 Task: Search one way flight ticket for 3 adults, 3 children in business from Elko: Elko Regional Airport (j.c. Harris Field) to Fort Wayne: Fort Wayne International Airport on 5-4-2023. Choice of flights is Sun country airlines. Number of bags: 1 checked bag. Price is upto 74000. Outbound departure time preference is 21:00.
Action: Mouse moved to (351, 133)
Screenshot: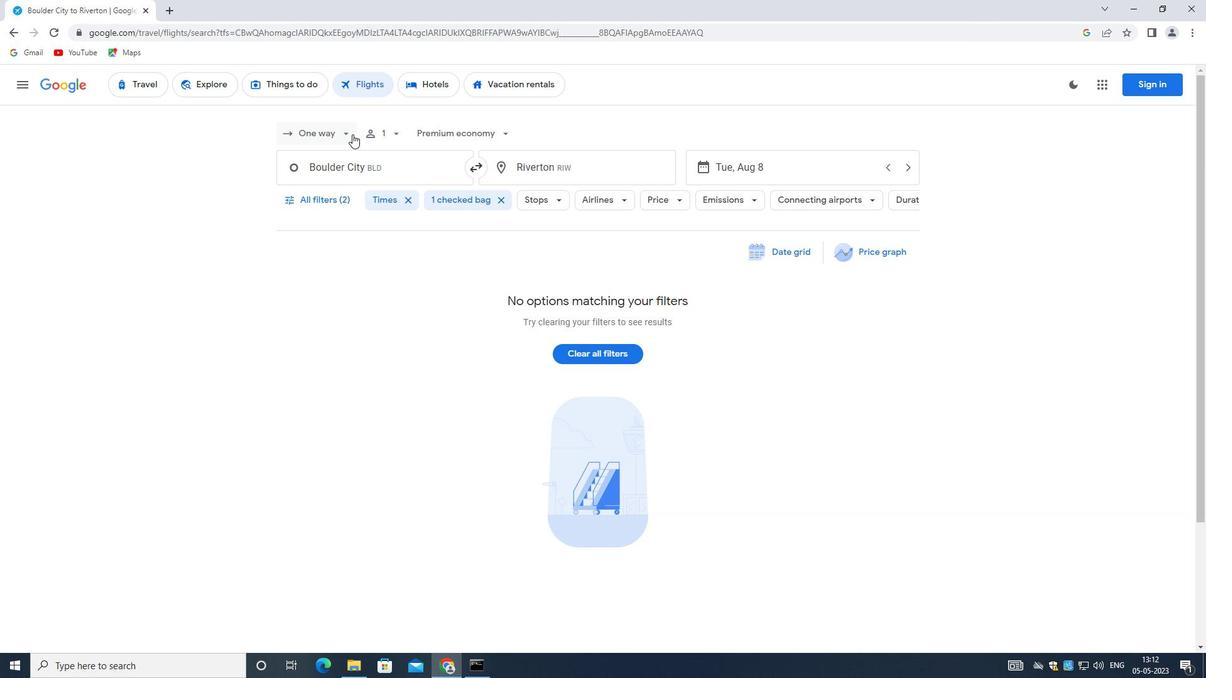 
Action: Mouse pressed left at (351, 133)
Screenshot: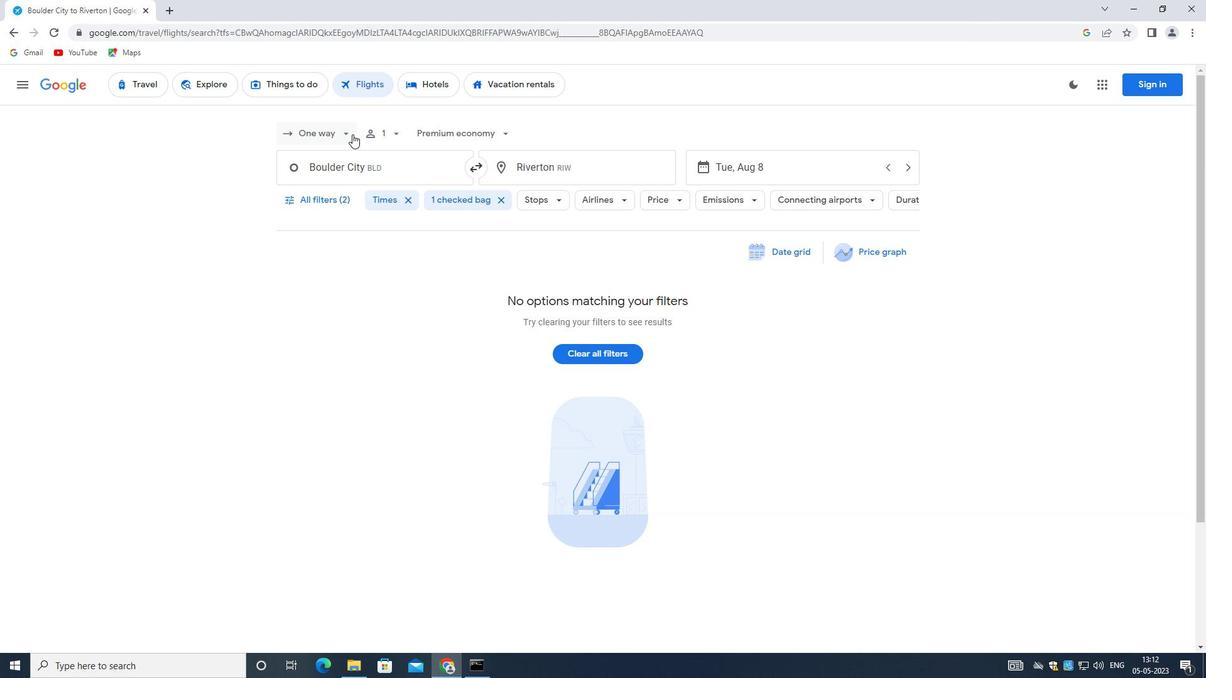 
Action: Mouse moved to (340, 189)
Screenshot: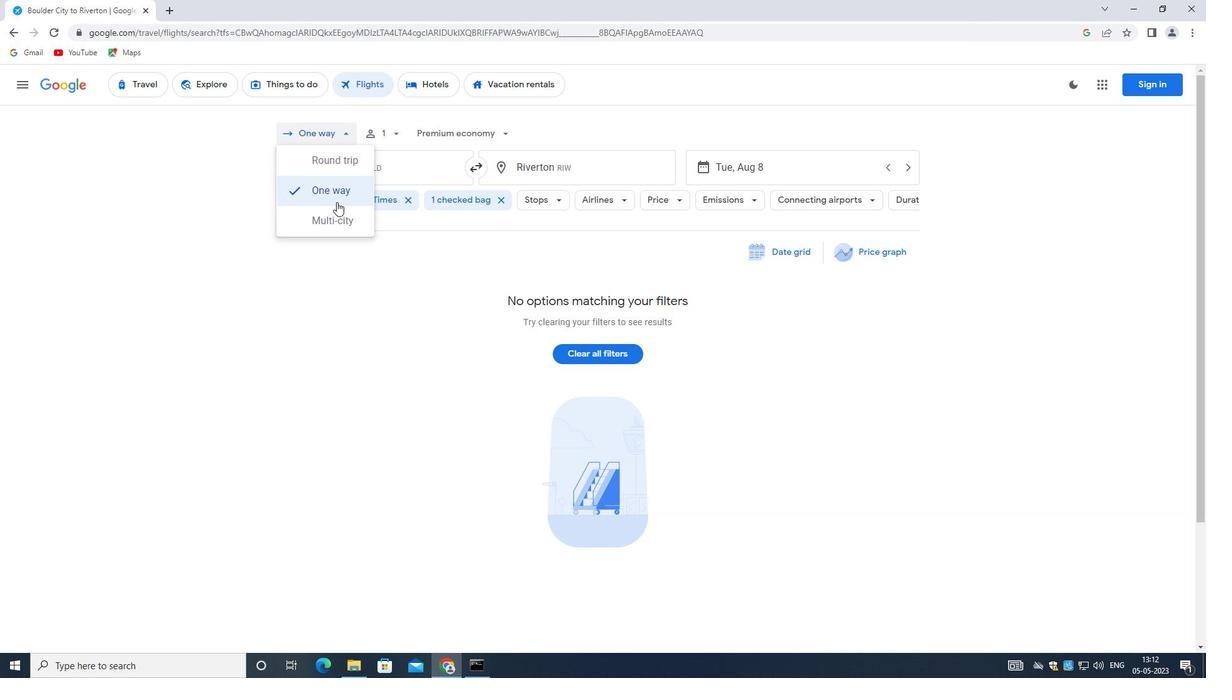 
Action: Mouse pressed left at (340, 189)
Screenshot: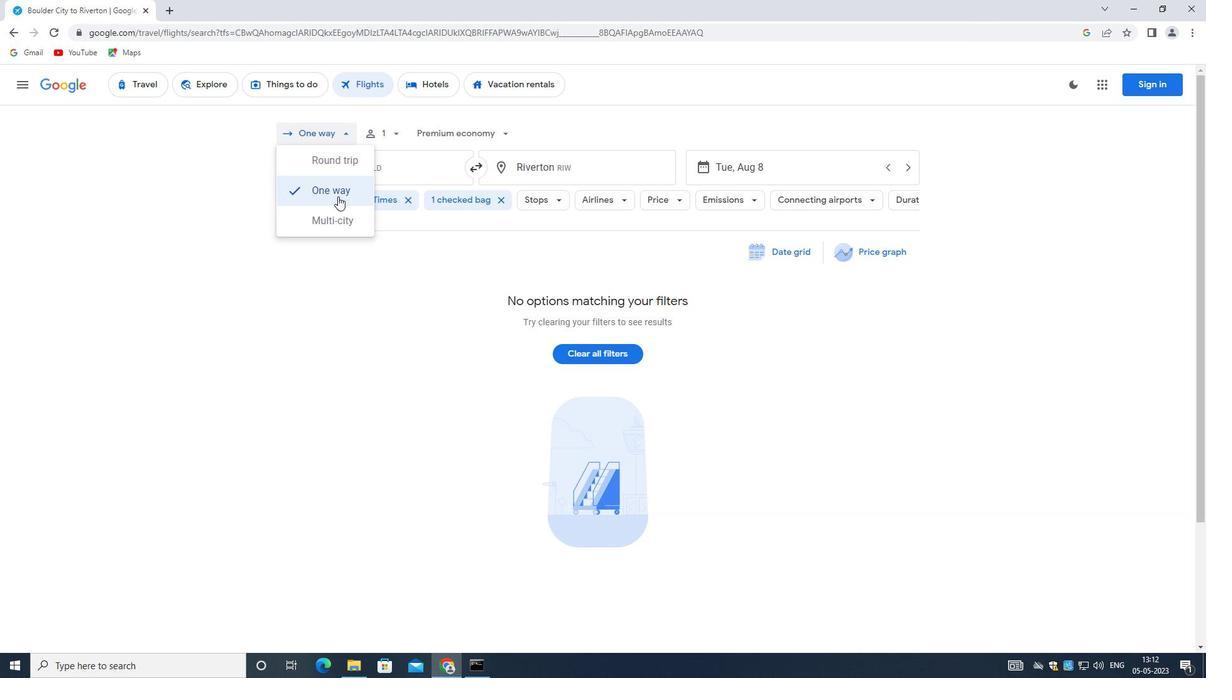 
Action: Mouse moved to (391, 135)
Screenshot: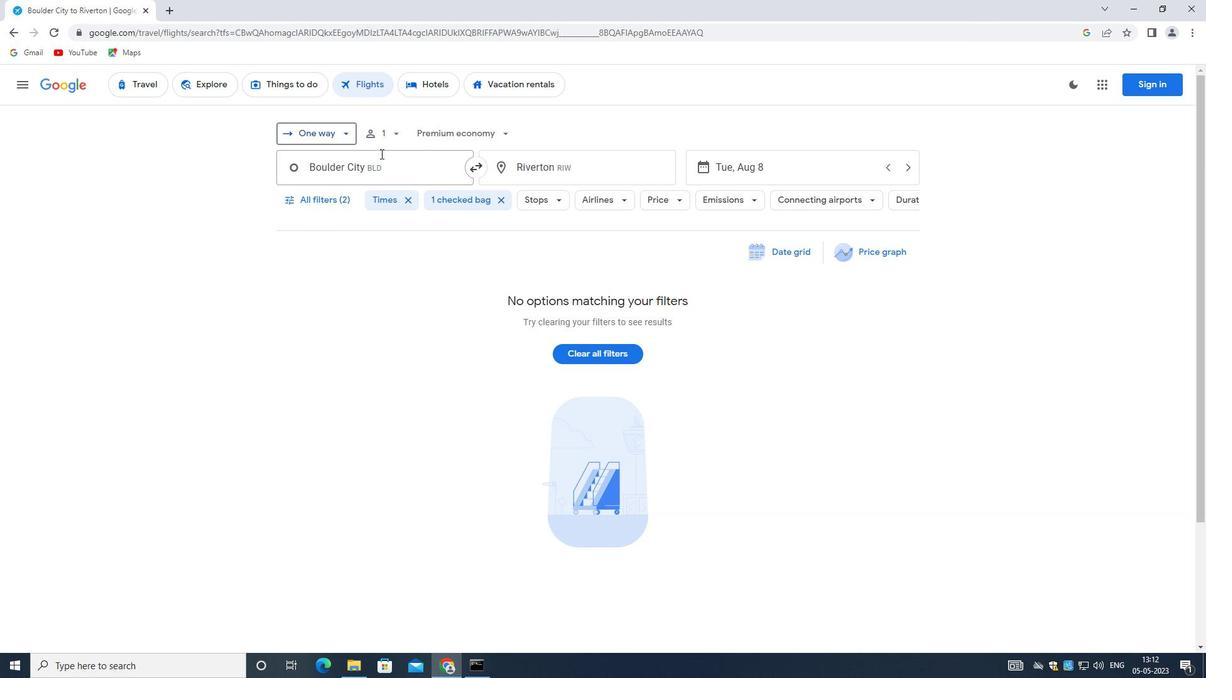 
Action: Mouse pressed left at (391, 135)
Screenshot: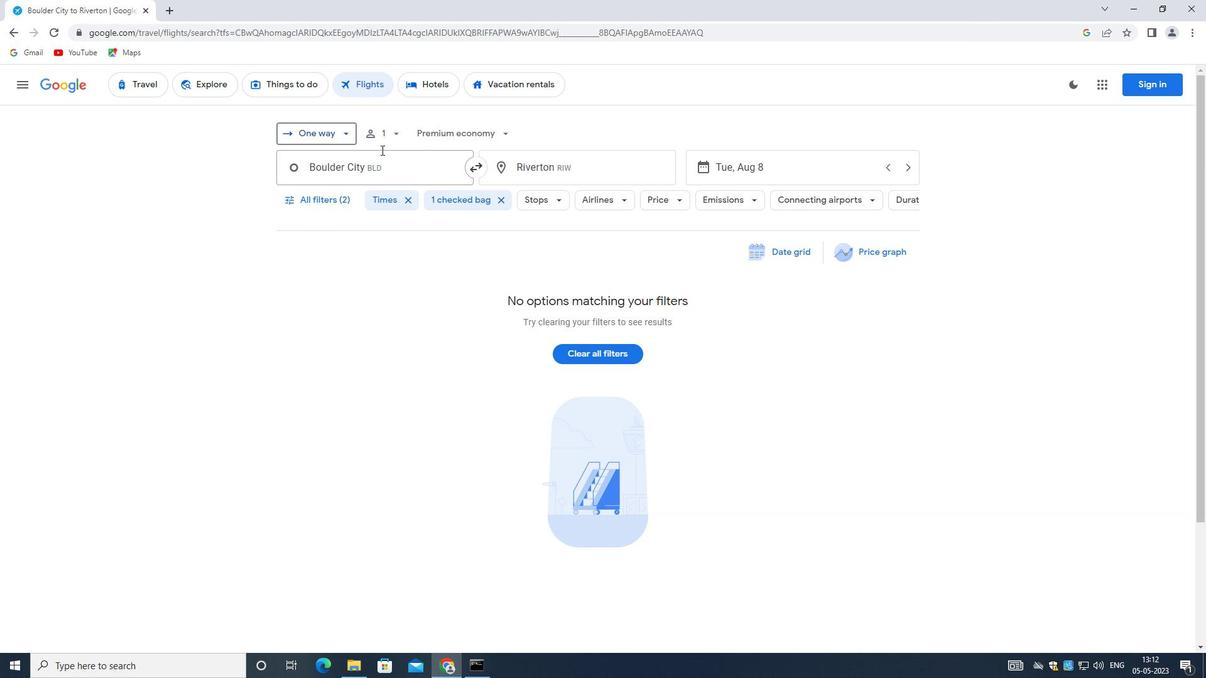 
Action: Mouse moved to (491, 164)
Screenshot: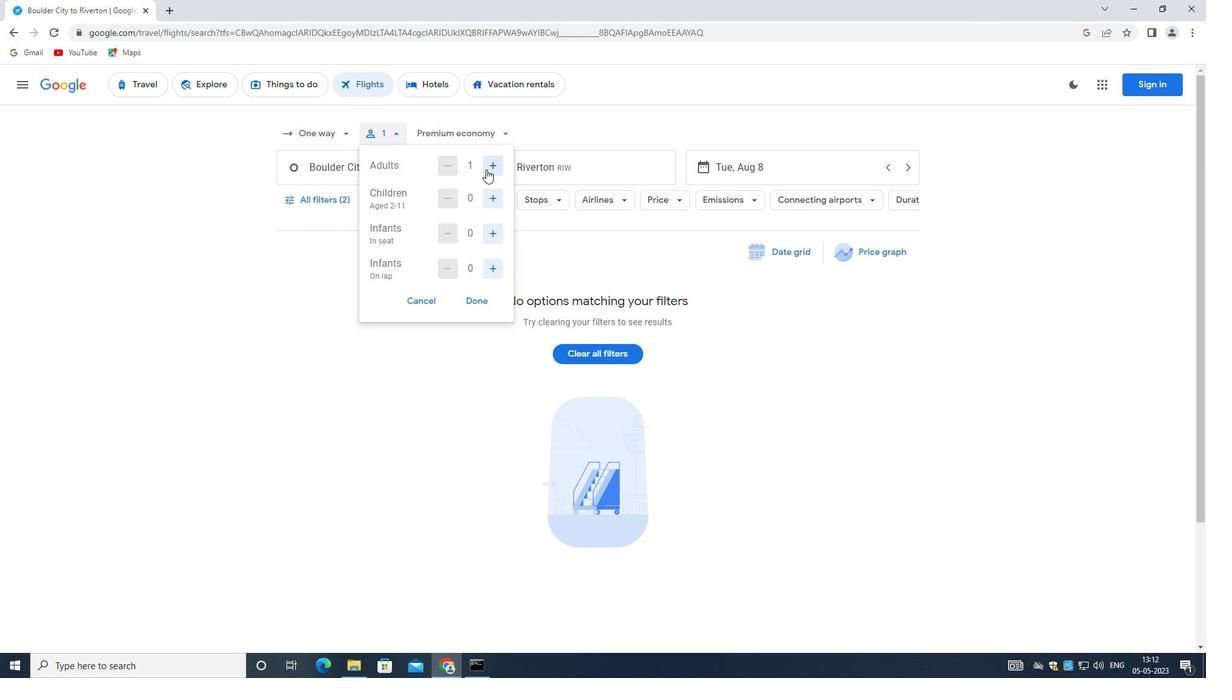 
Action: Mouse pressed left at (491, 164)
Screenshot: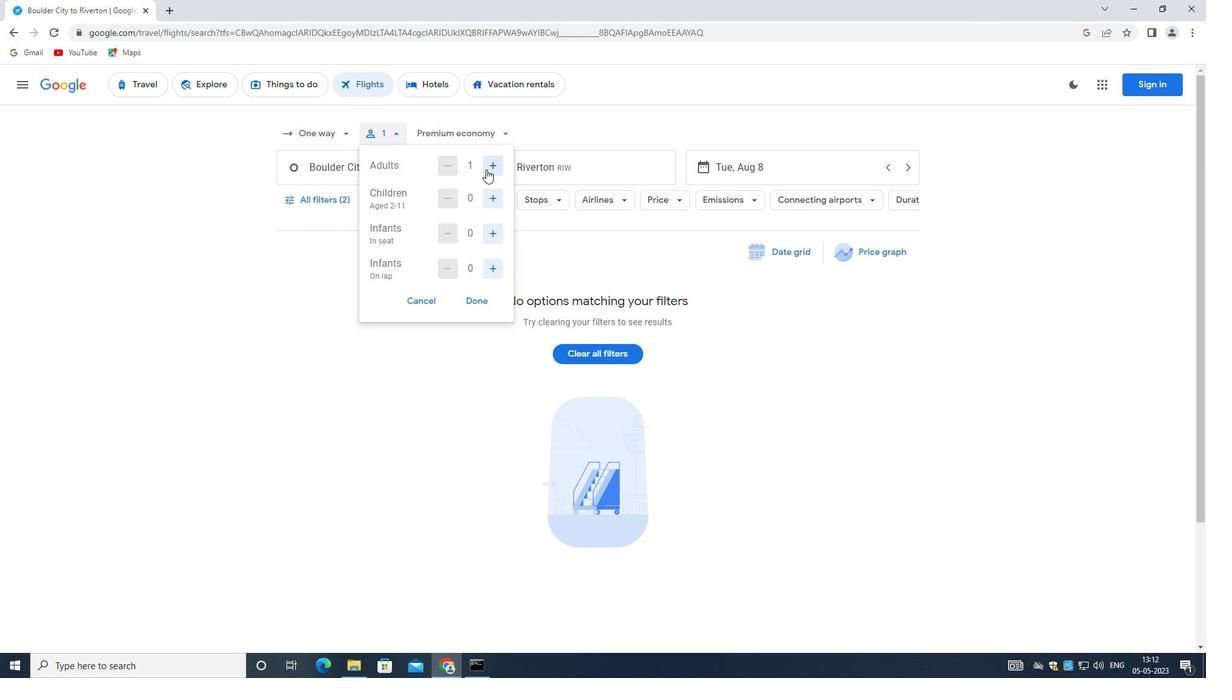 
Action: Mouse pressed left at (491, 164)
Screenshot: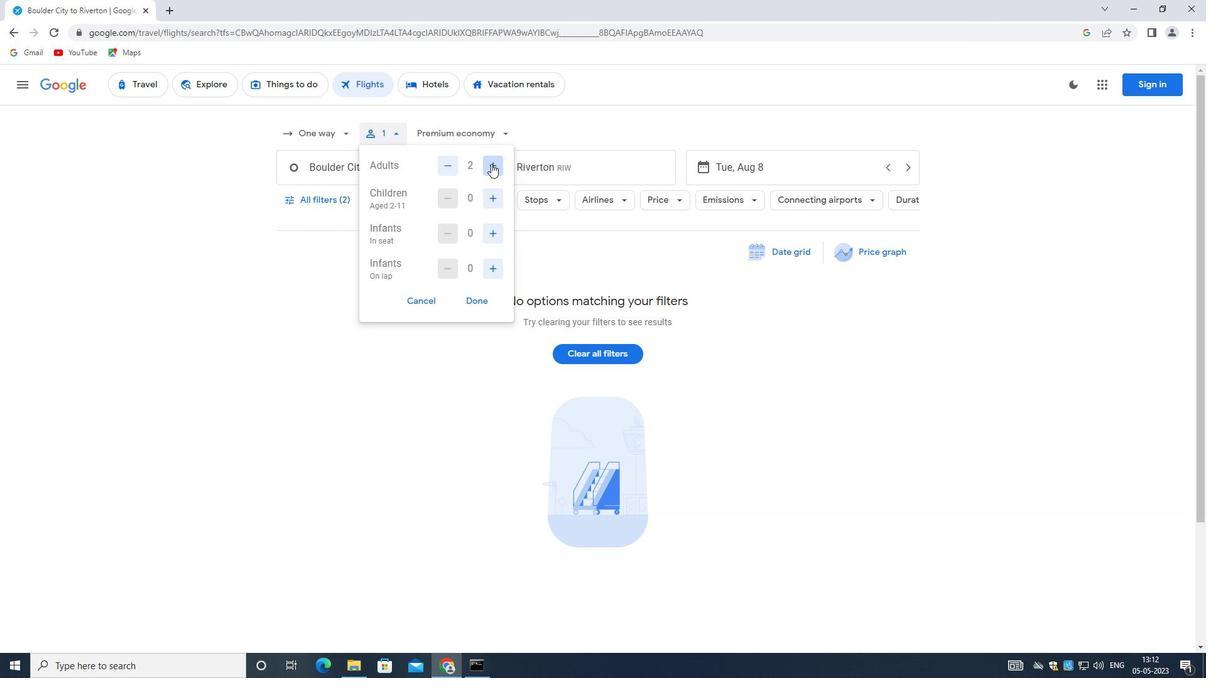
Action: Mouse moved to (492, 201)
Screenshot: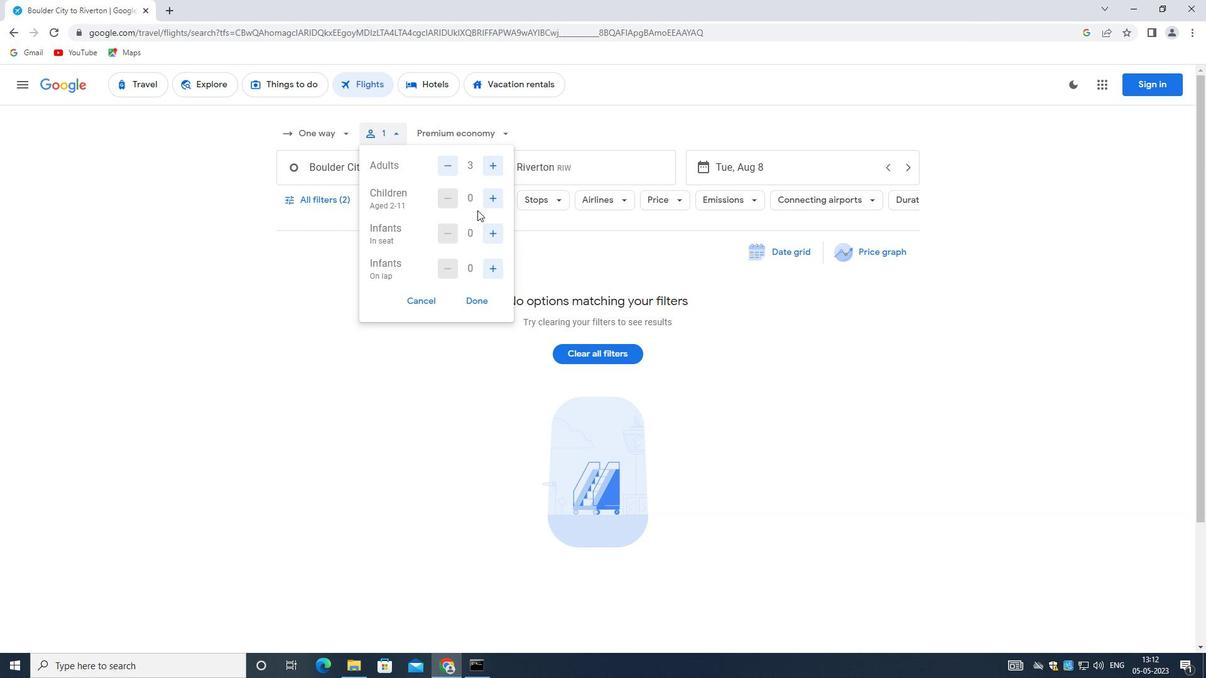 
Action: Mouse pressed left at (492, 201)
Screenshot: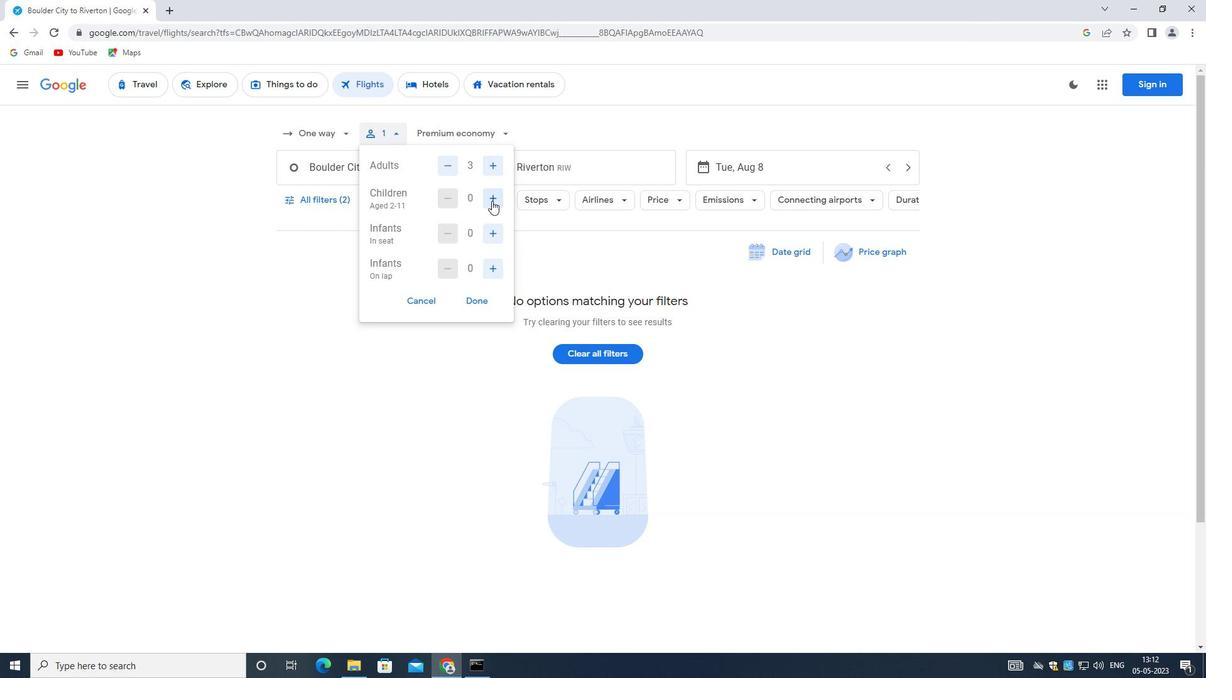 
Action: Mouse pressed left at (492, 201)
Screenshot: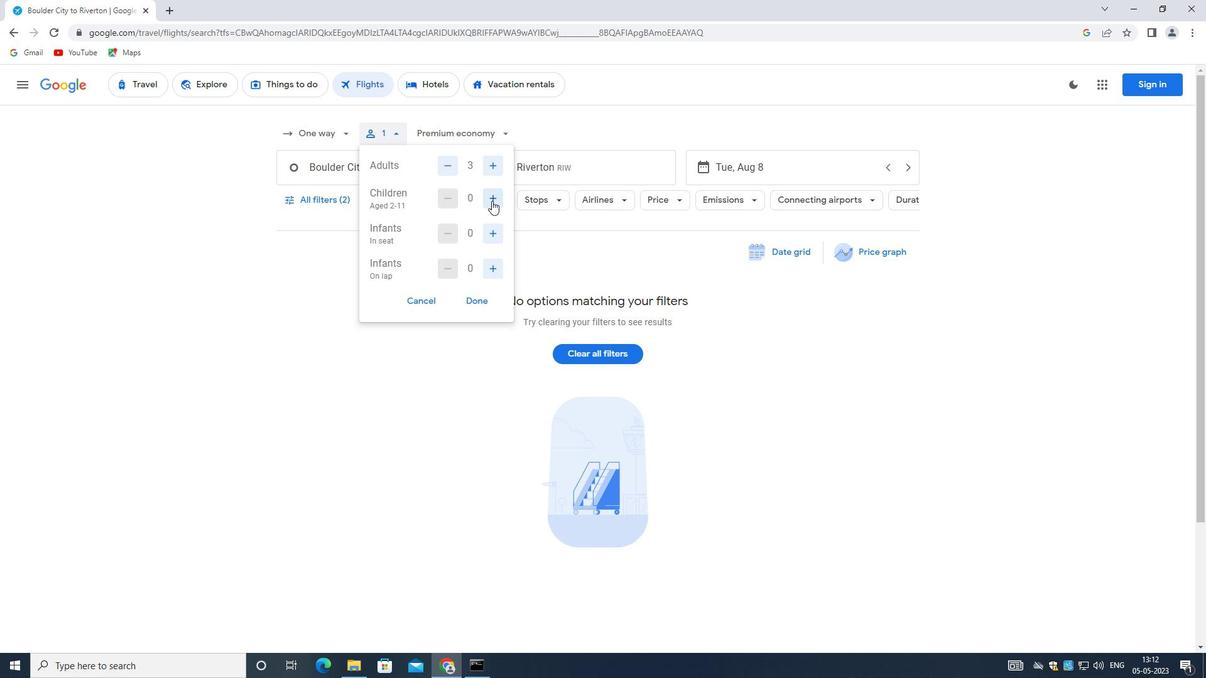 
Action: Mouse pressed left at (492, 201)
Screenshot: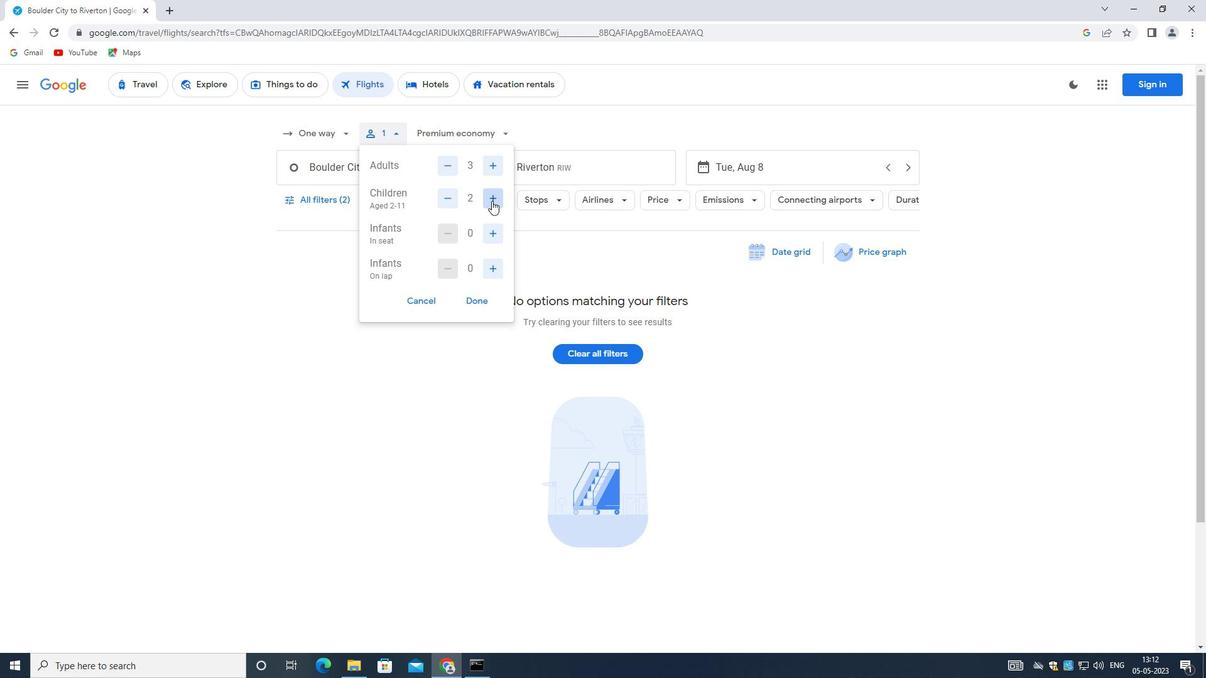 
Action: Mouse moved to (475, 296)
Screenshot: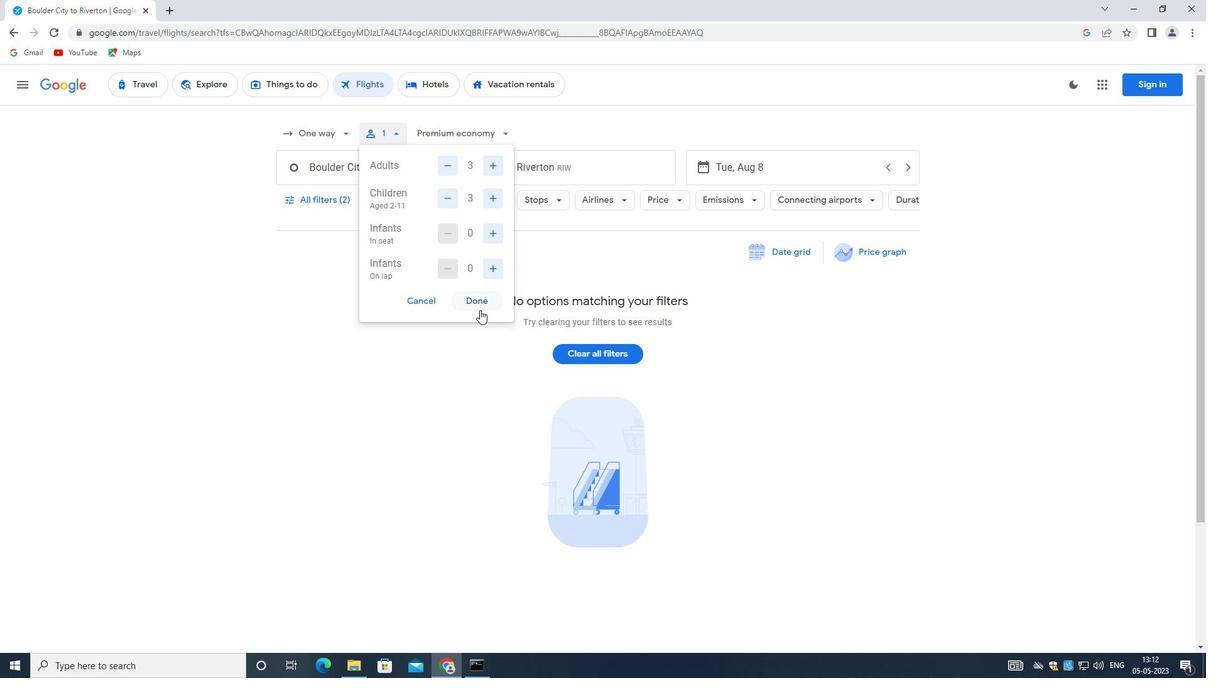 
Action: Mouse pressed left at (475, 296)
Screenshot: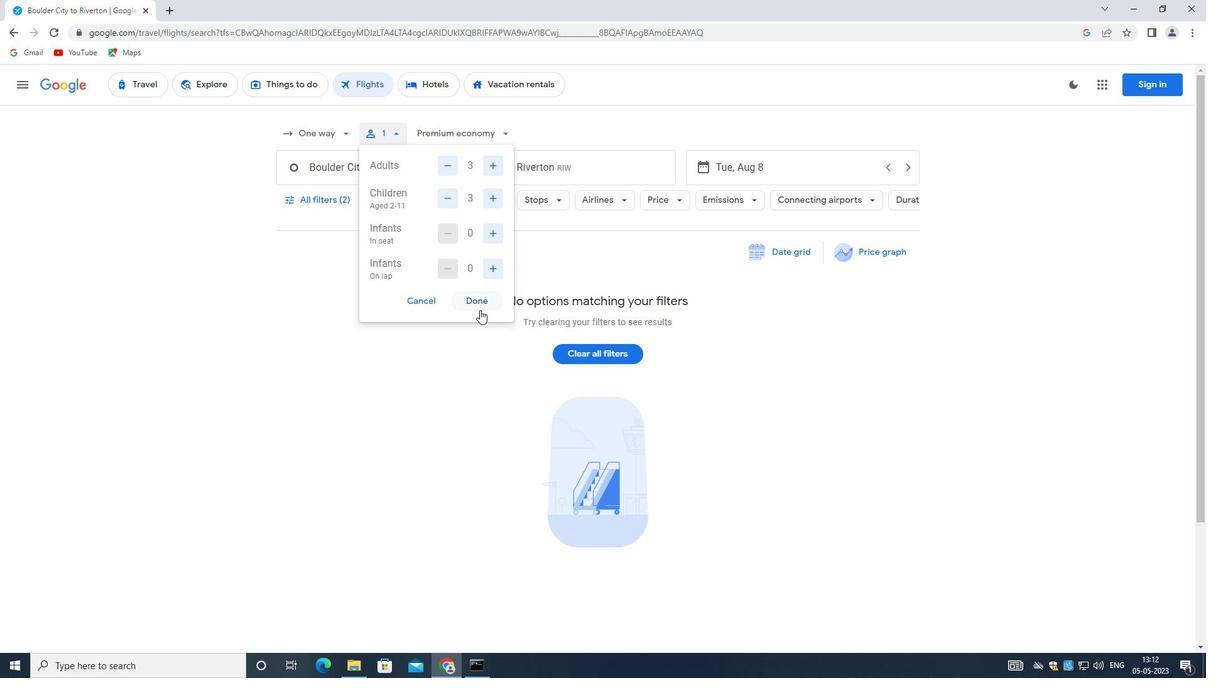 
Action: Mouse moved to (476, 136)
Screenshot: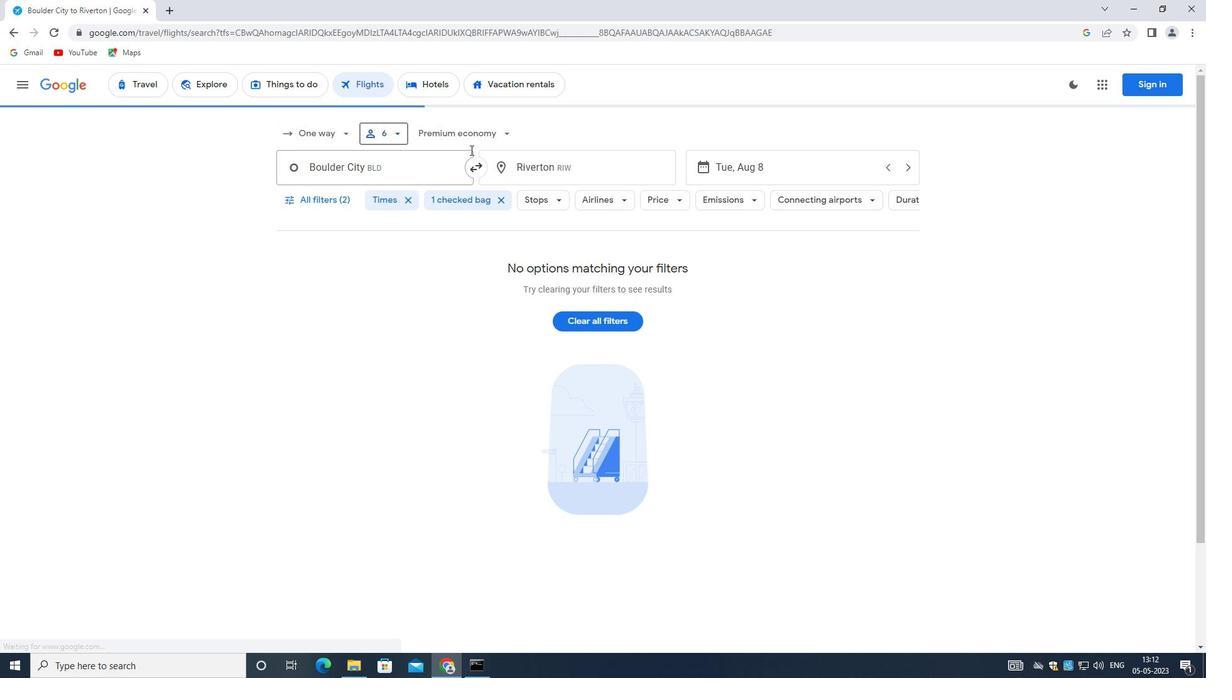 
Action: Mouse pressed left at (476, 136)
Screenshot: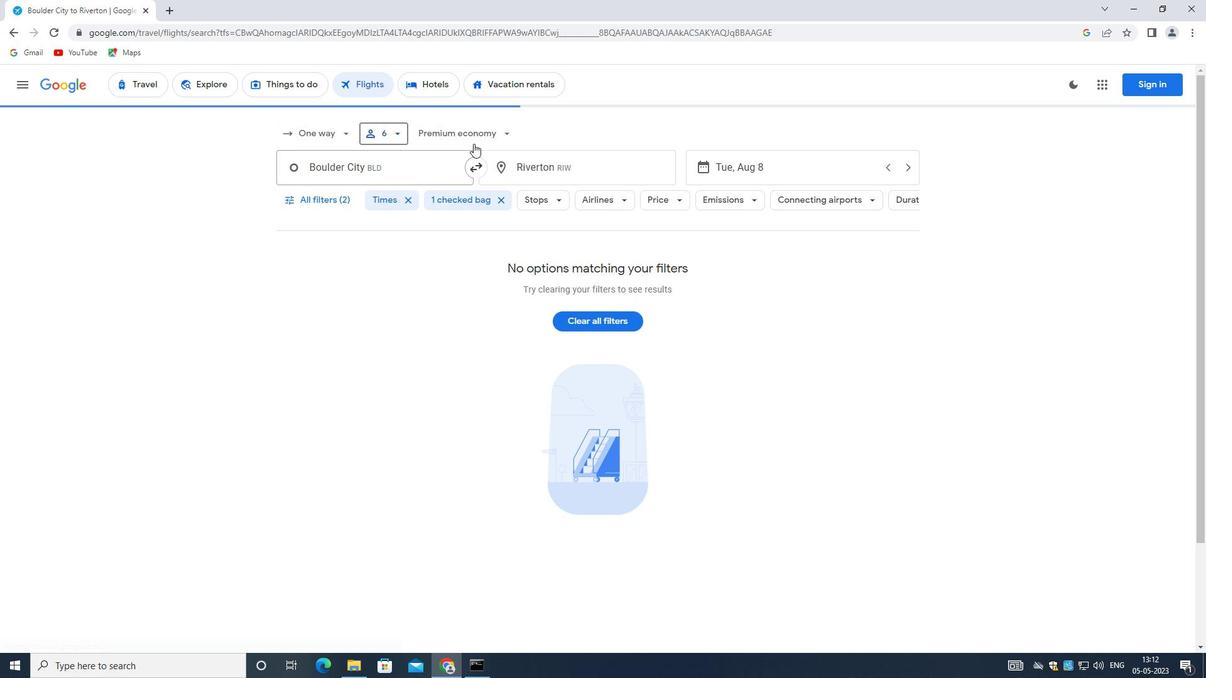 
Action: Mouse moved to (460, 220)
Screenshot: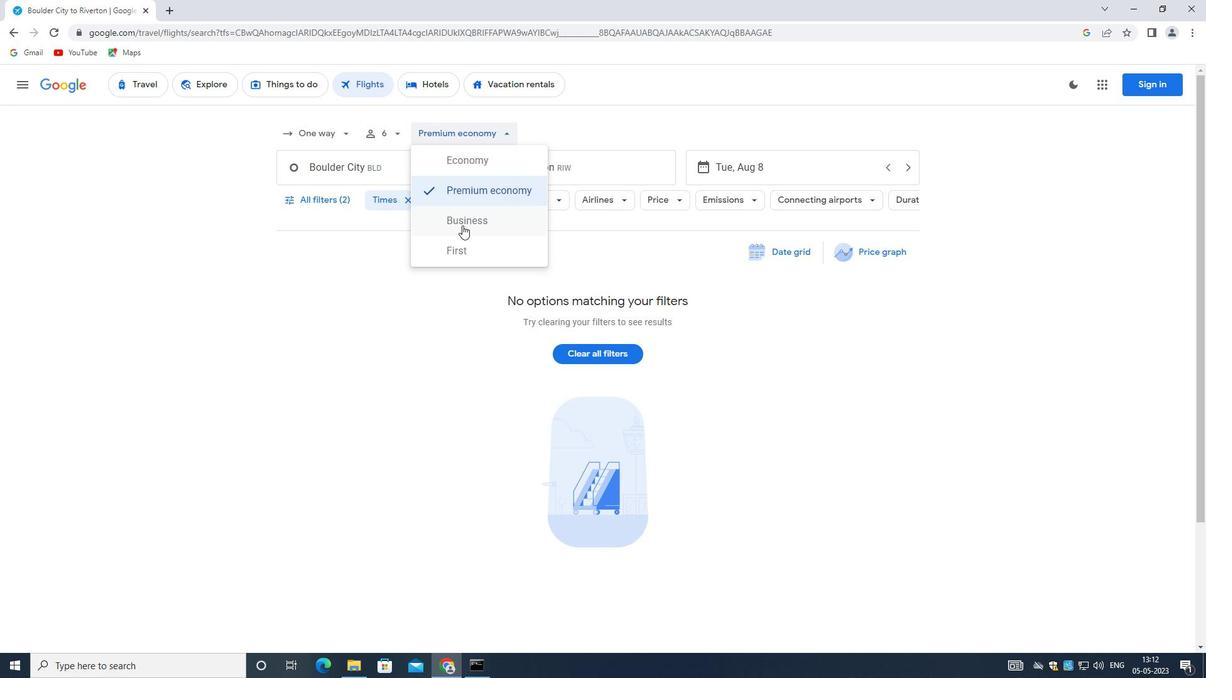 
Action: Mouse pressed left at (460, 220)
Screenshot: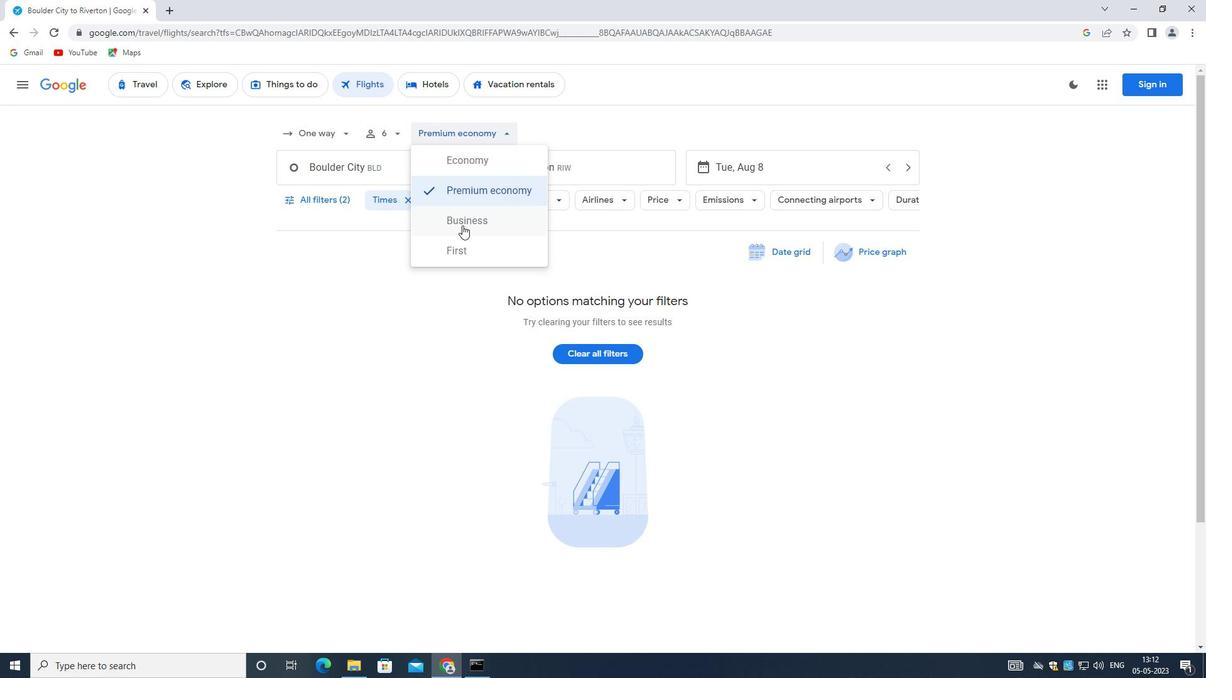 
Action: Mouse moved to (359, 159)
Screenshot: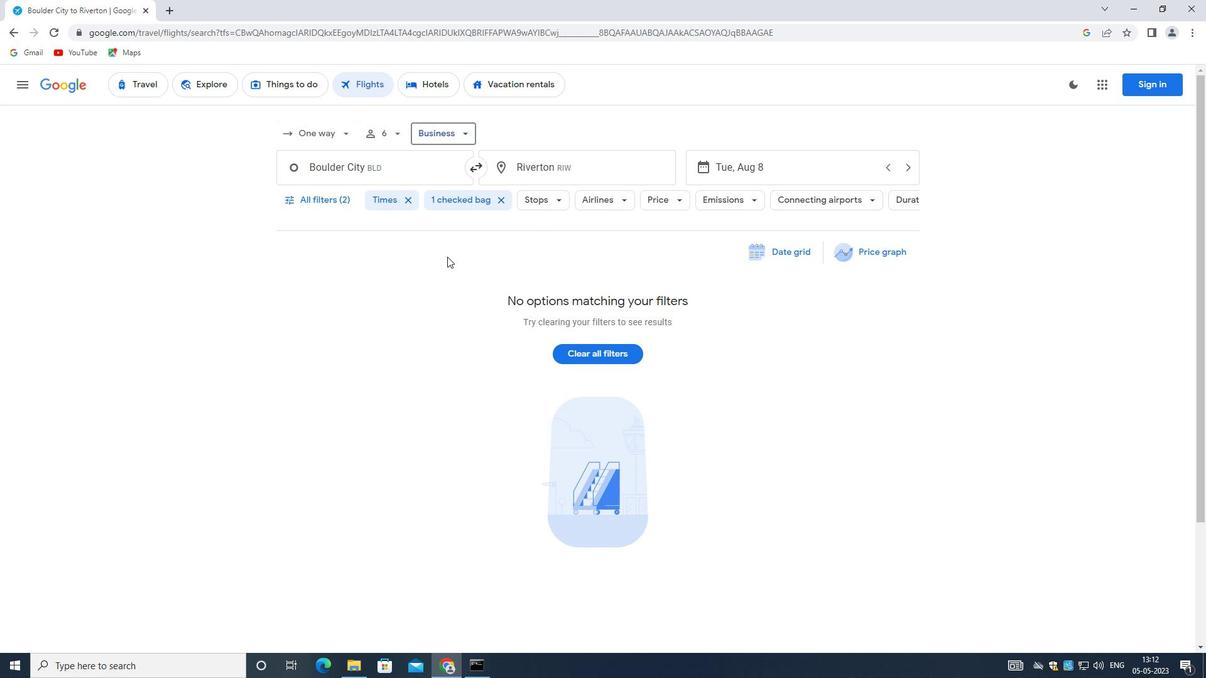 
Action: Mouse pressed left at (359, 159)
Screenshot: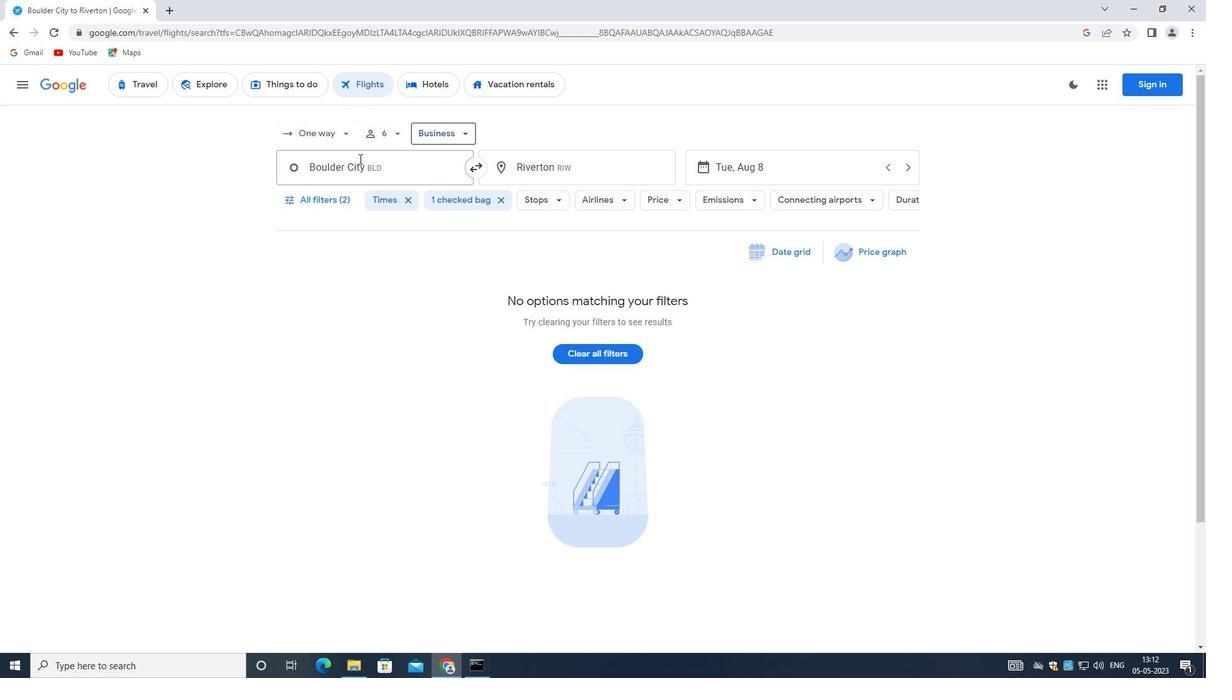 
Action: Mouse moved to (362, 162)
Screenshot: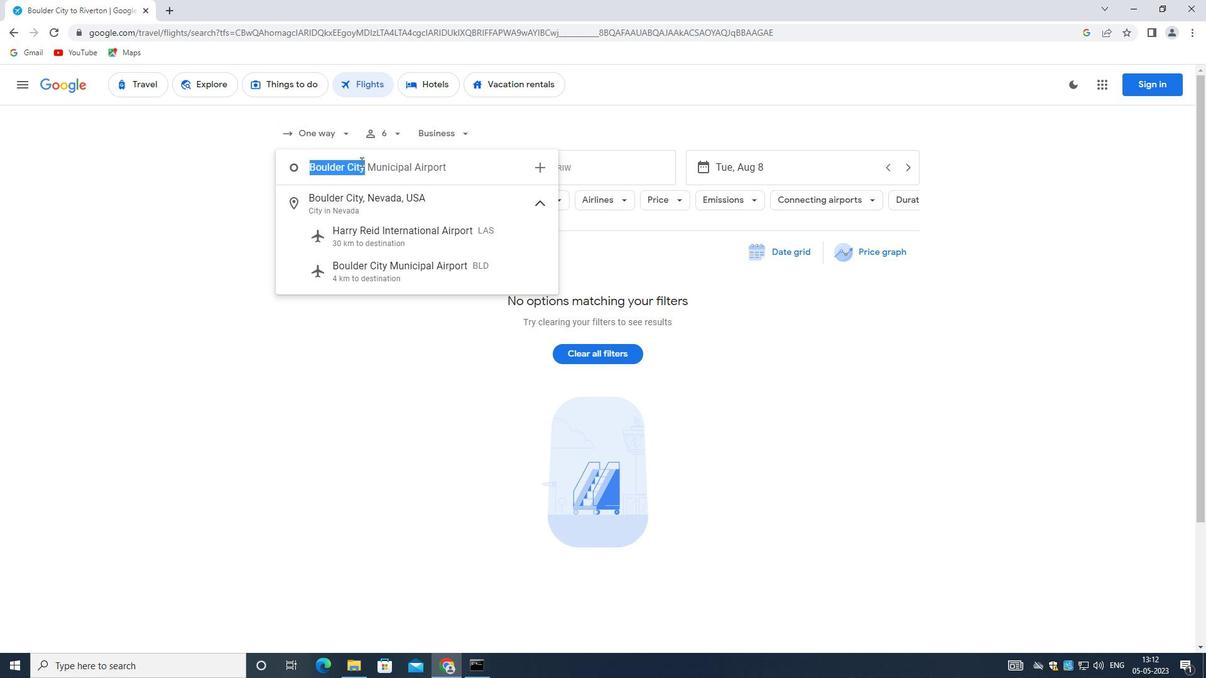 
Action: Key pressed <Key.backspace><Key.shift>ELKO<Key.space><Key.shift><Key.shift><Key.shift><Key.shift><Key.shift>REGIONAL<Key.space>
Screenshot: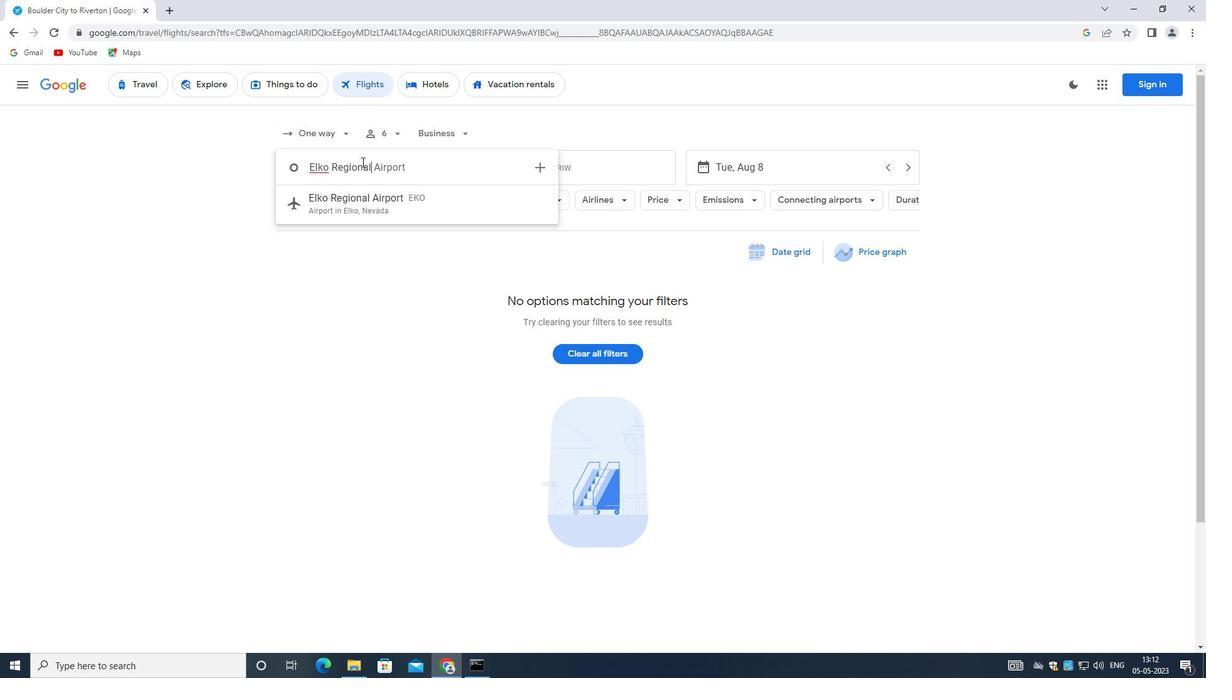 
Action: Mouse moved to (382, 195)
Screenshot: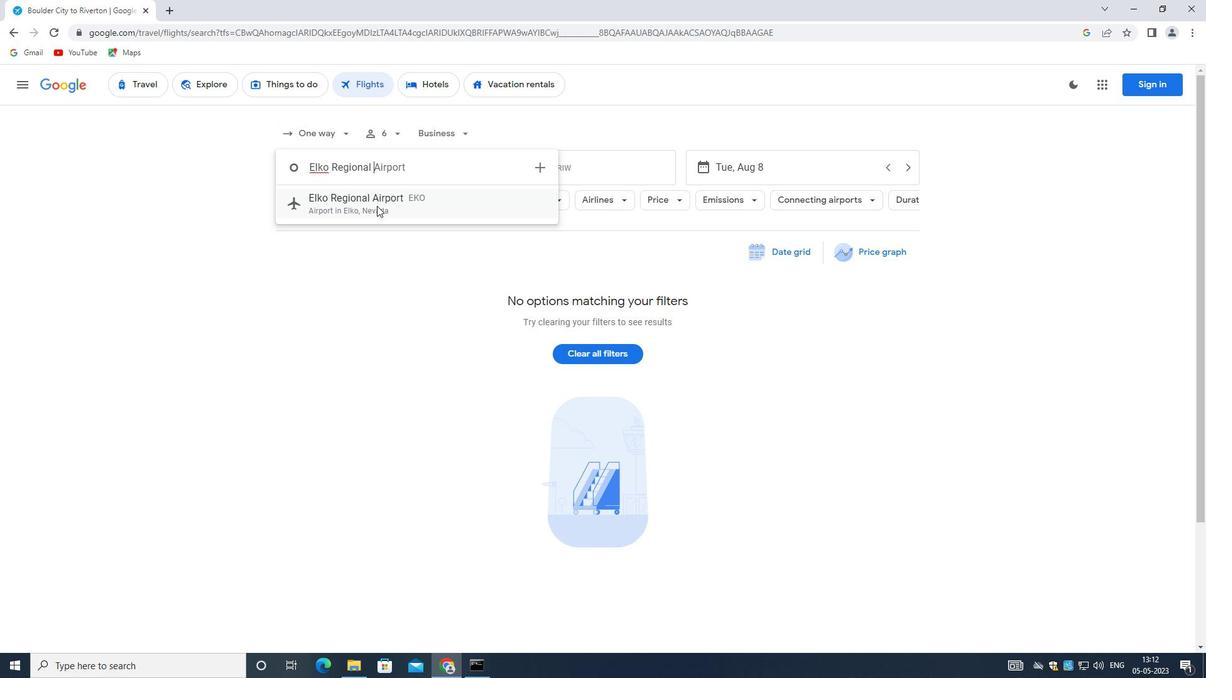
Action: Mouse pressed left at (382, 195)
Screenshot: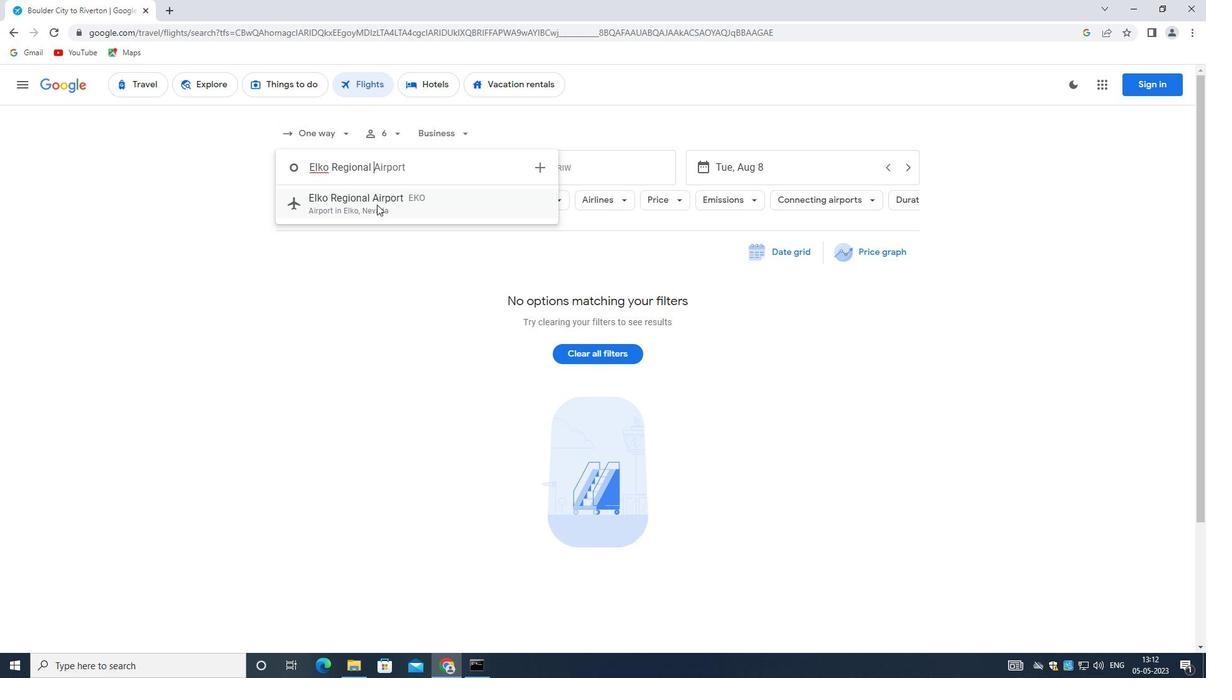 
Action: Mouse moved to (544, 169)
Screenshot: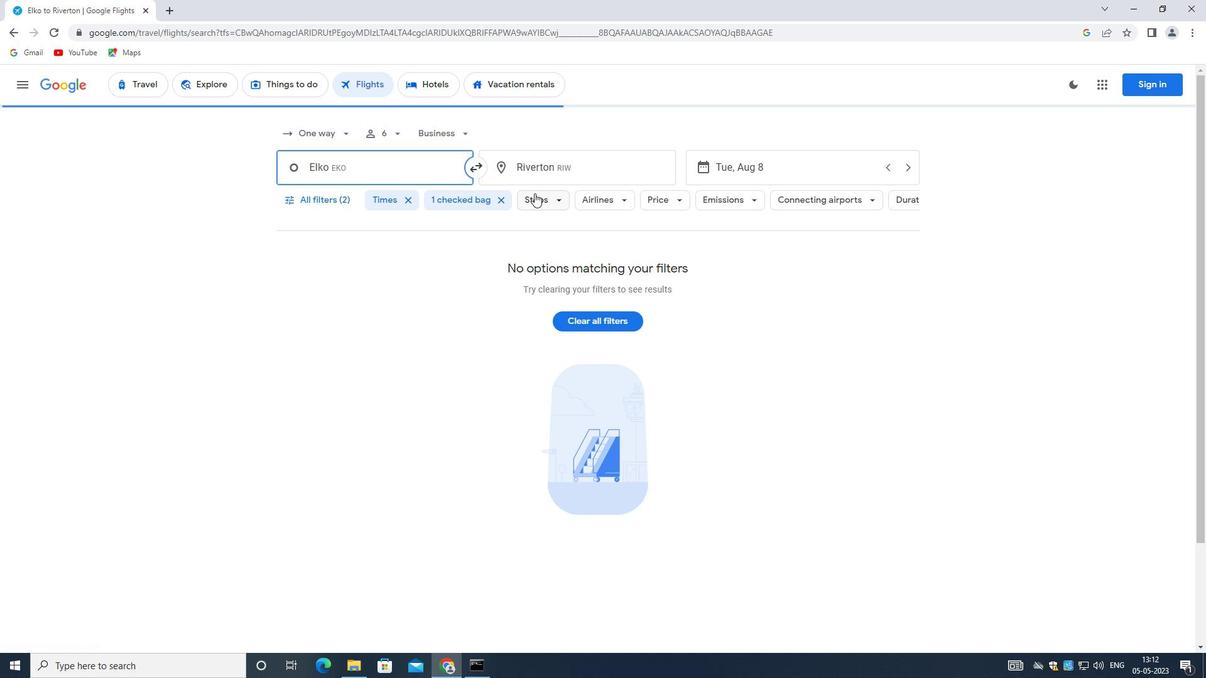 
Action: Mouse pressed left at (544, 169)
Screenshot: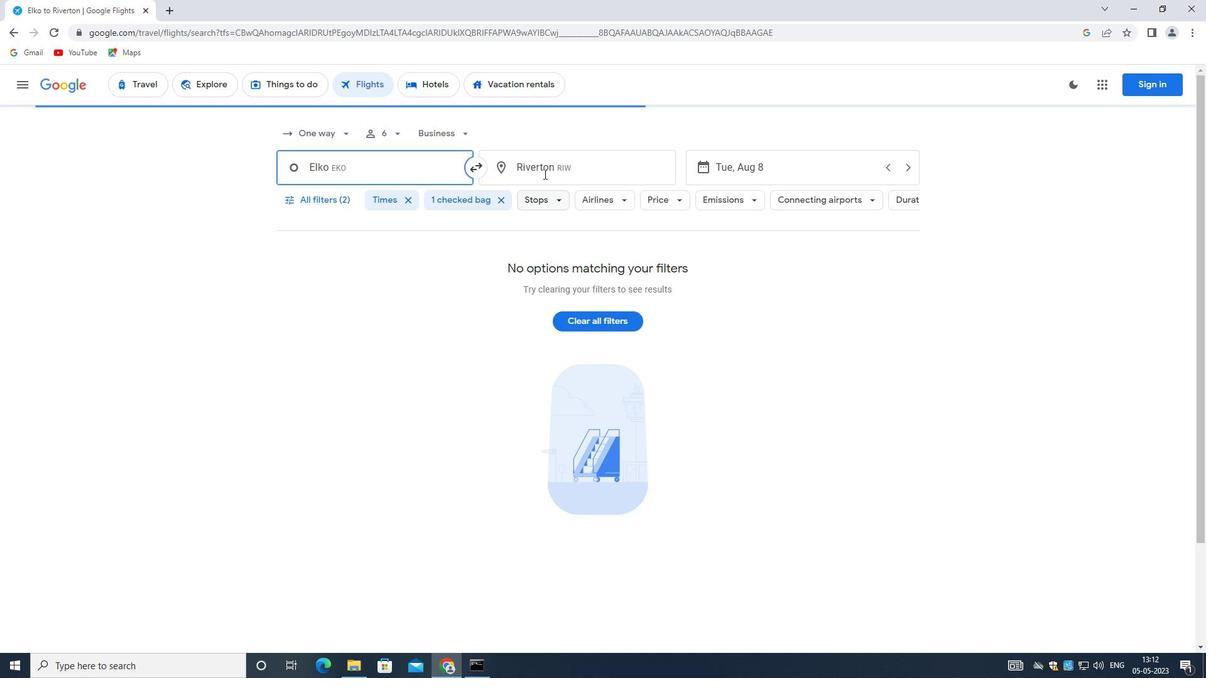 
Action: Mouse moved to (544, 169)
Screenshot: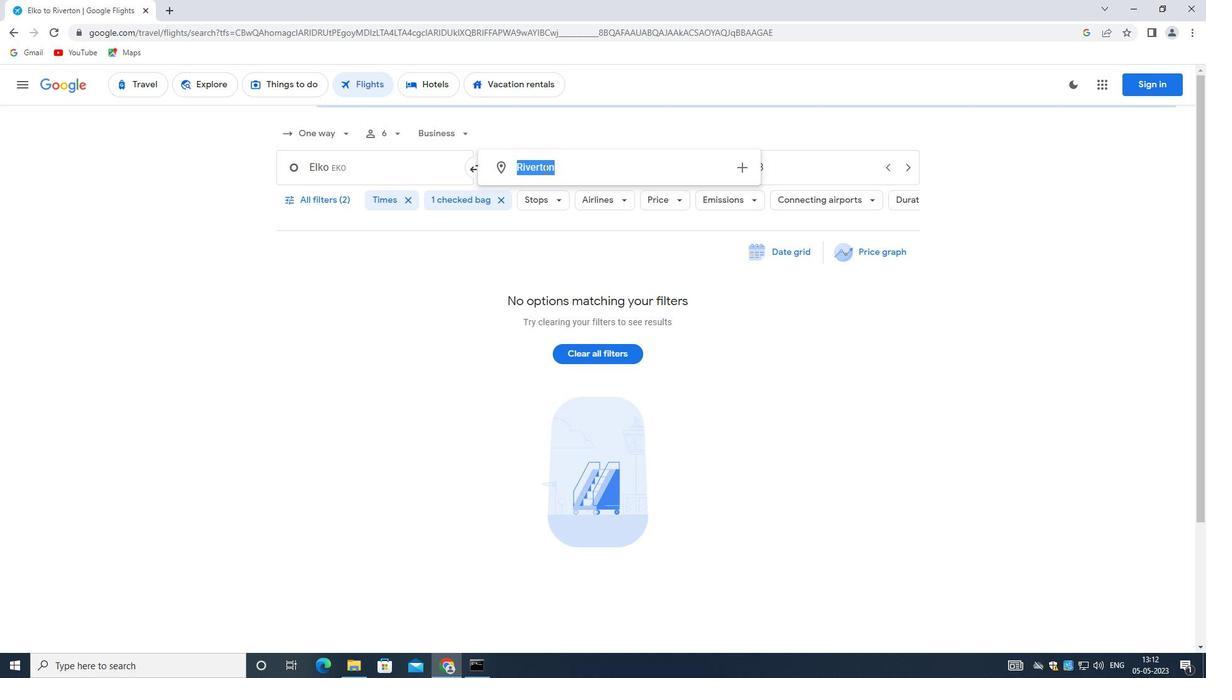 
Action: Key pressed <Key.backspace><Key.shift>FORT<Key.space><Key.shift>WAYNE
Screenshot: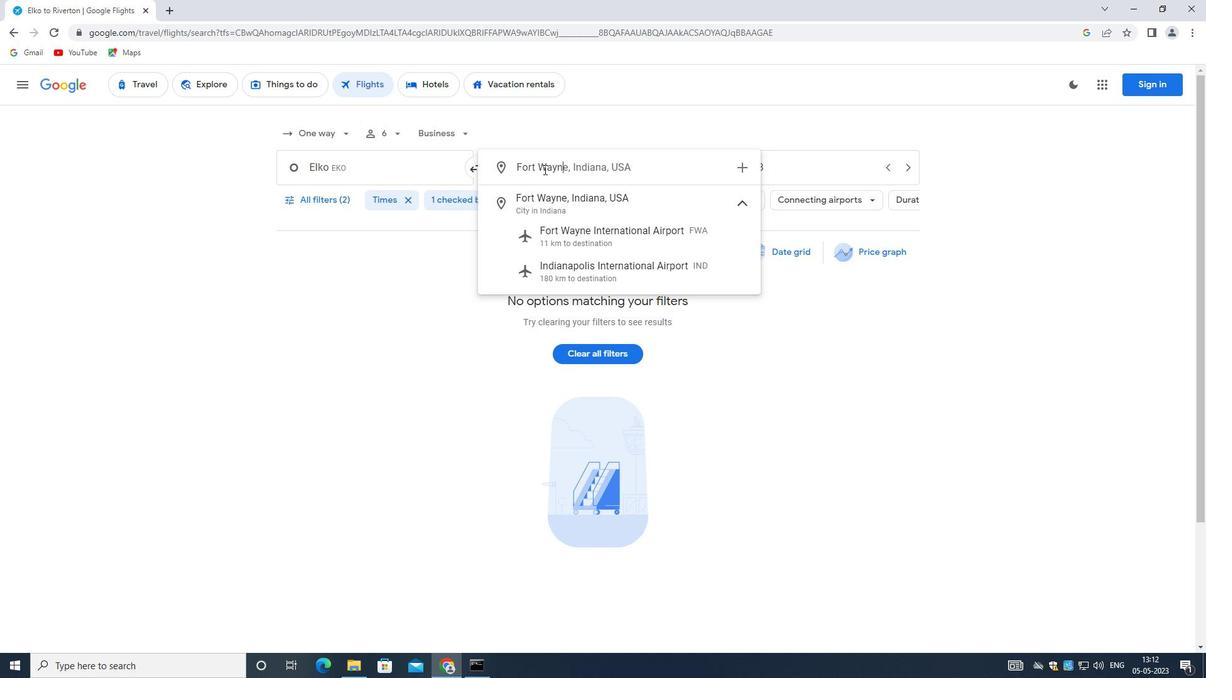 
Action: Mouse moved to (608, 235)
Screenshot: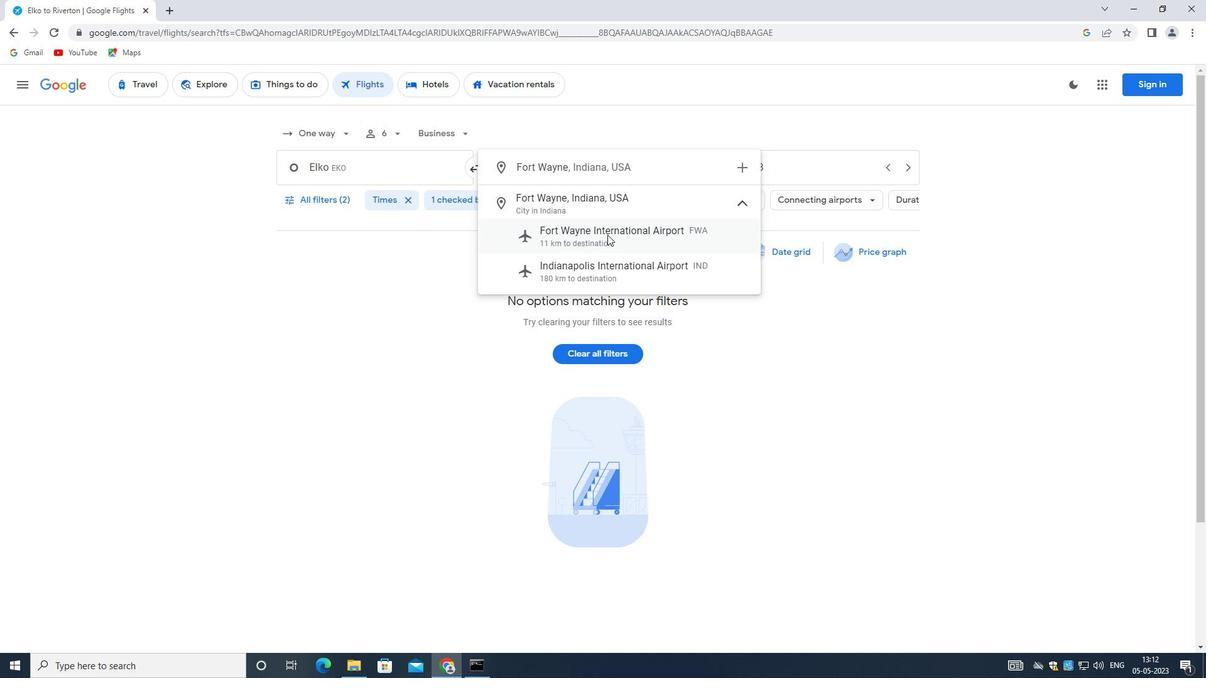 
Action: Mouse pressed left at (608, 235)
Screenshot: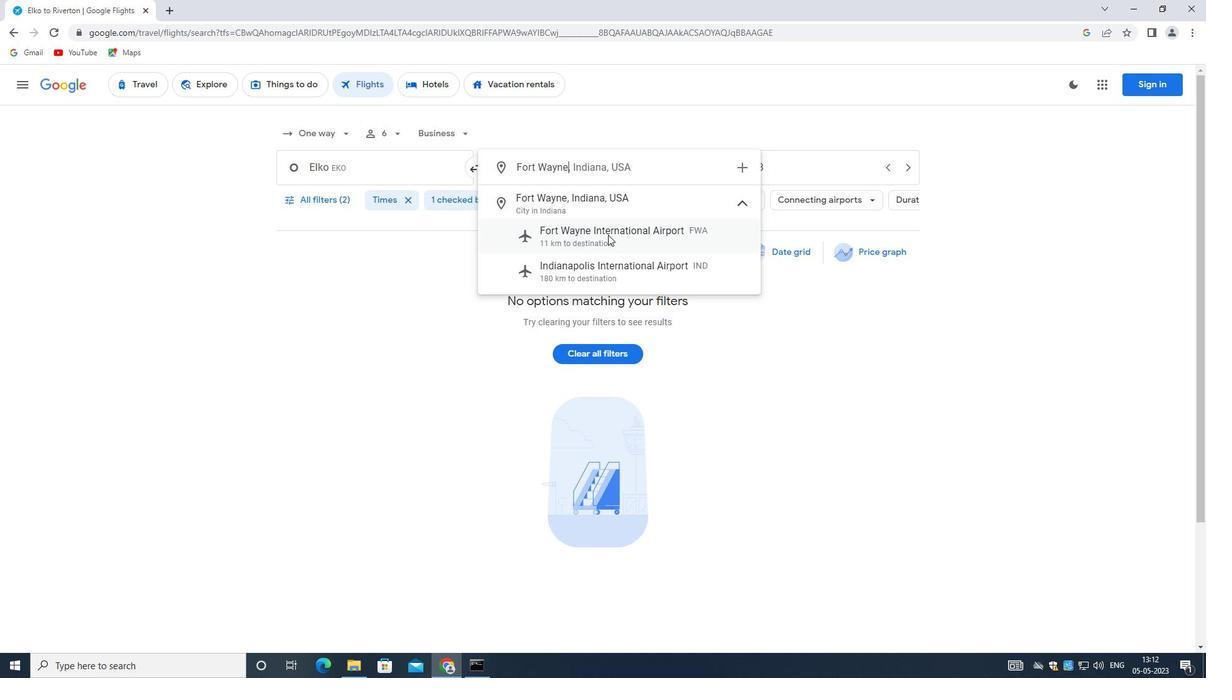 
Action: Mouse moved to (740, 167)
Screenshot: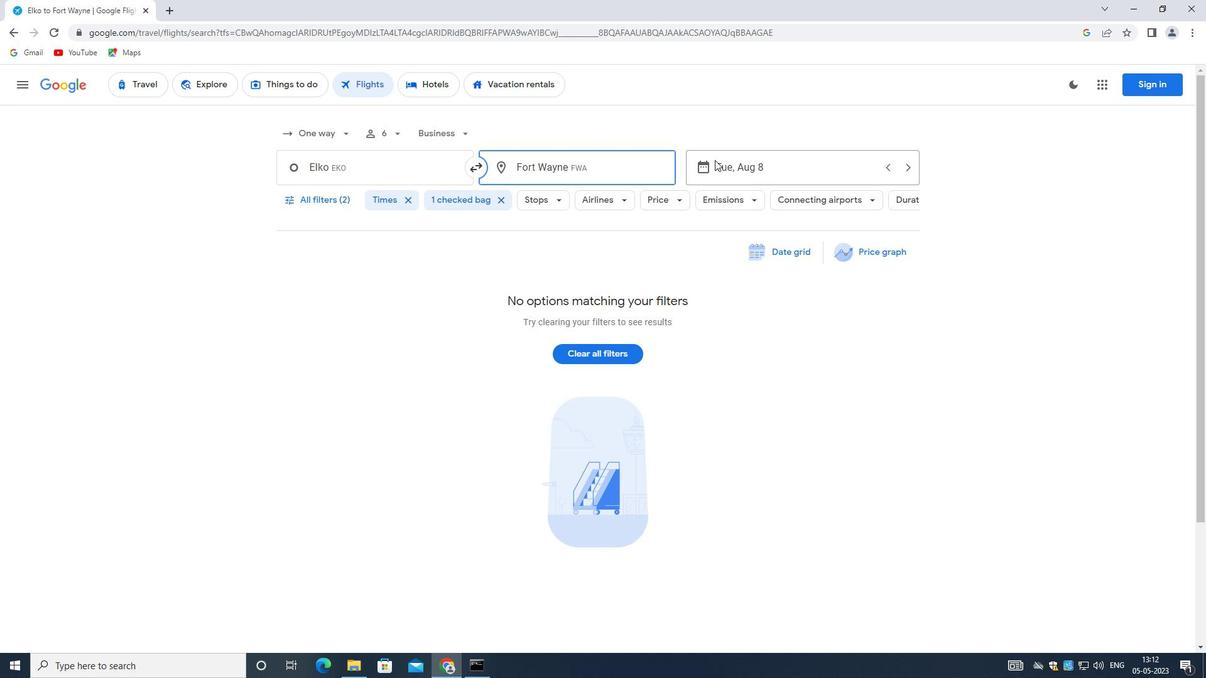 
Action: Mouse pressed left at (740, 167)
Screenshot: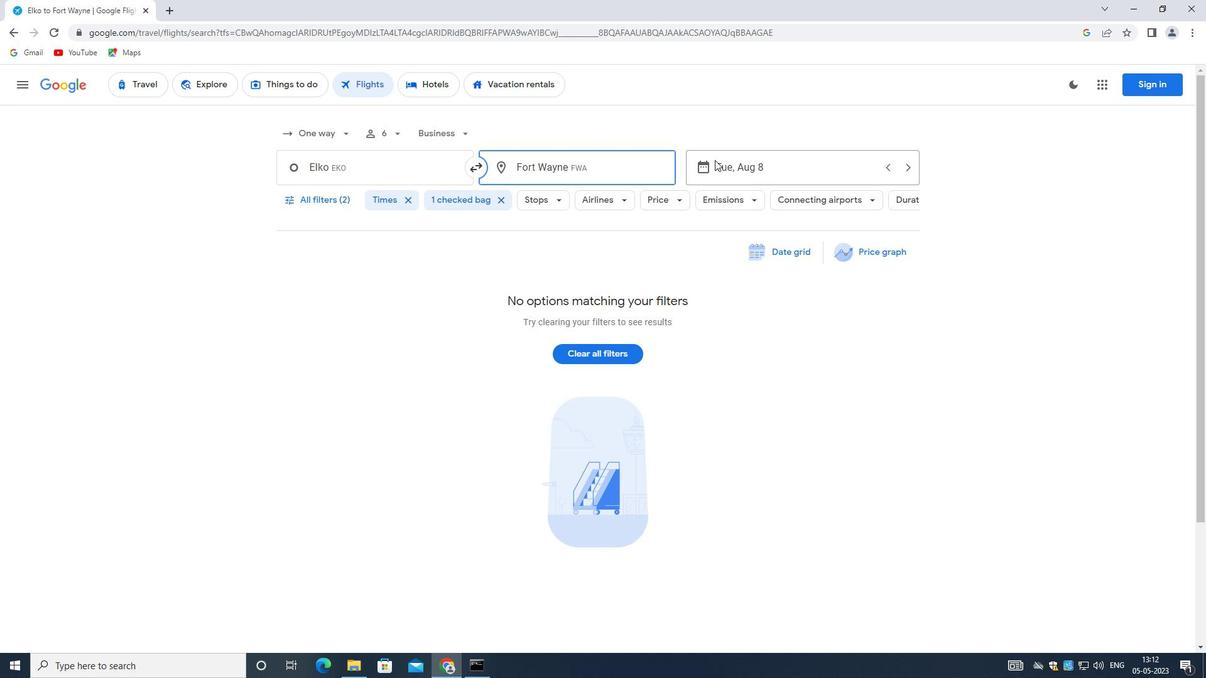 
Action: Mouse moved to (540, 306)
Screenshot: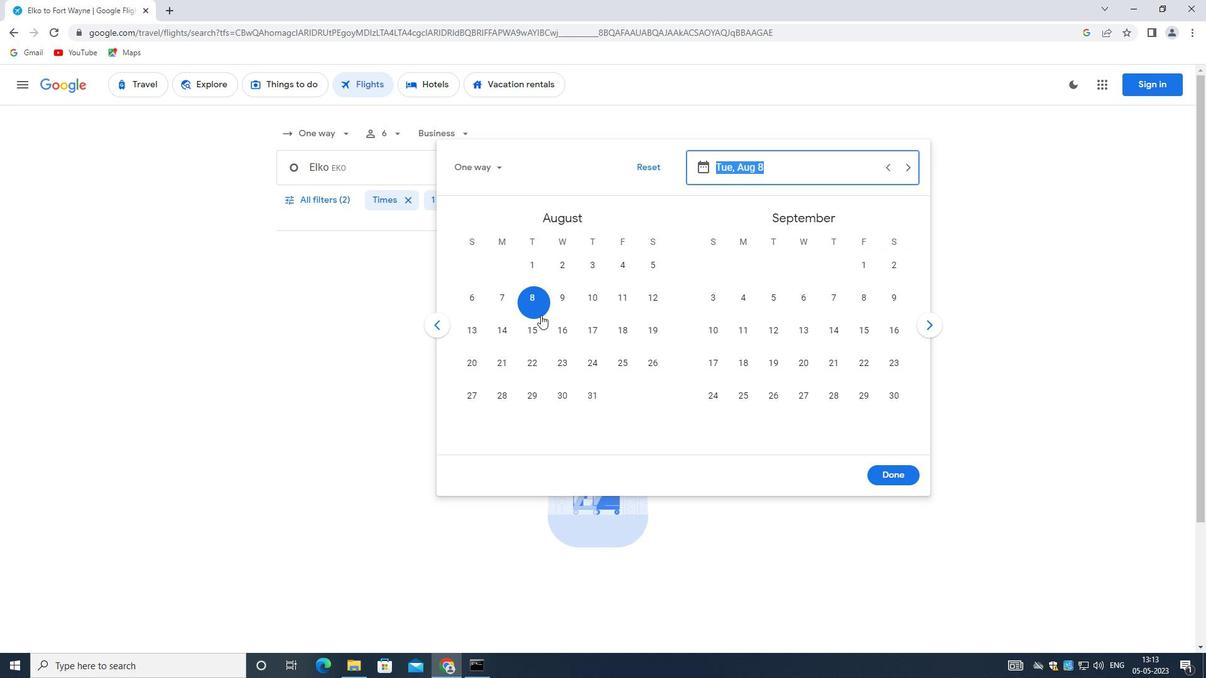 
Action: Mouse pressed left at (540, 306)
Screenshot: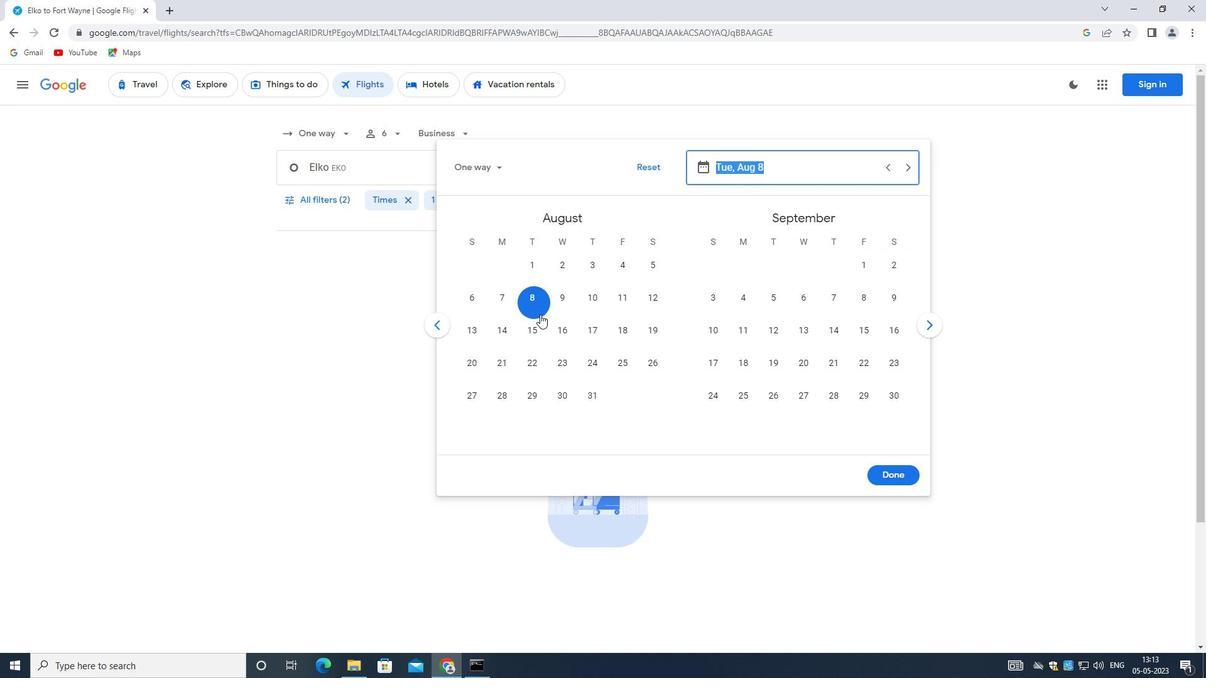 
Action: Mouse moved to (898, 473)
Screenshot: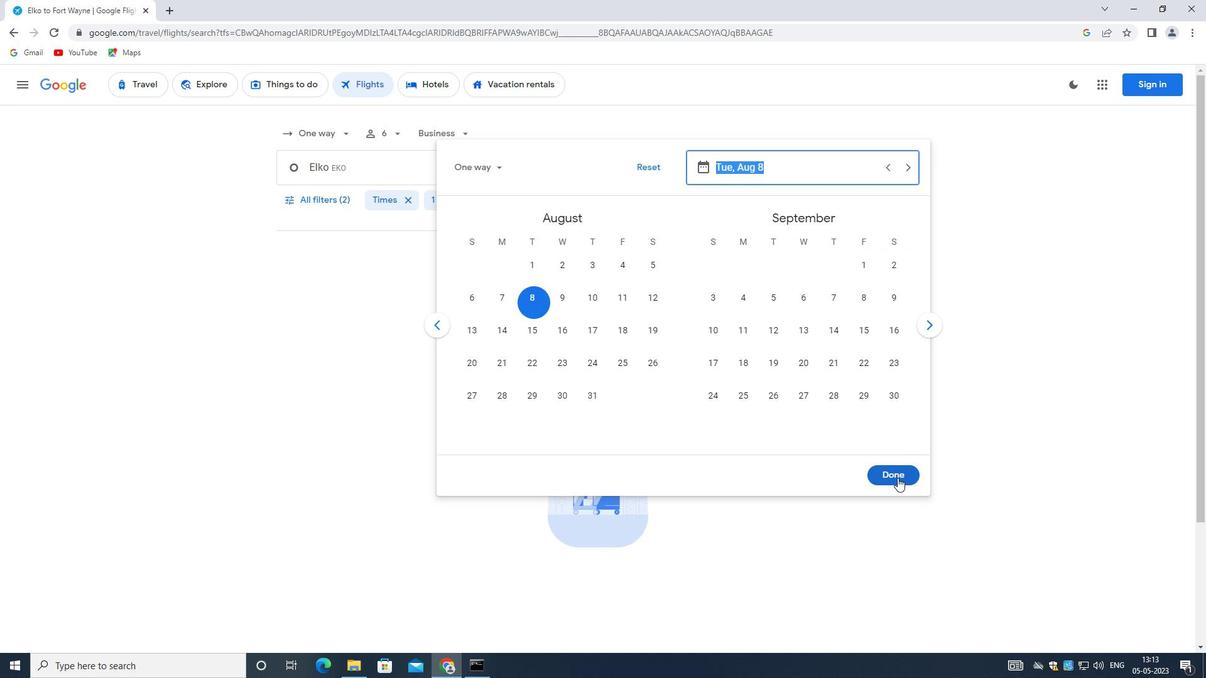 
Action: Mouse pressed left at (898, 473)
Screenshot: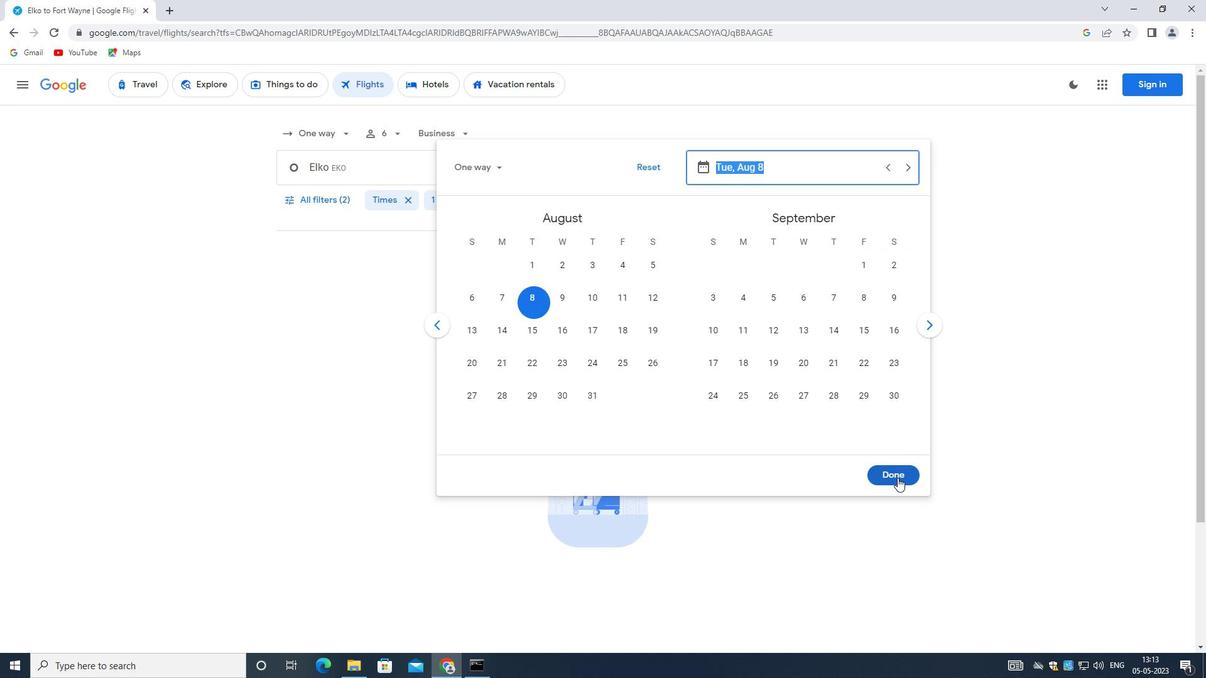 
Action: Mouse moved to (319, 199)
Screenshot: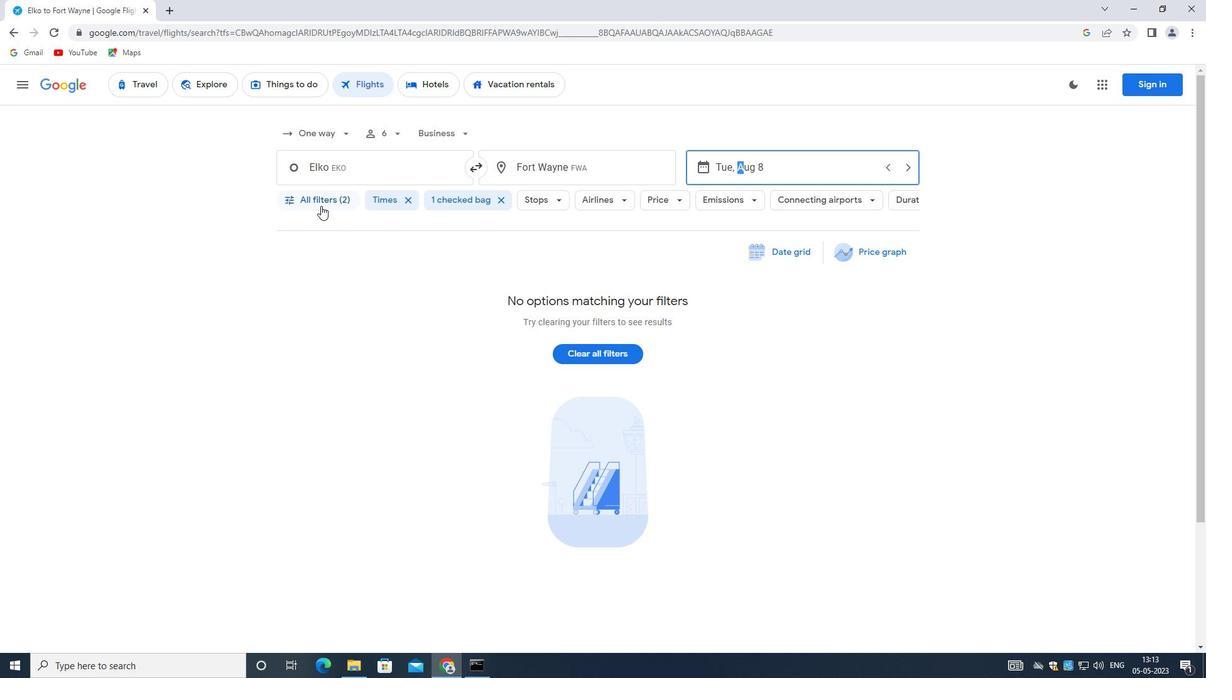 
Action: Mouse pressed left at (319, 199)
Screenshot: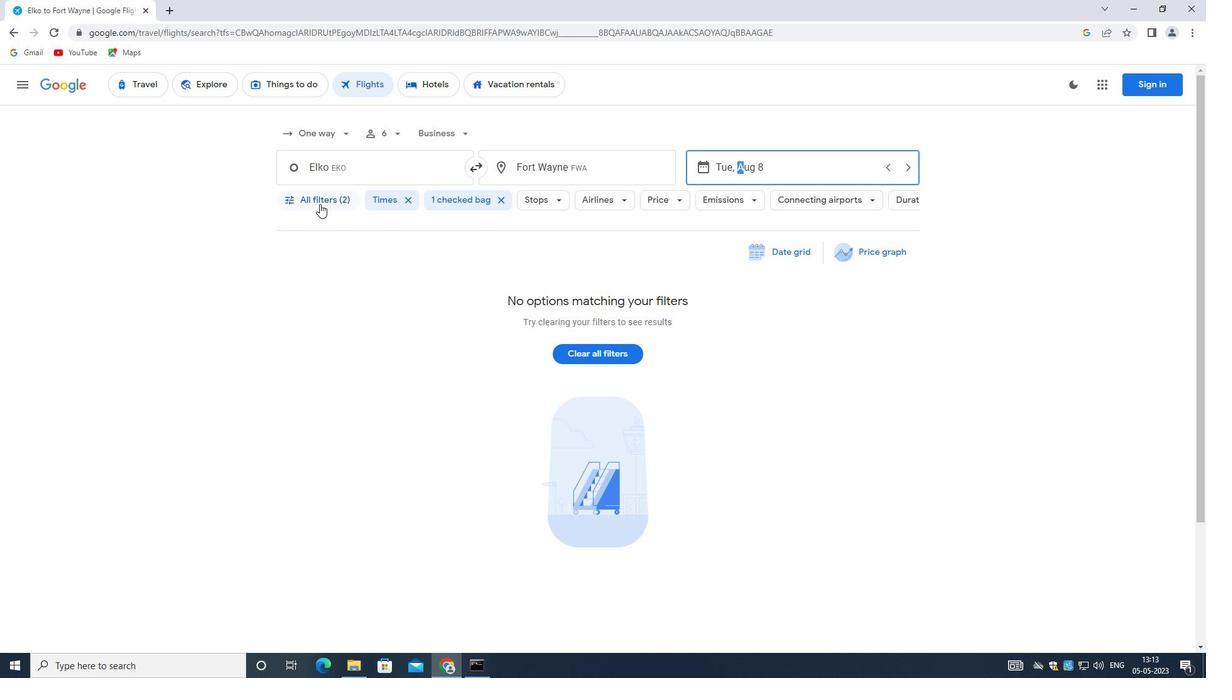 
Action: Mouse moved to (454, 465)
Screenshot: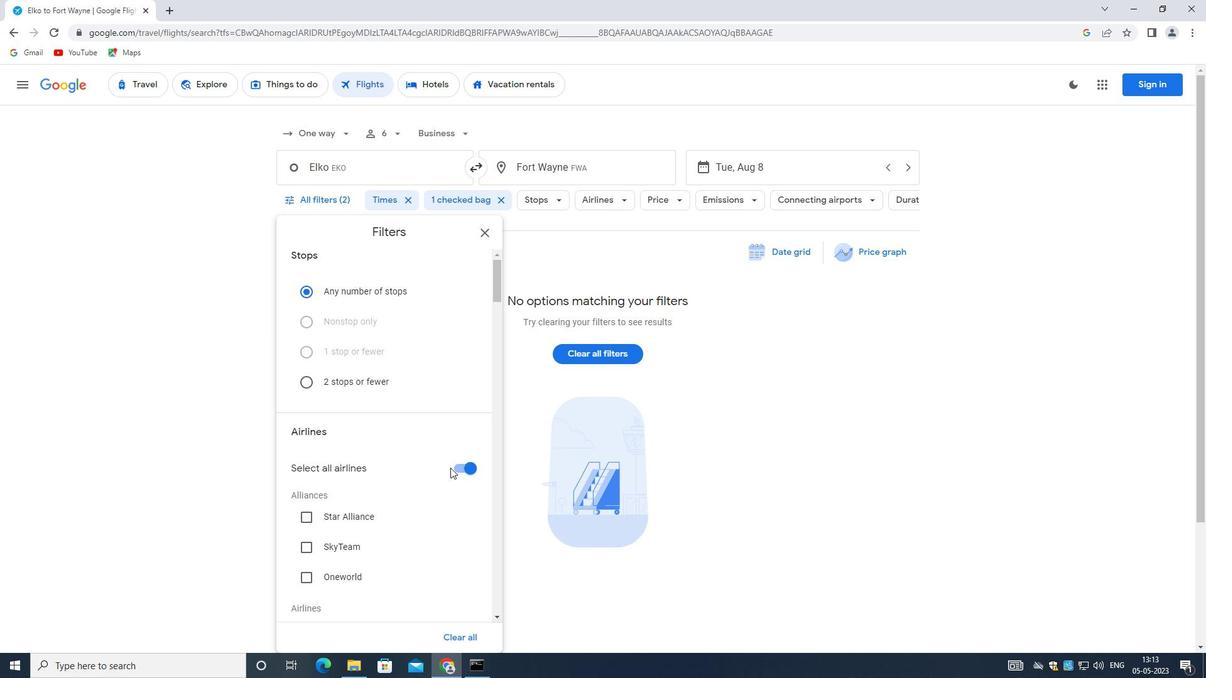 
Action: Mouse pressed left at (454, 465)
Screenshot: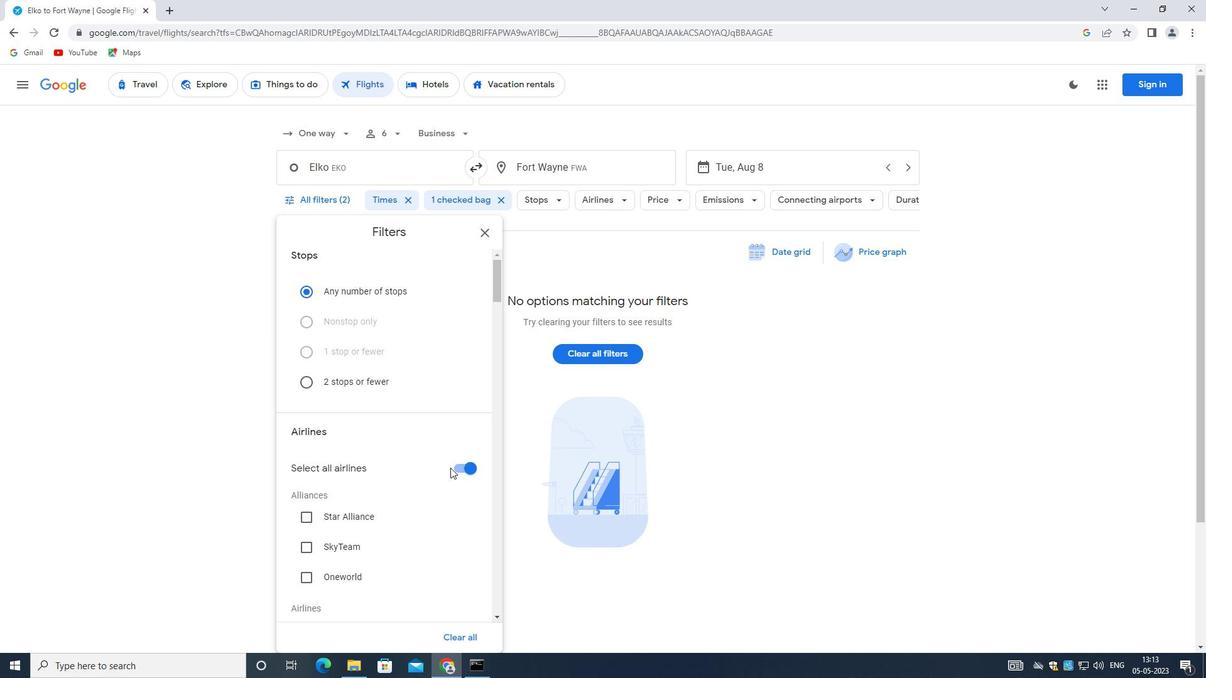 
Action: Mouse moved to (421, 463)
Screenshot: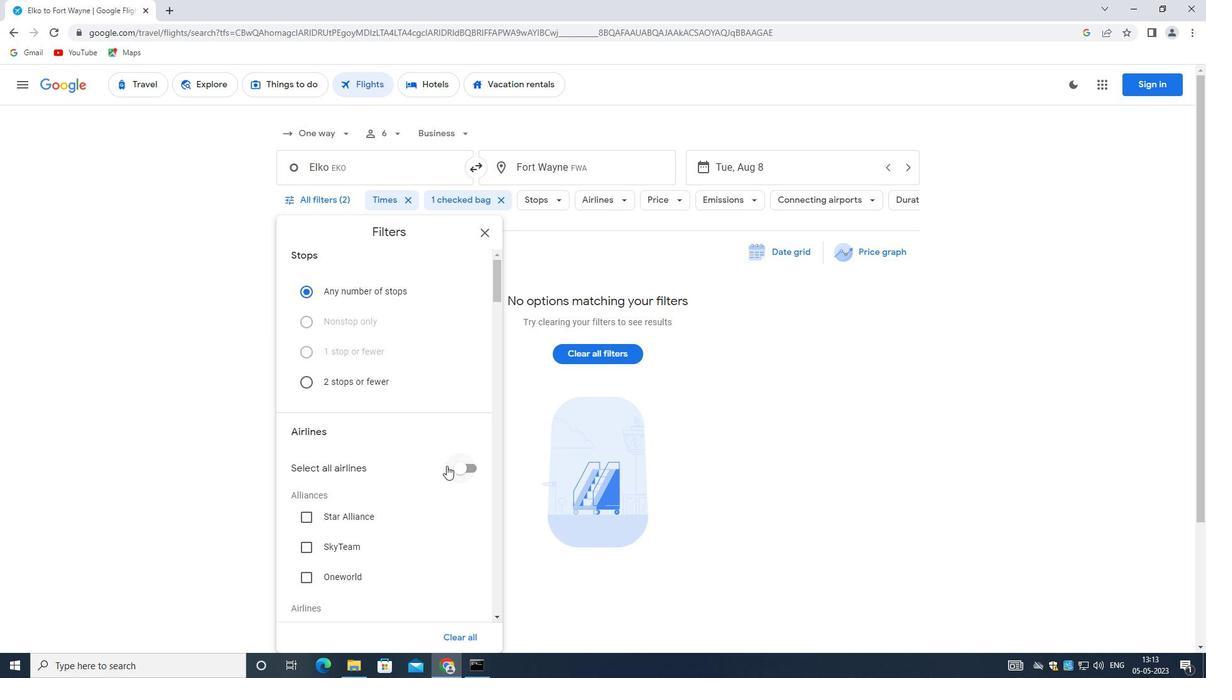 
Action: Mouse scrolled (421, 463) with delta (0, 0)
Screenshot: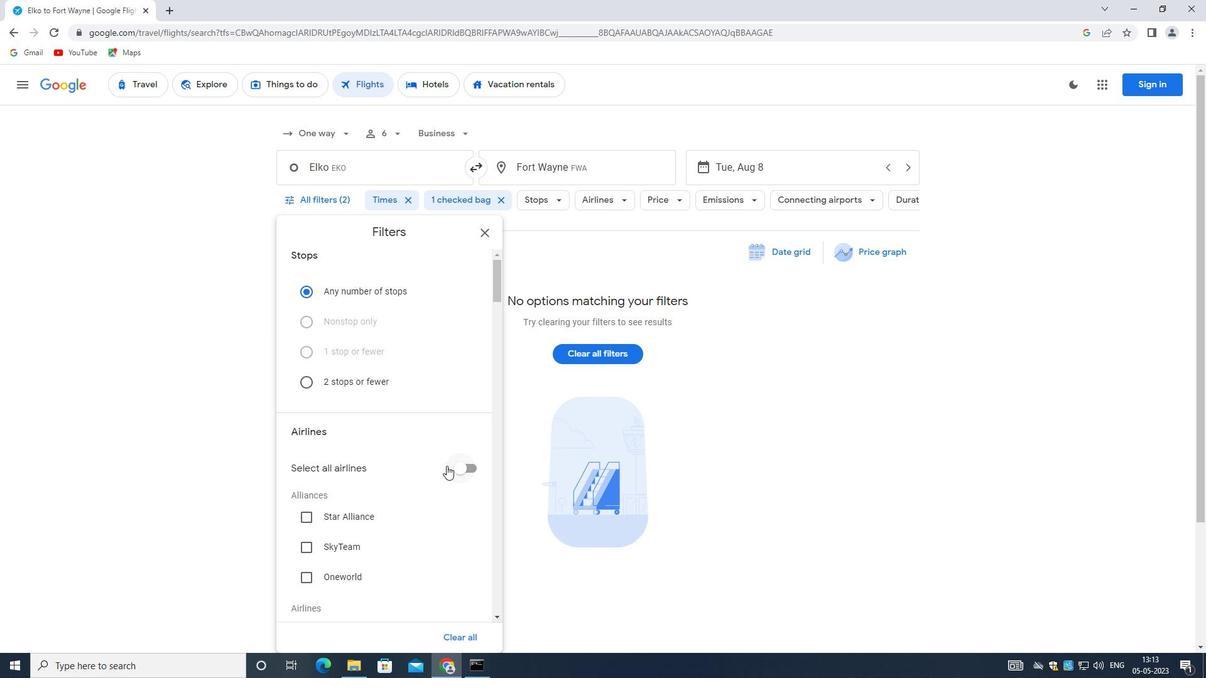 
Action: Mouse moved to (420, 464)
Screenshot: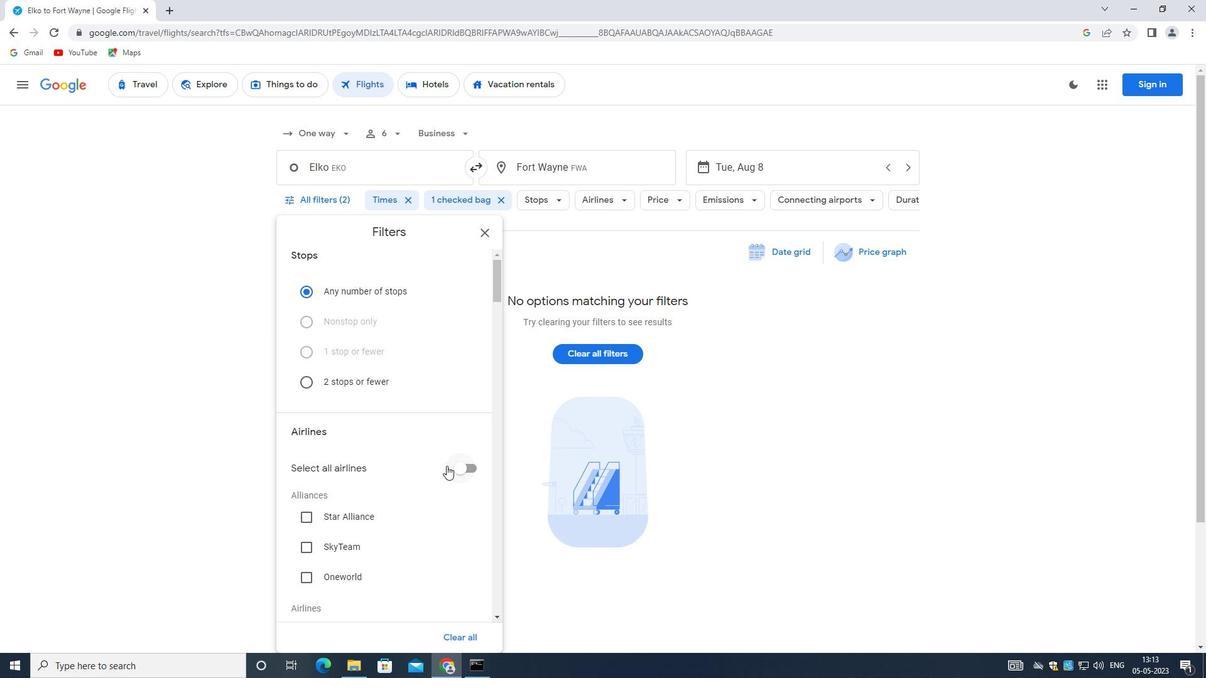 
Action: Mouse scrolled (420, 463) with delta (0, 0)
Screenshot: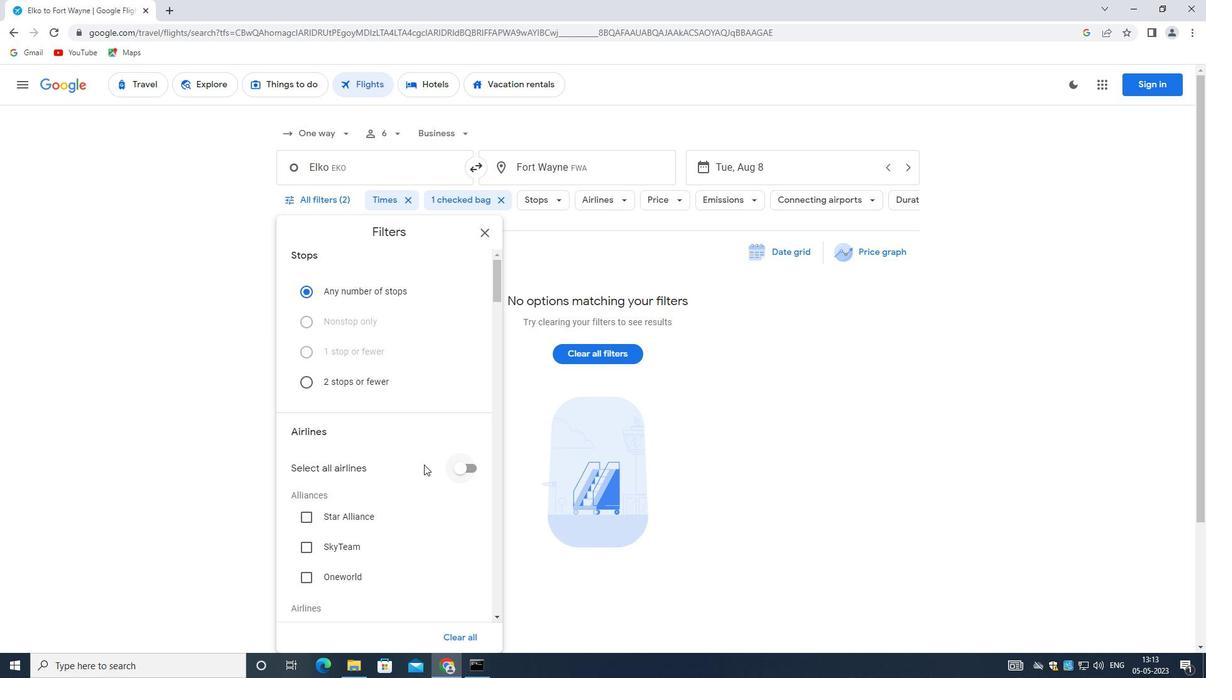 
Action: Mouse scrolled (420, 463) with delta (0, 0)
Screenshot: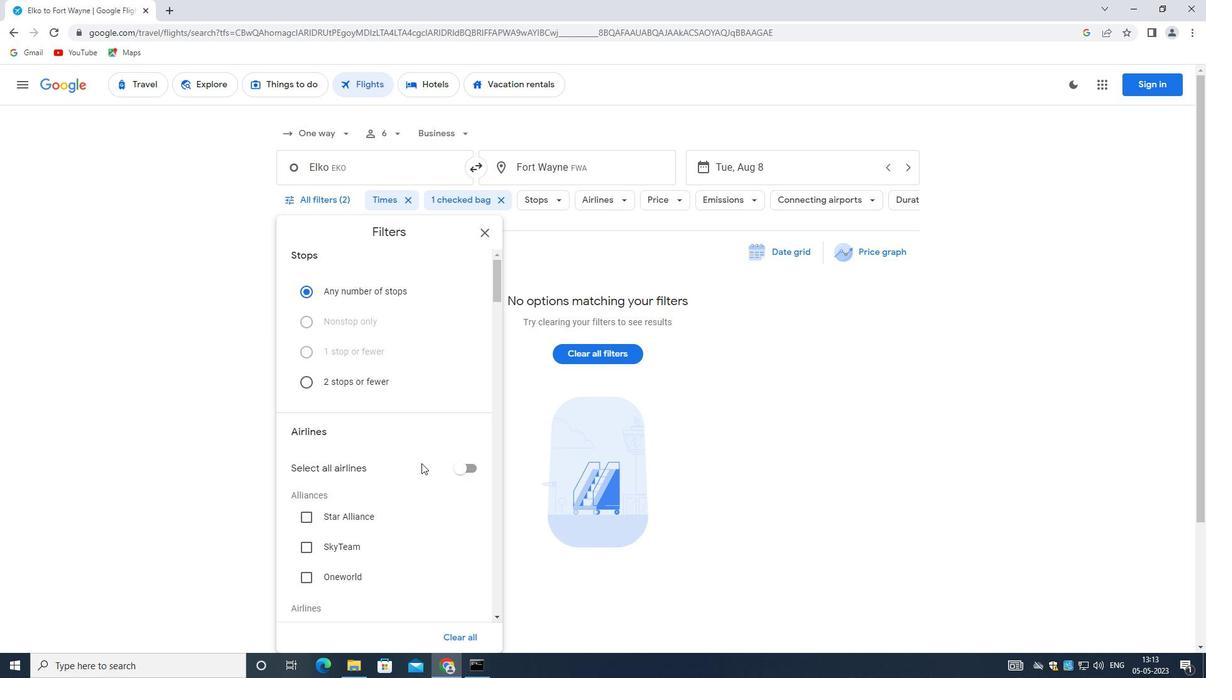 
Action: Mouse scrolled (420, 463) with delta (0, 0)
Screenshot: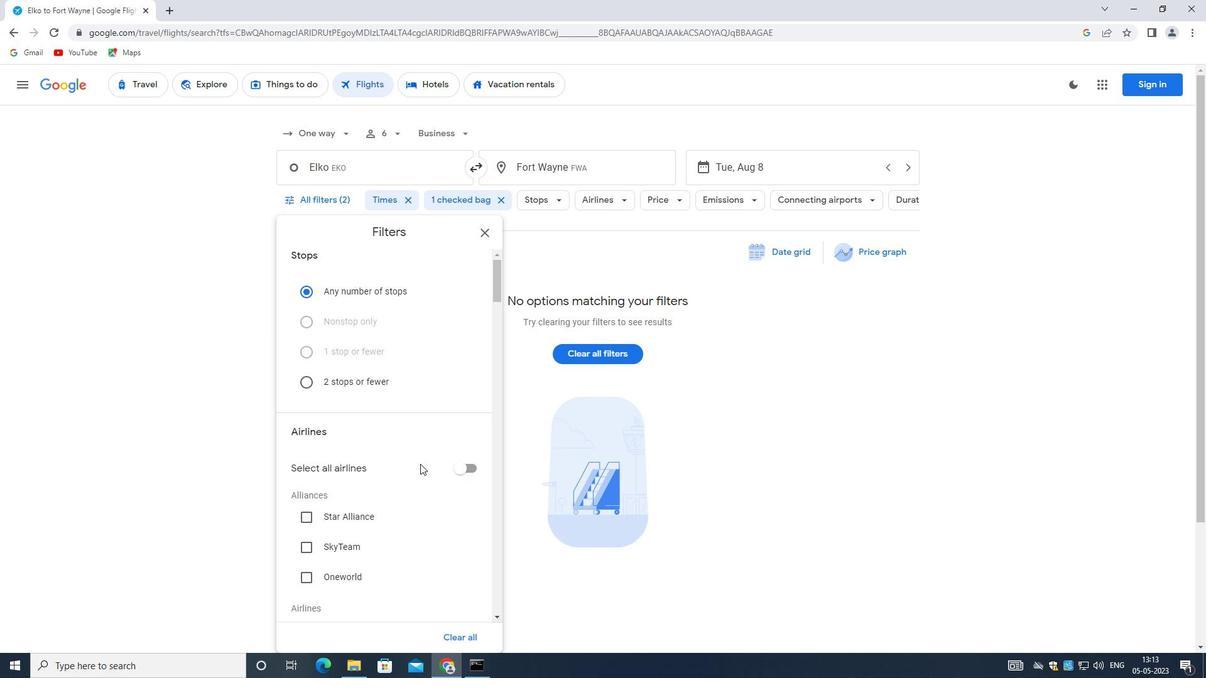 
Action: Mouse moved to (419, 465)
Screenshot: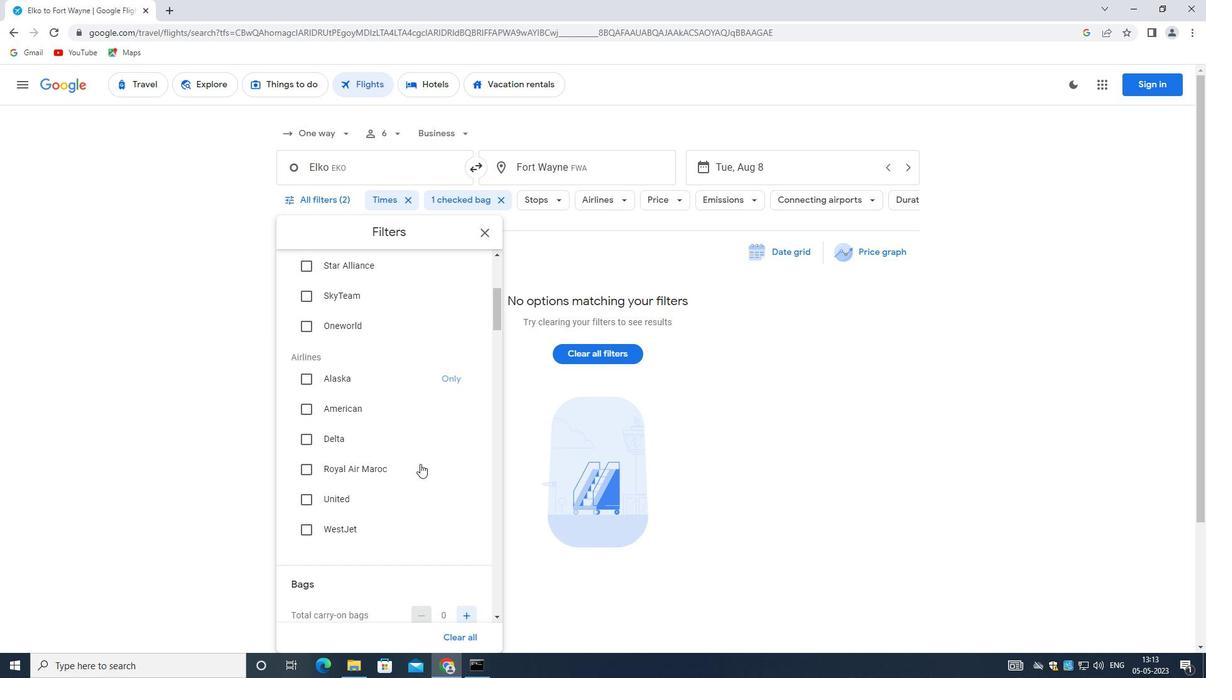 
Action: Mouse scrolled (419, 465) with delta (0, 0)
Screenshot: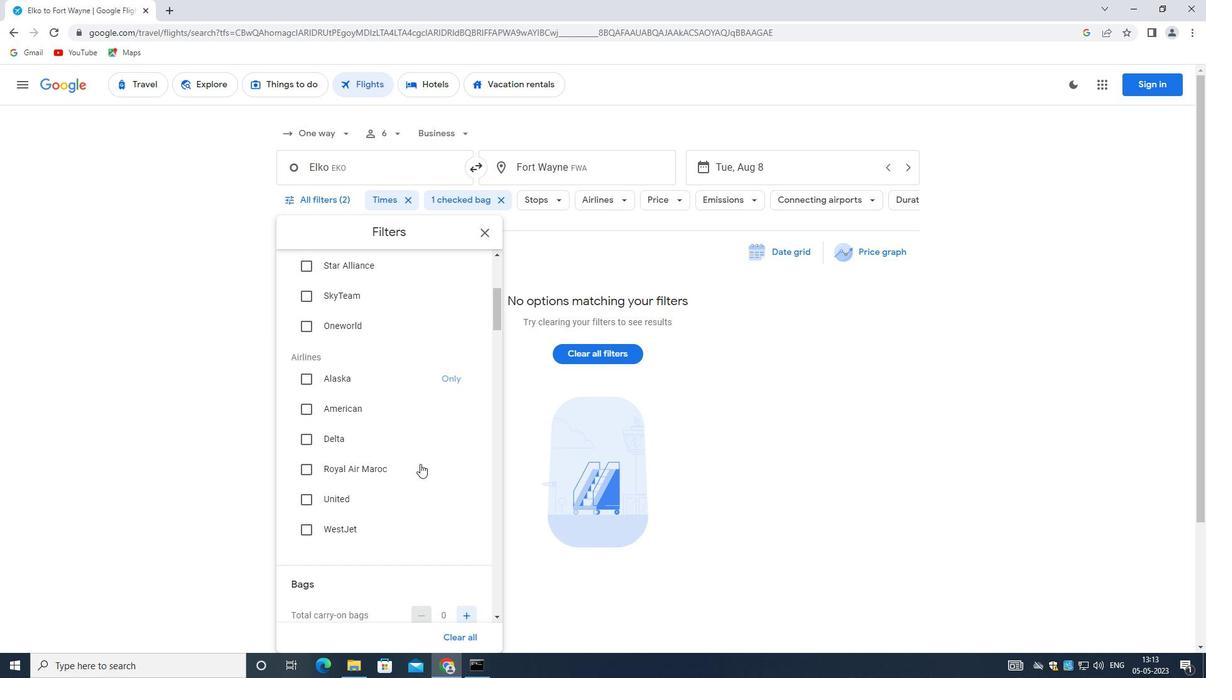 
Action: Mouse scrolled (419, 465) with delta (0, 0)
Screenshot: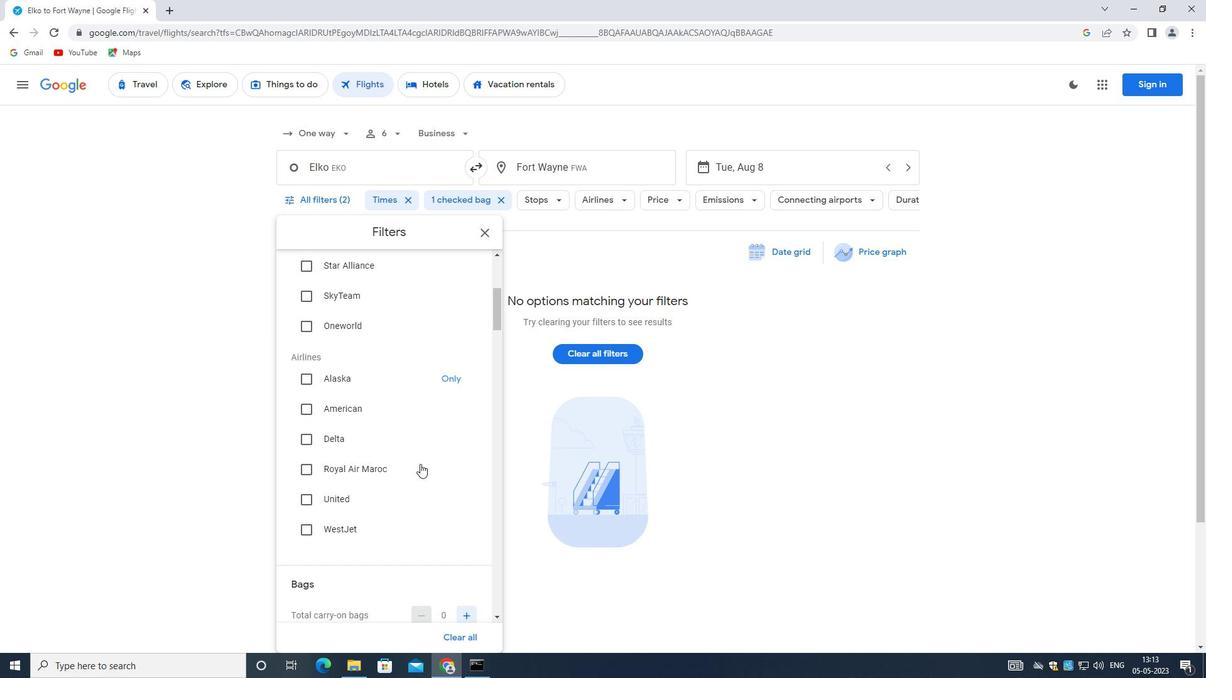 
Action: Mouse moved to (444, 516)
Screenshot: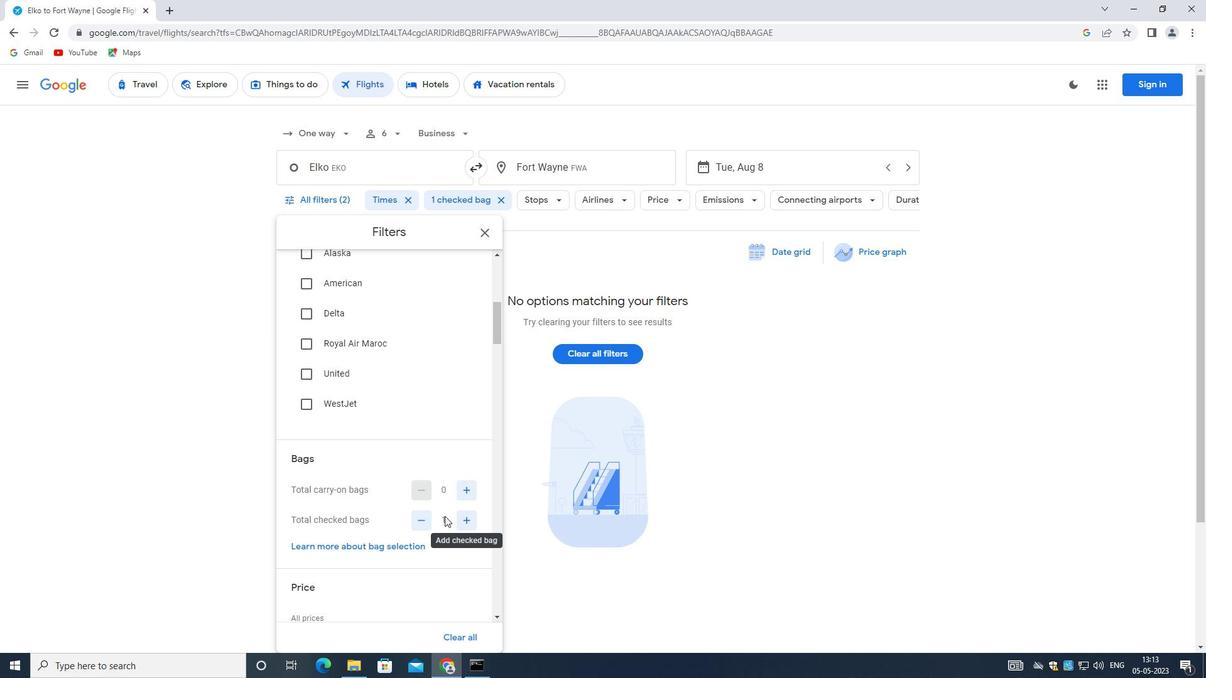 
Action: Mouse scrolled (444, 515) with delta (0, 0)
Screenshot: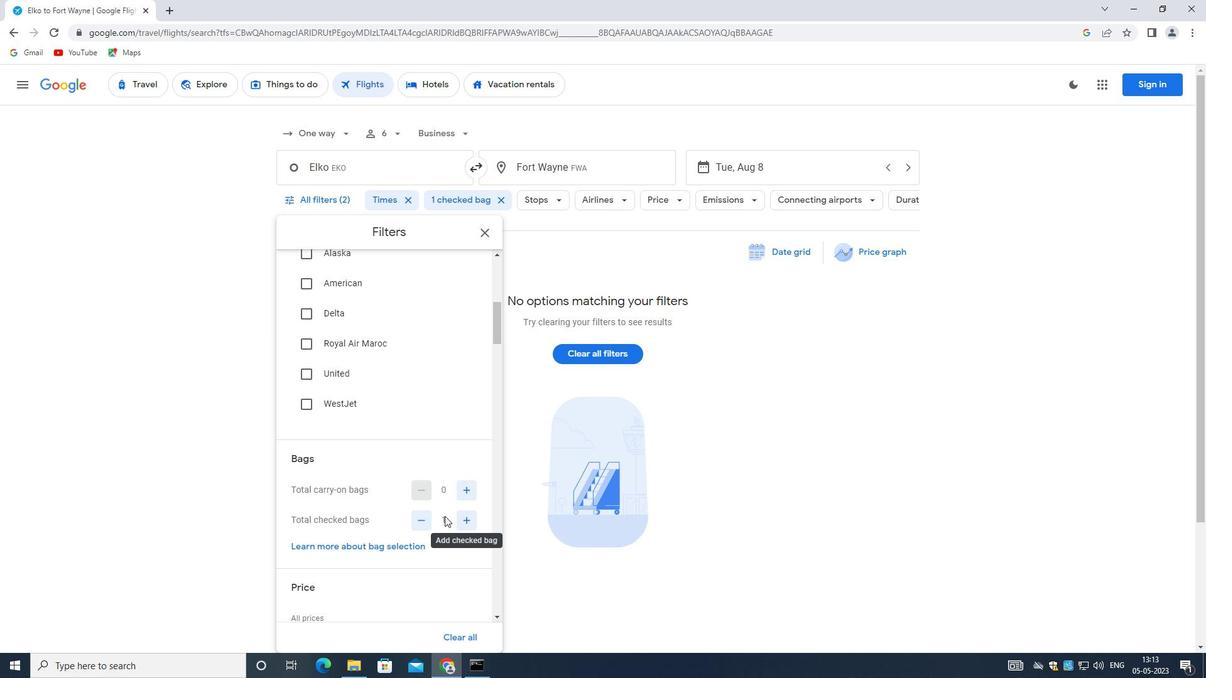 
Action: Mouse moved to (443, 517)
Screenshot: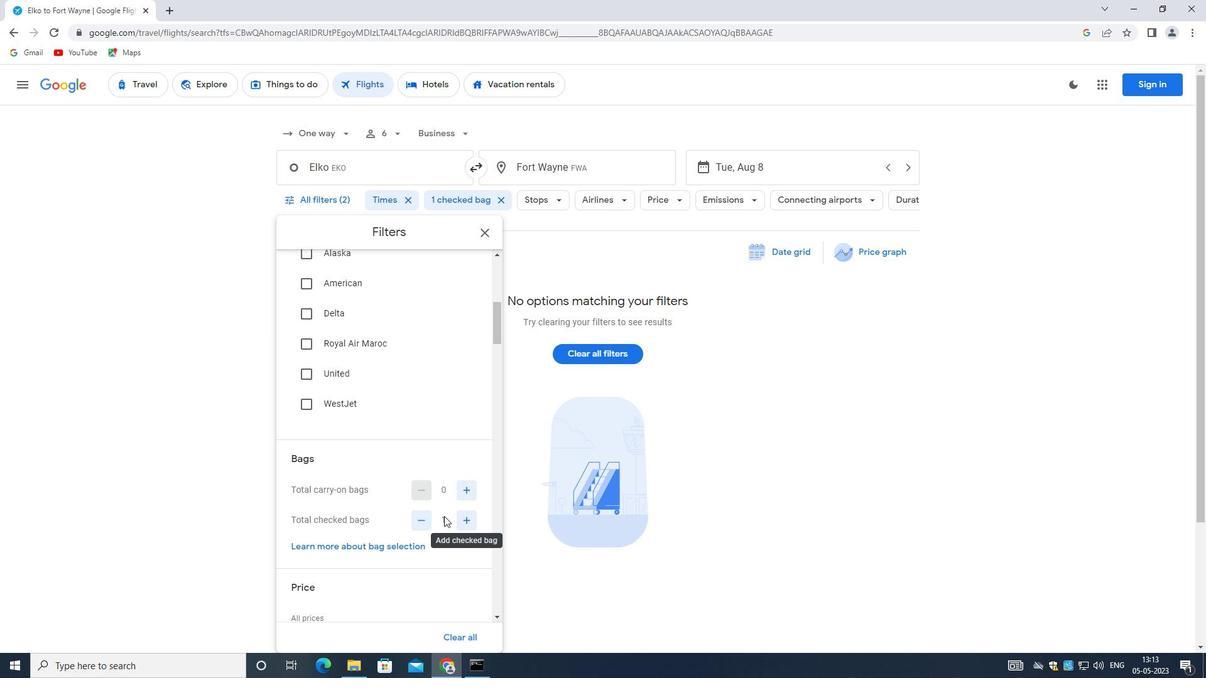 
Action: Mouse scrolled (443, 516) with delta (0, 0)
Screenshot: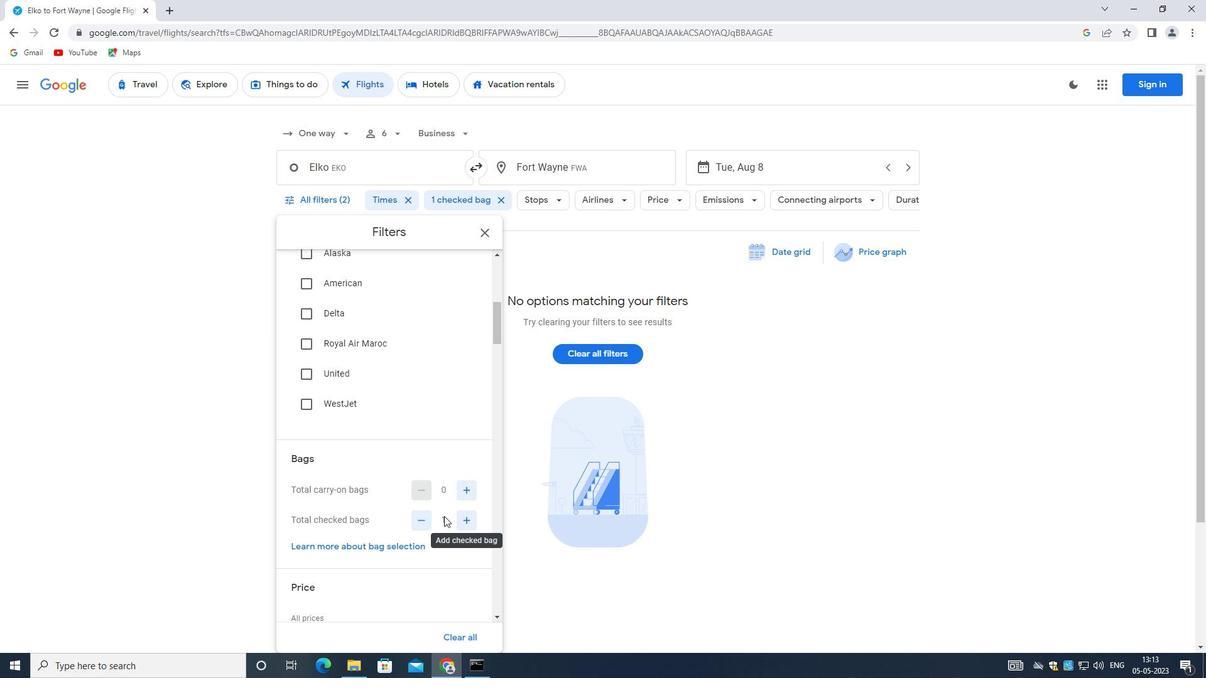 
Action: Mouse moved to (443, 517)
Screenshot: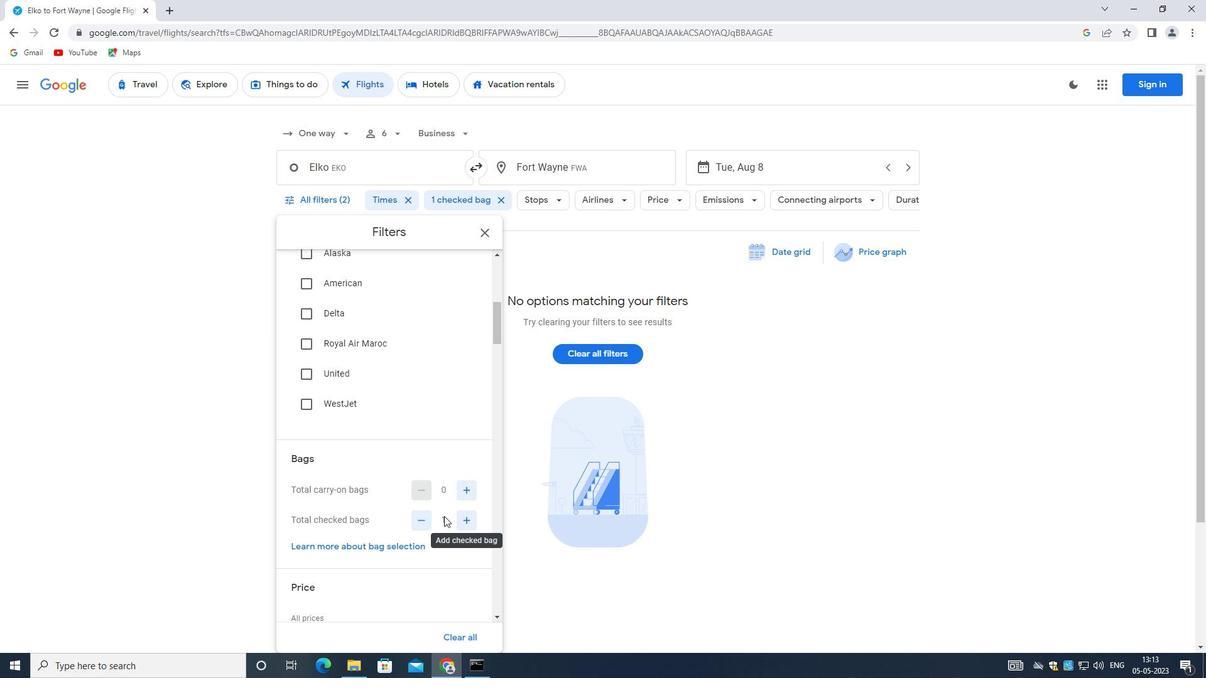 
Action: Mouse scrolled (443, 517) with delta (0, 0)
Screenshot: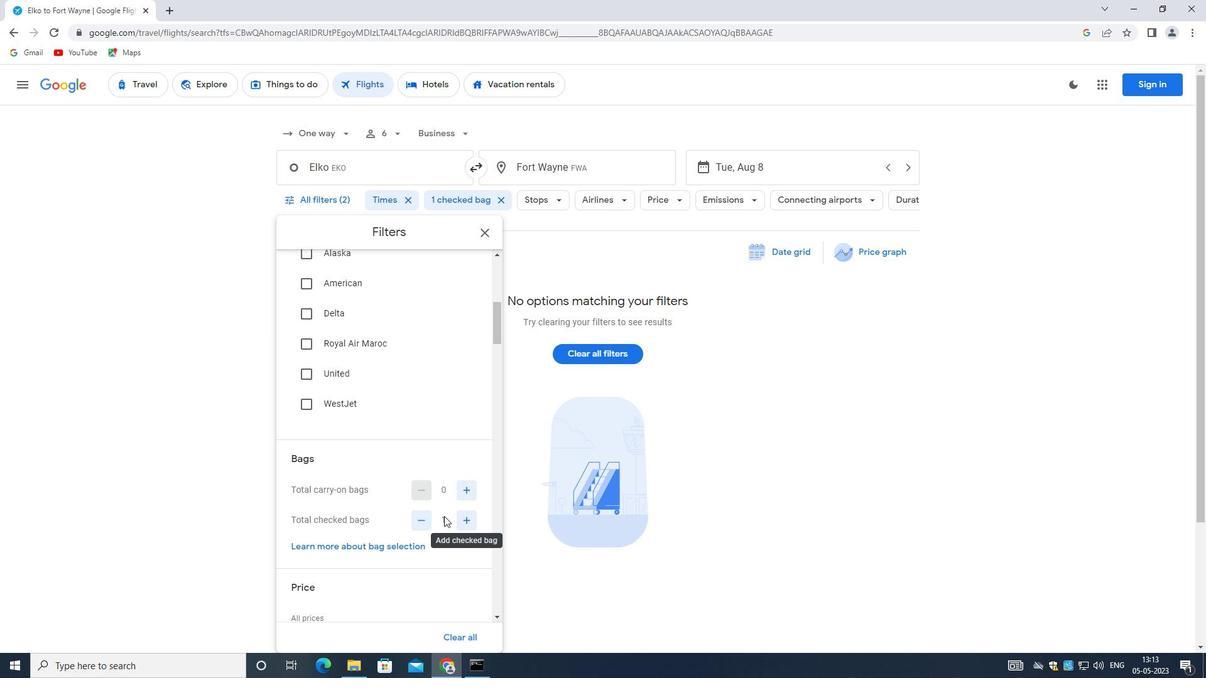 
Action: Mouse moved to (441, 519)
Screenshot: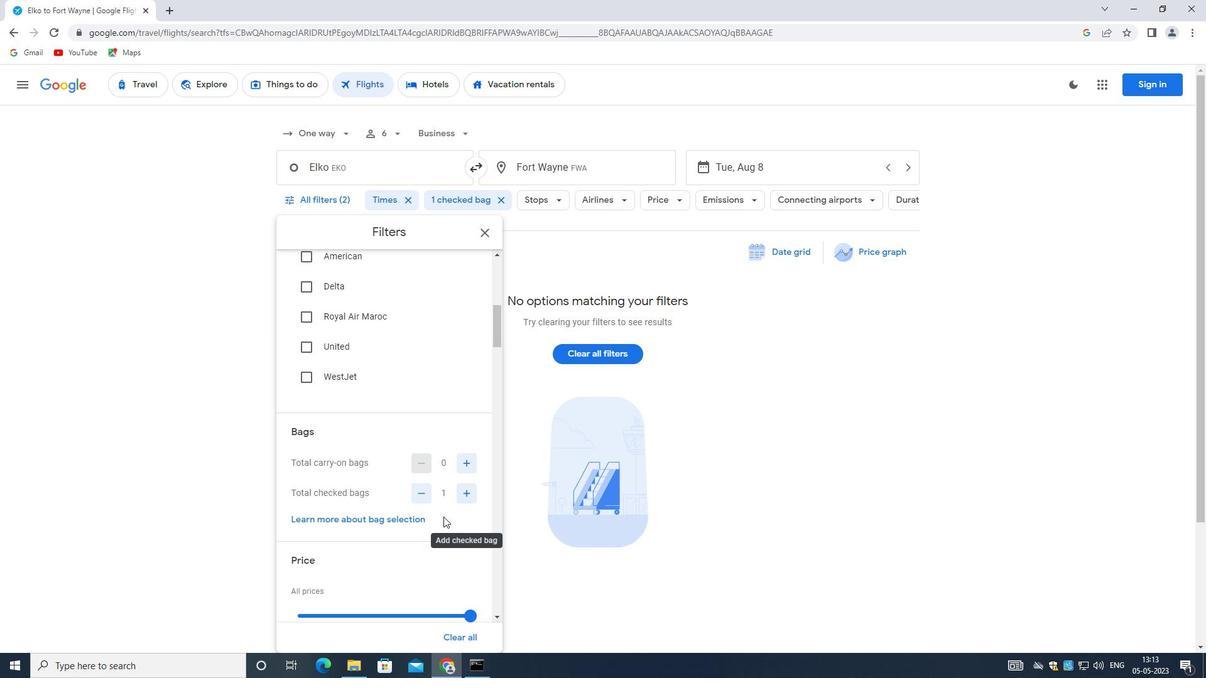 
Action: Mouse scrolled (441, 518) with delta (0, 0)
Screenshot: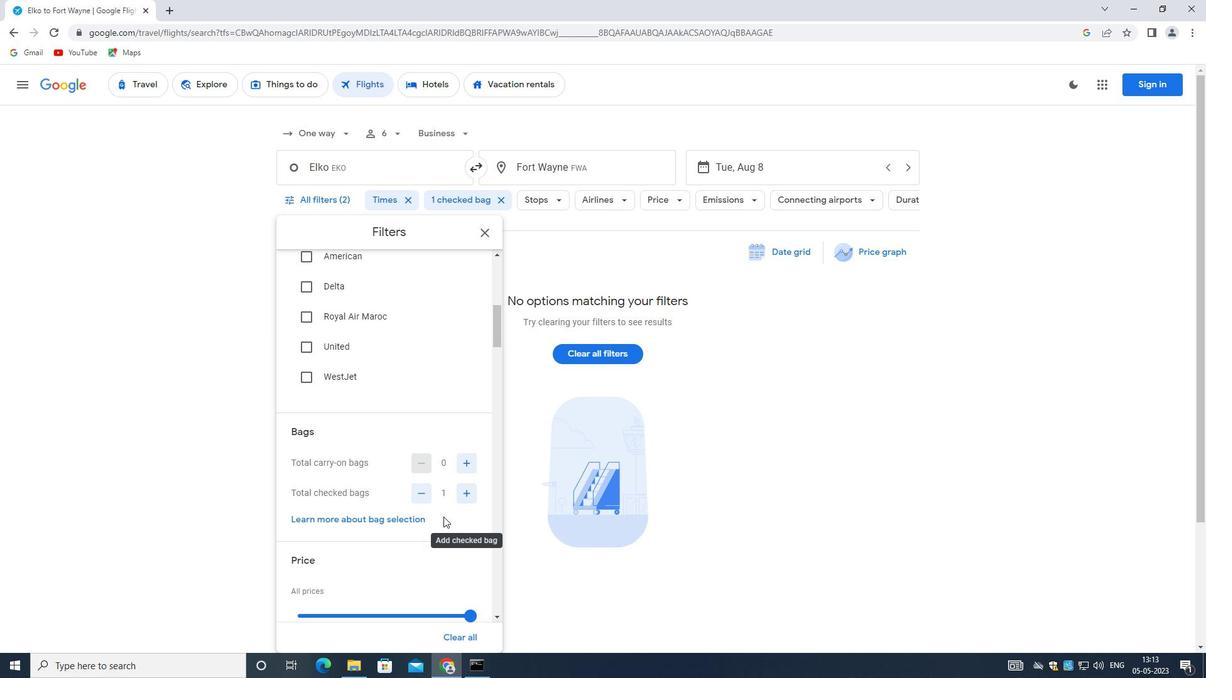 
Action: Mouse moved to (475, 393)
Screenshot: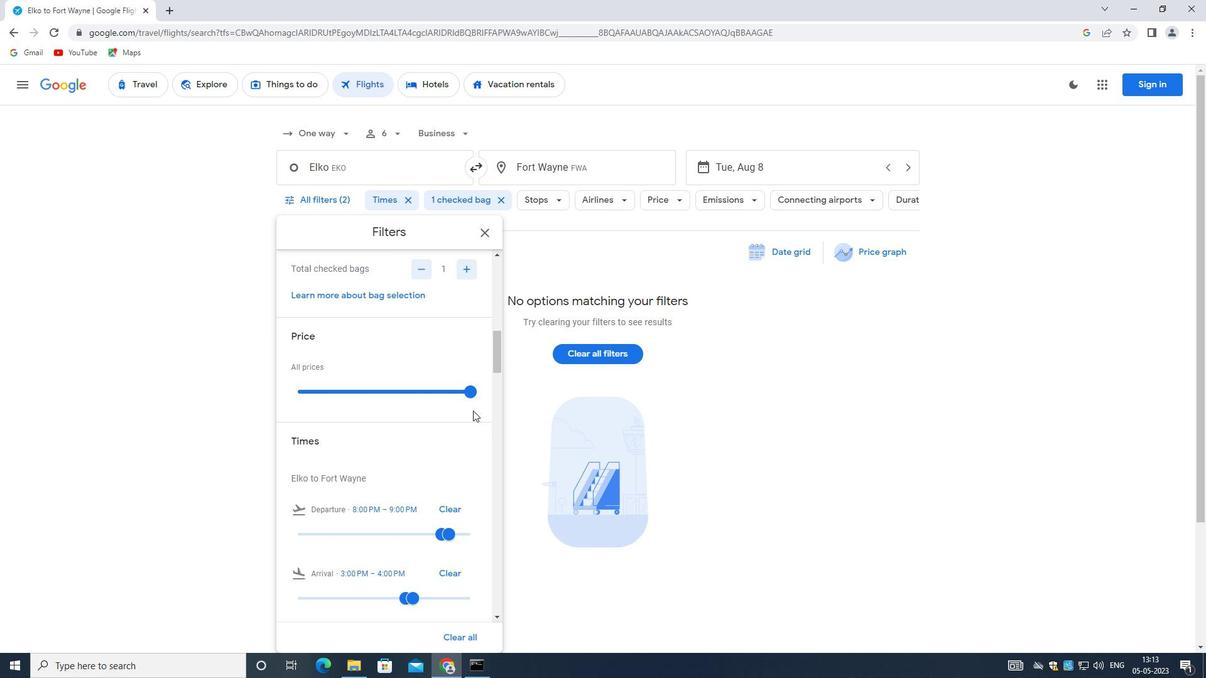 
Action: Mouse pressed left at (475, 393)
Screenshot: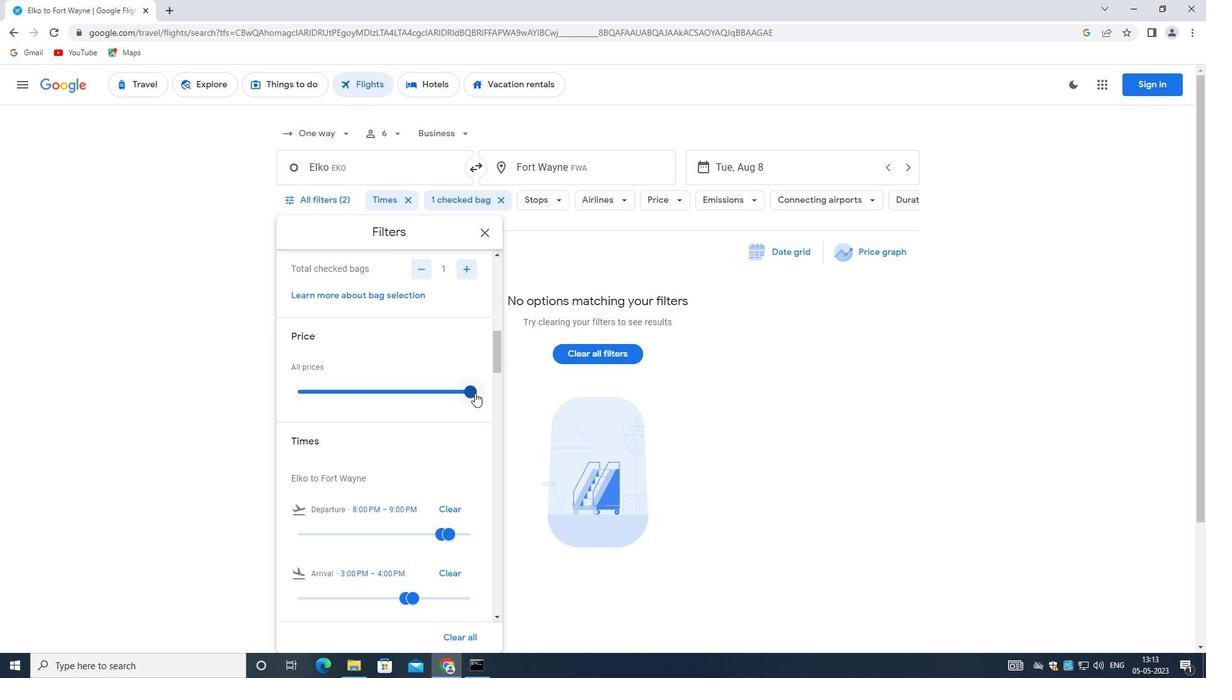 
Action: Mouse moved to (412, 402)
Screenshot: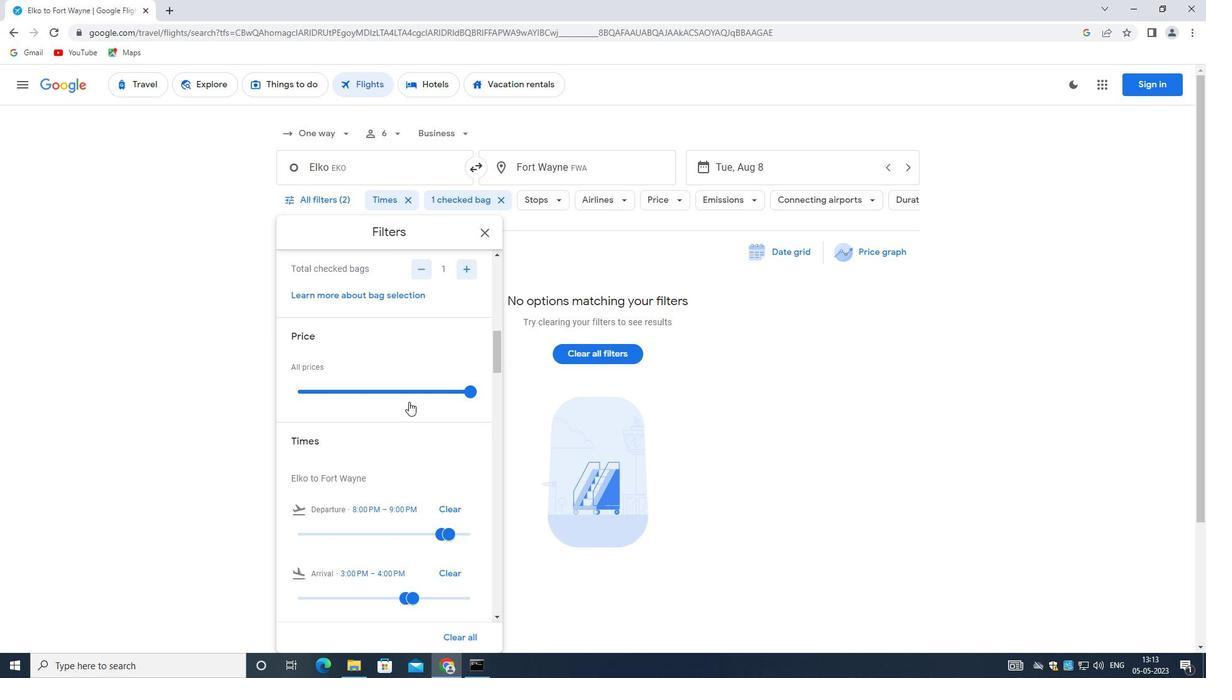 
Action: Mouse scrolled (412, 401) with delta (0, 0)
Screenshot: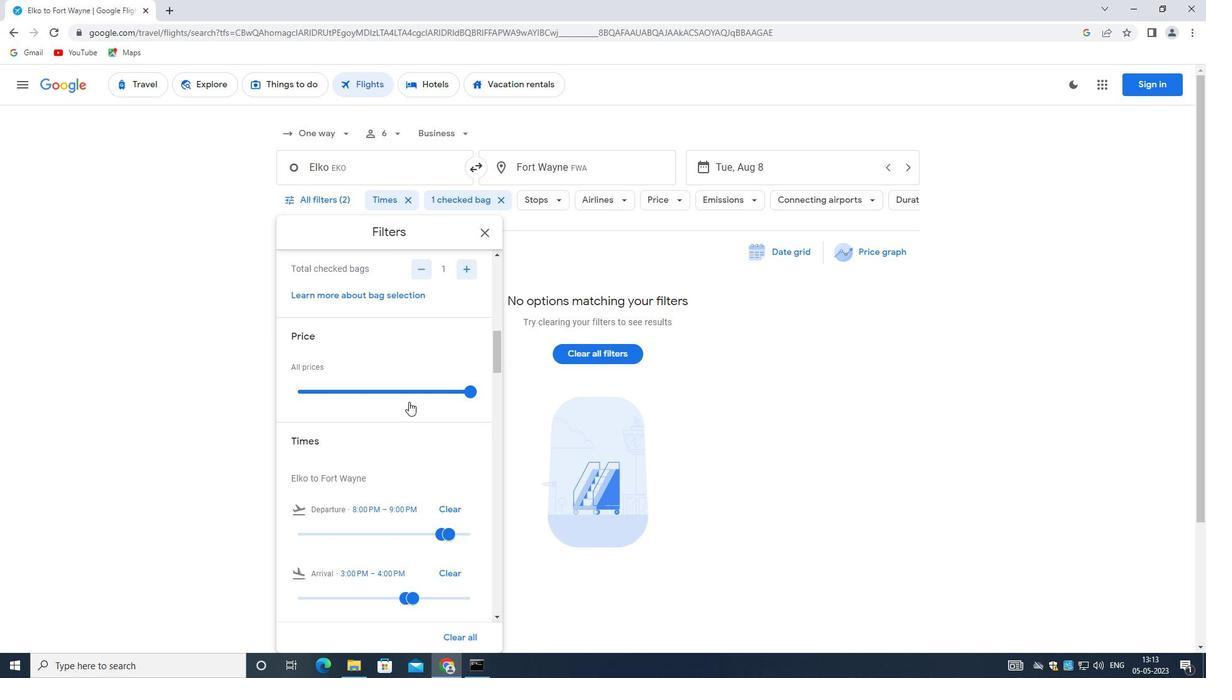 
Action: Mouse scrolled (412, 401) with delta (0, 0)
Screenshot: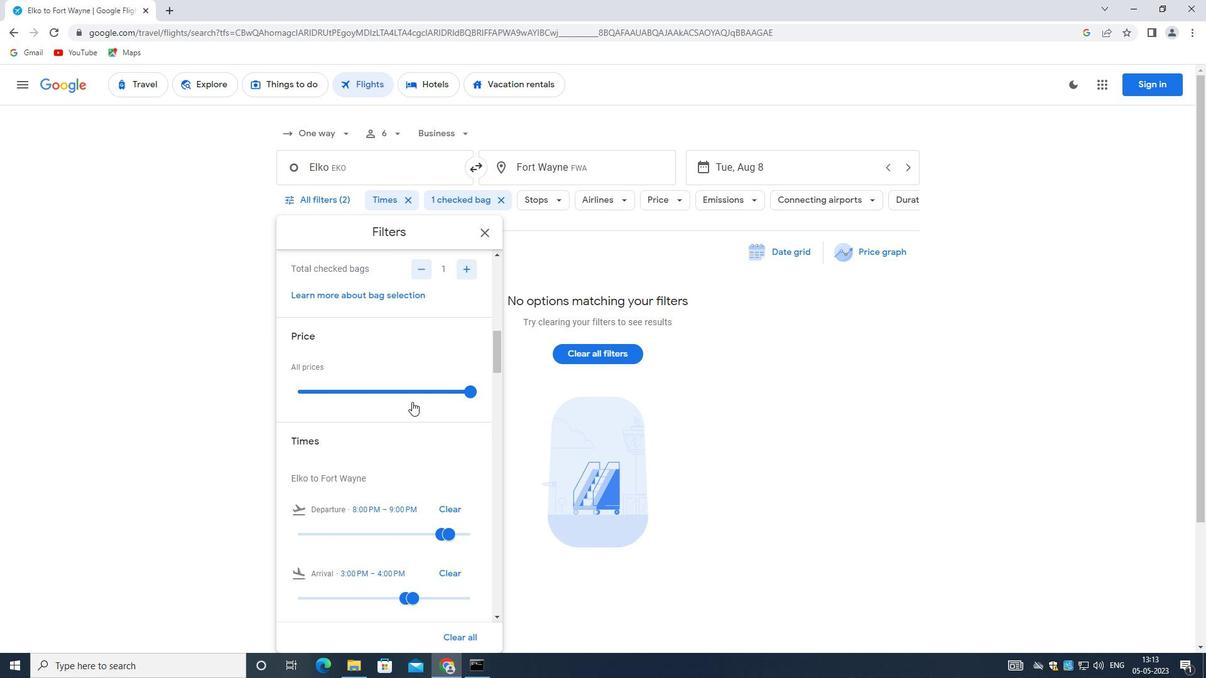 
Action: Mouse moved to (424, 408)
Screenshot: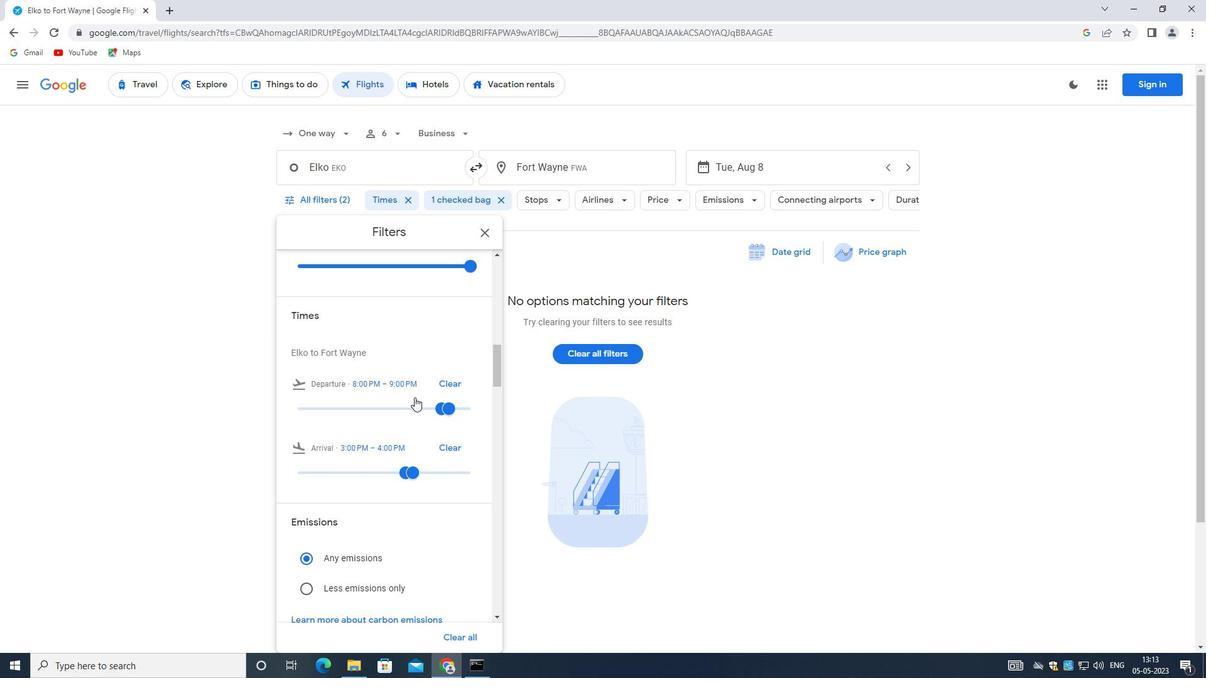 
Action: Mouse pressed left at (424, 408)
Screenshot: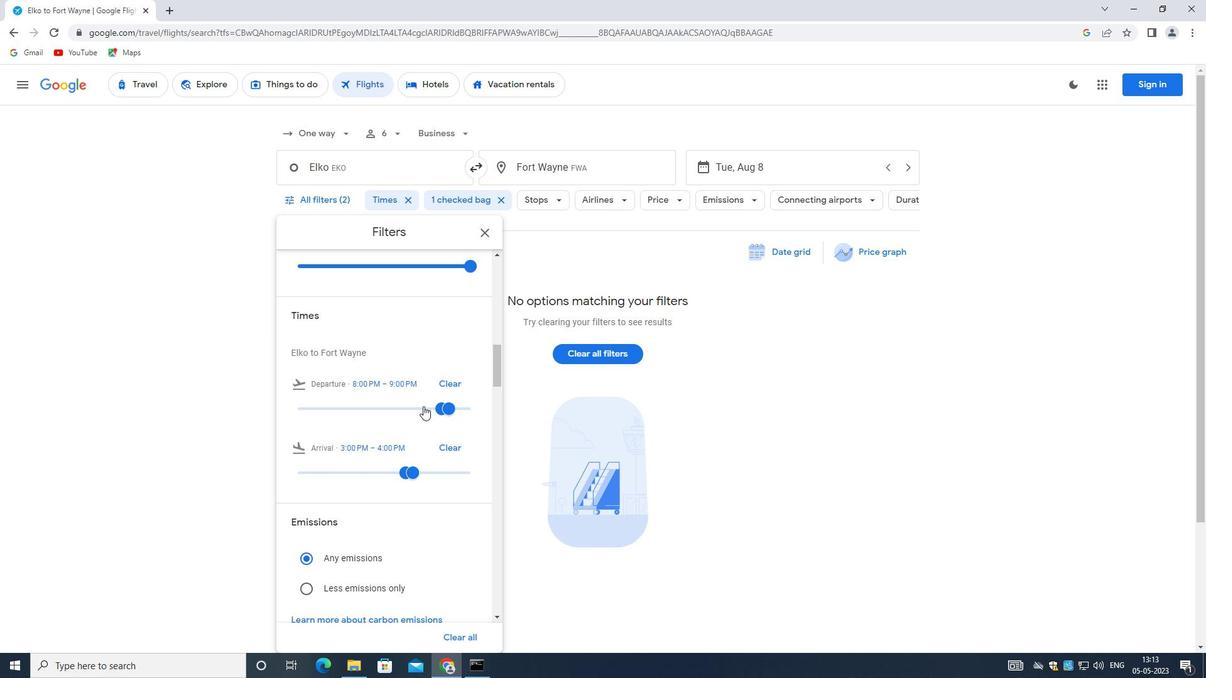 
Action: Mouse moved to (438, 404)
Screenshot: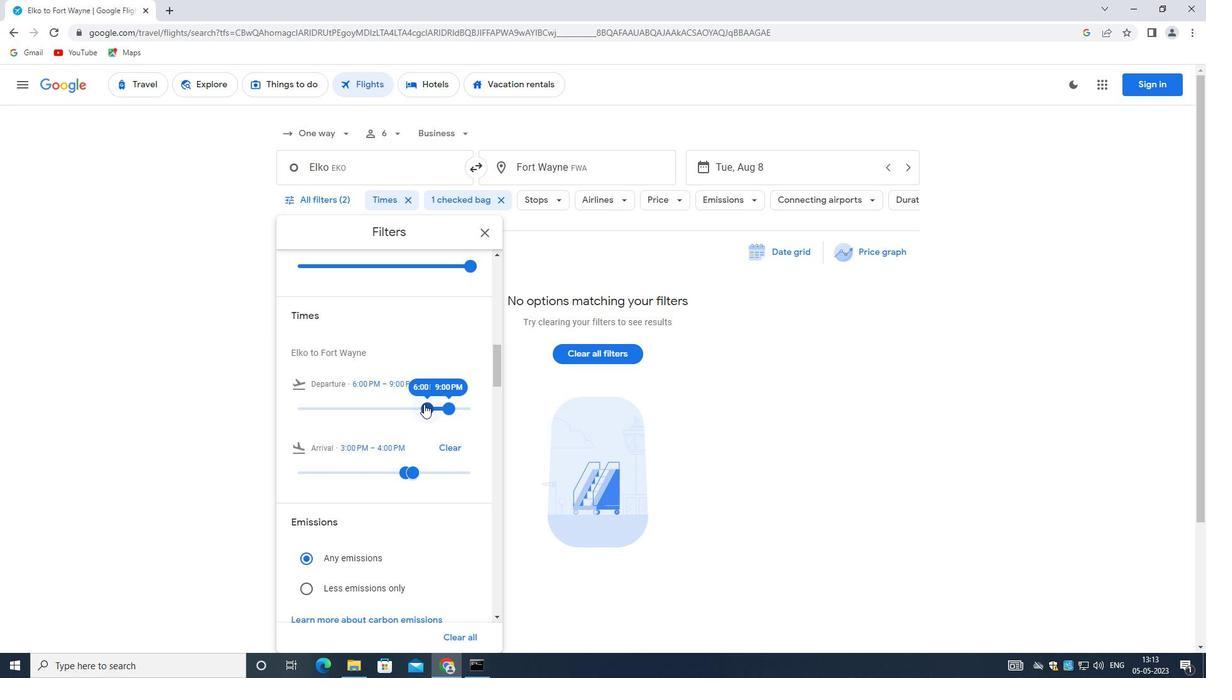 
Action: Mouse pressed left at (438, 404)
Screenshot: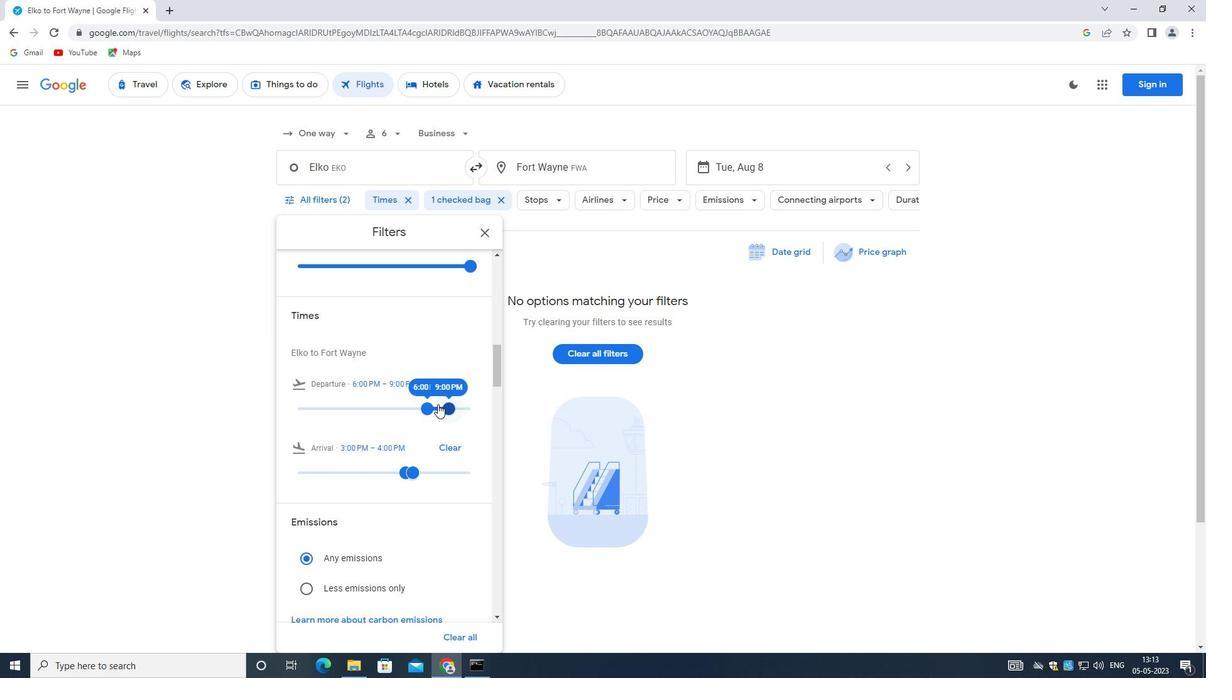 
Action: Mouse moved to (448, 406)
Screenshot: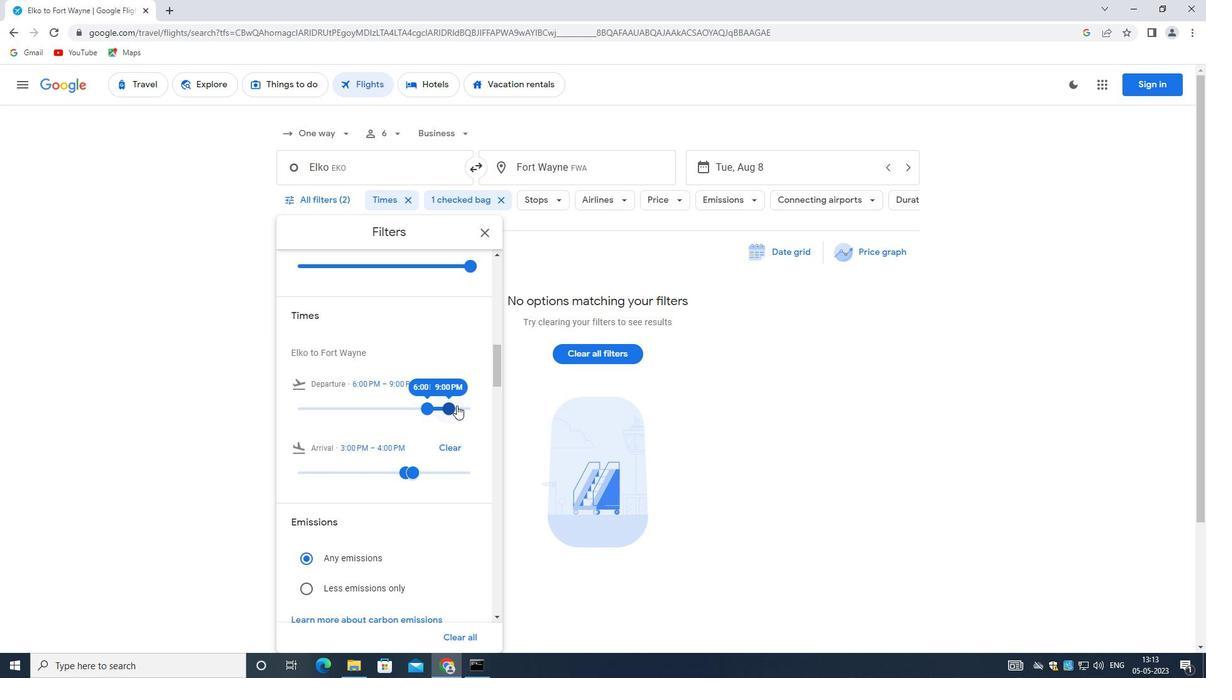 
Action: Mouse pressed left at (448, 406)
Screenshot: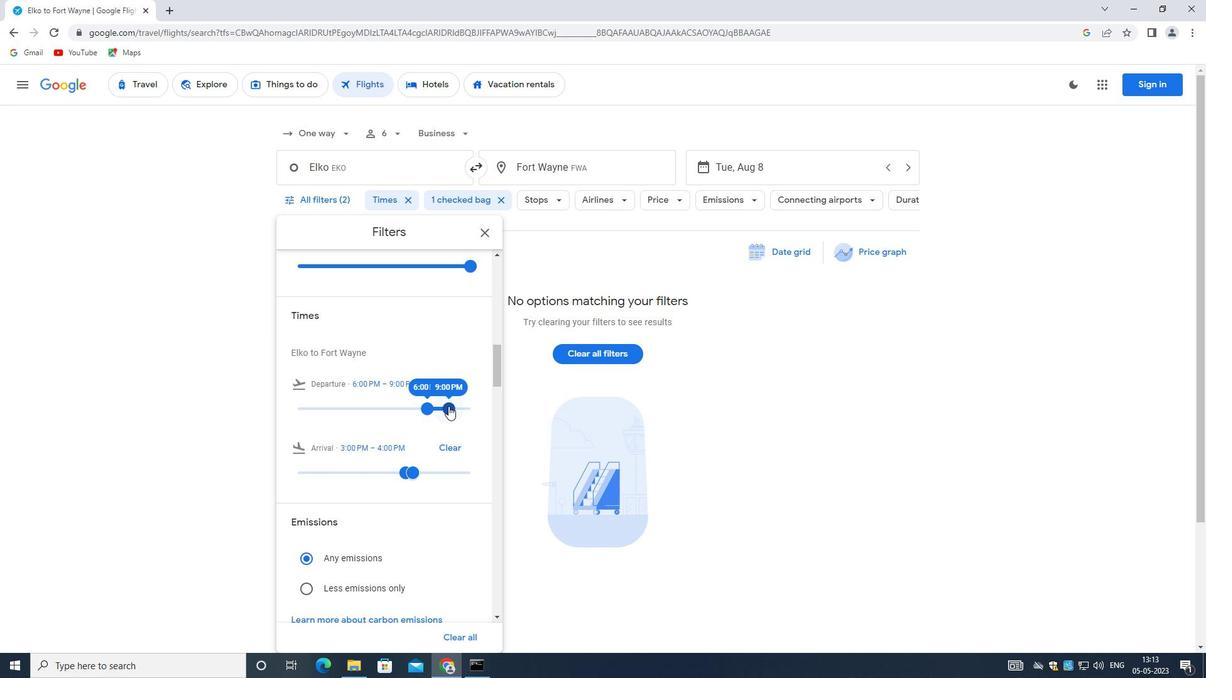 
Action: Mouse moved to (441, 405)
Screenshot: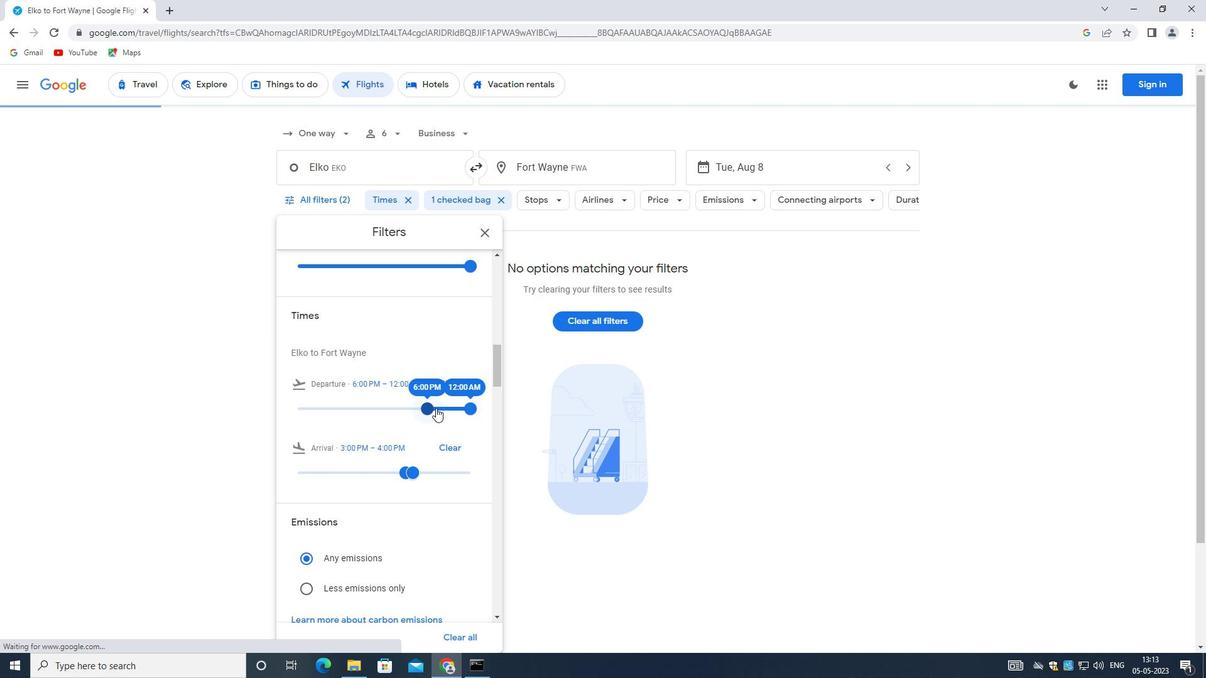 
Action: Mouse pressed left at (441, 405)
Screenshot: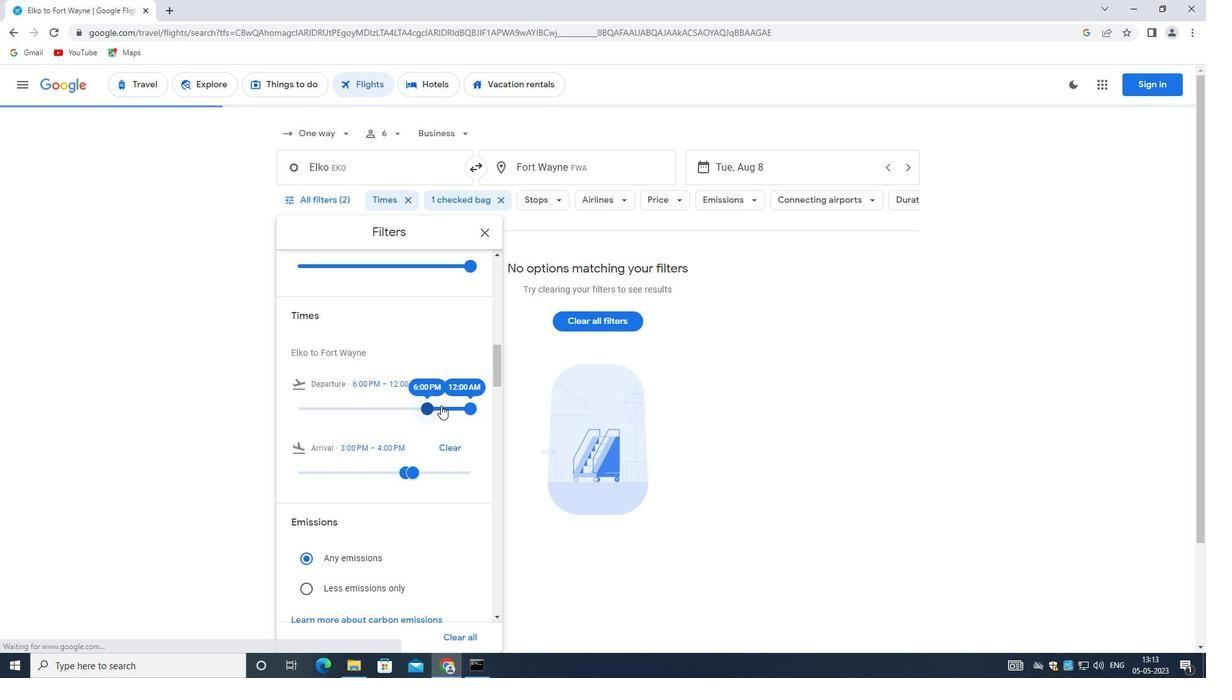 
Action: Mouse moved to (452, 406)
Screenshot: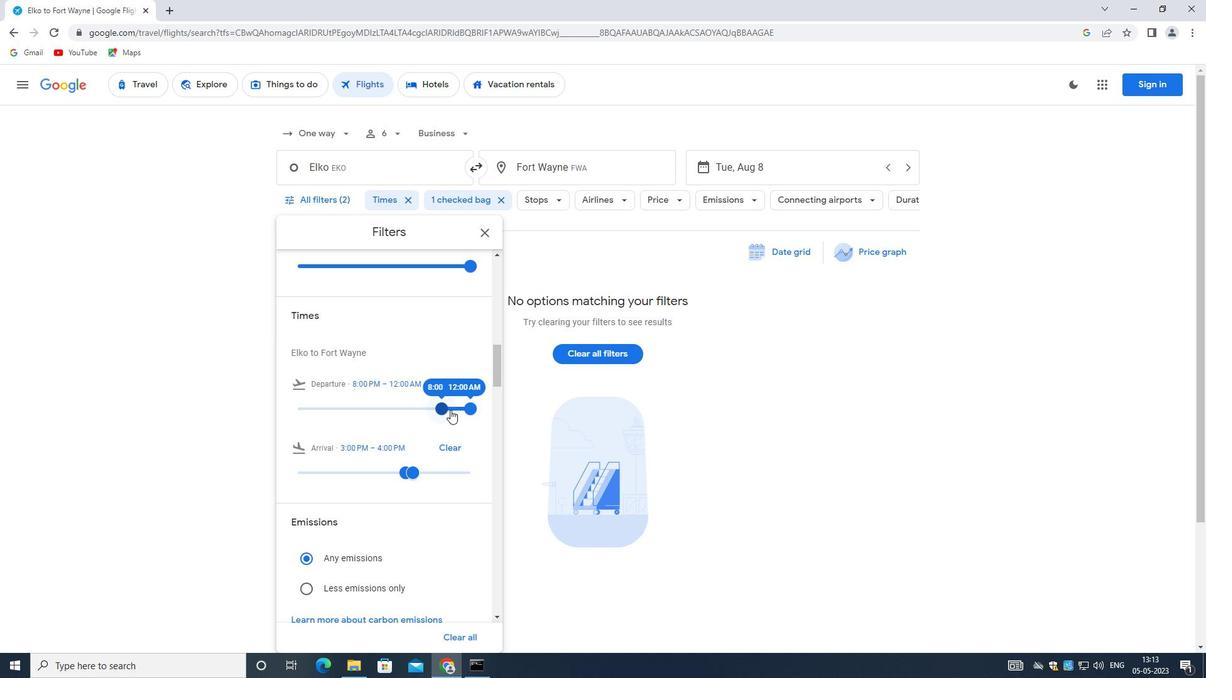 
Action: Mouse pressed left at (452, 406)
Screenshot: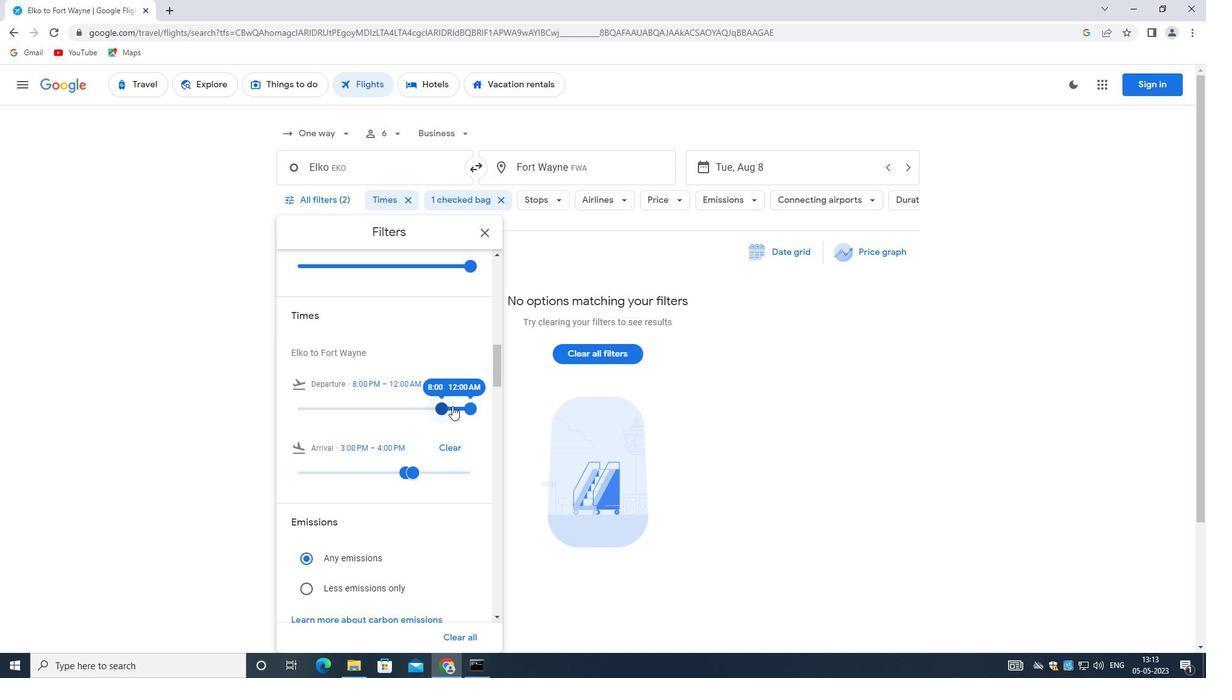 
Action: Mouse pressed left at (452, 406)
Screenshot: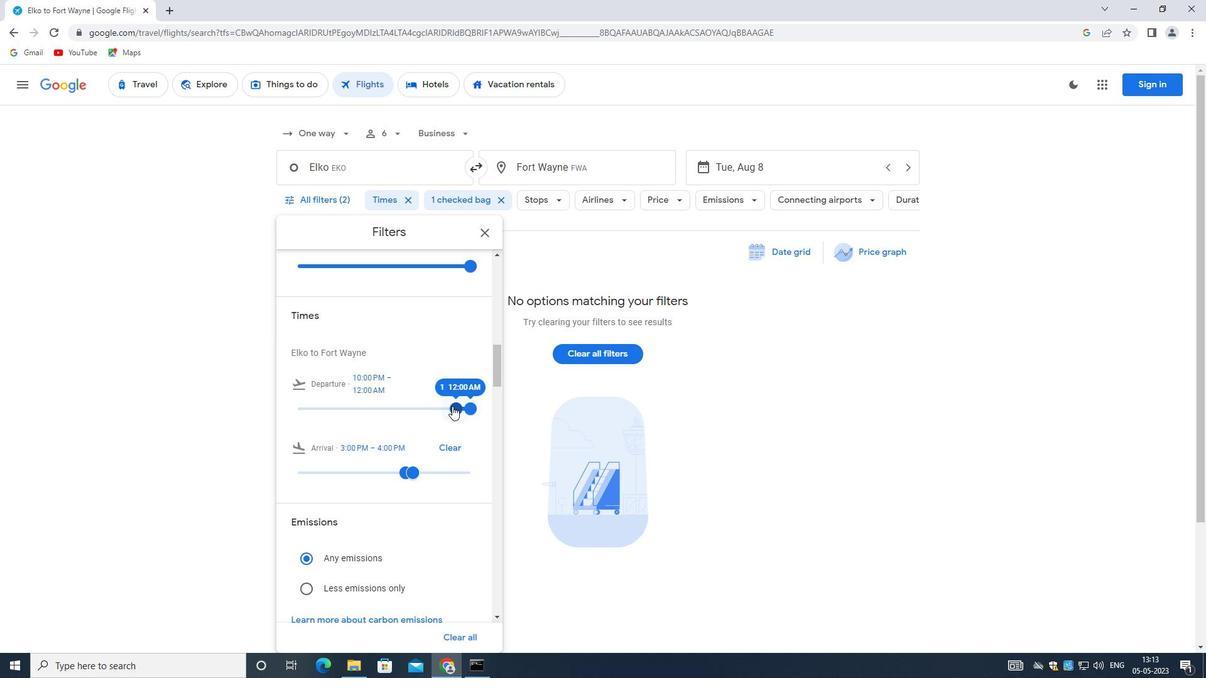
Action: Mouse moved to (473, 409)
Screenshot: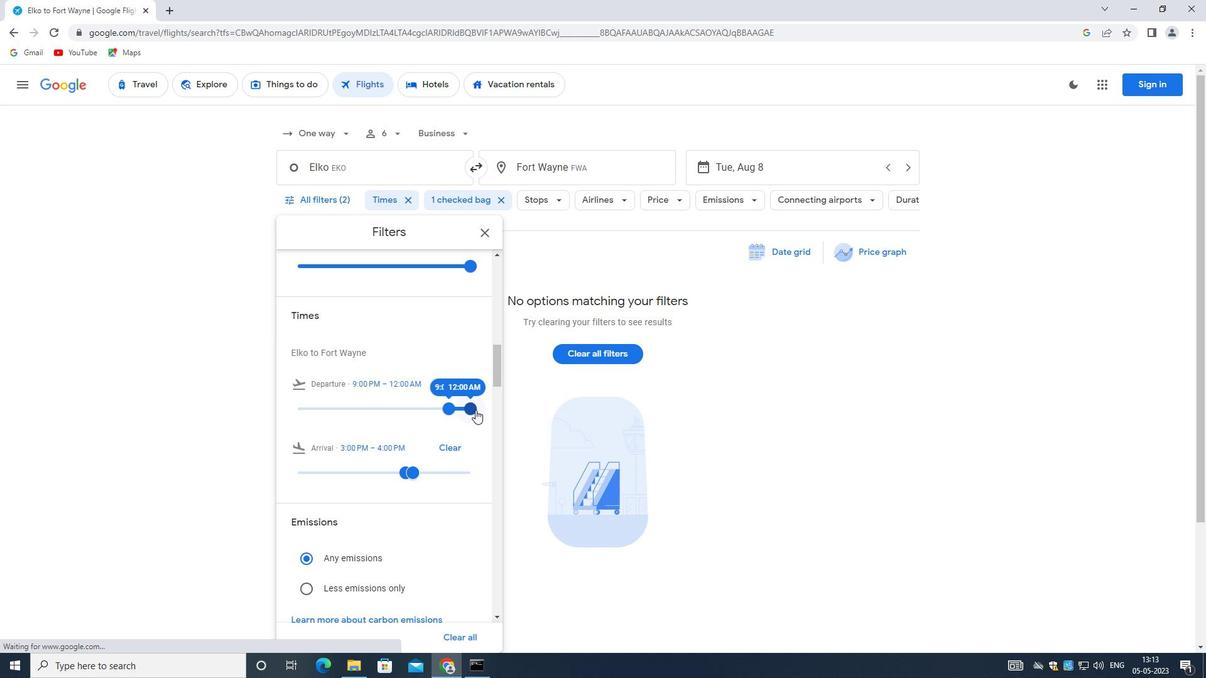 
Action: Mouse pressed left at (473, 409)
Screenshot: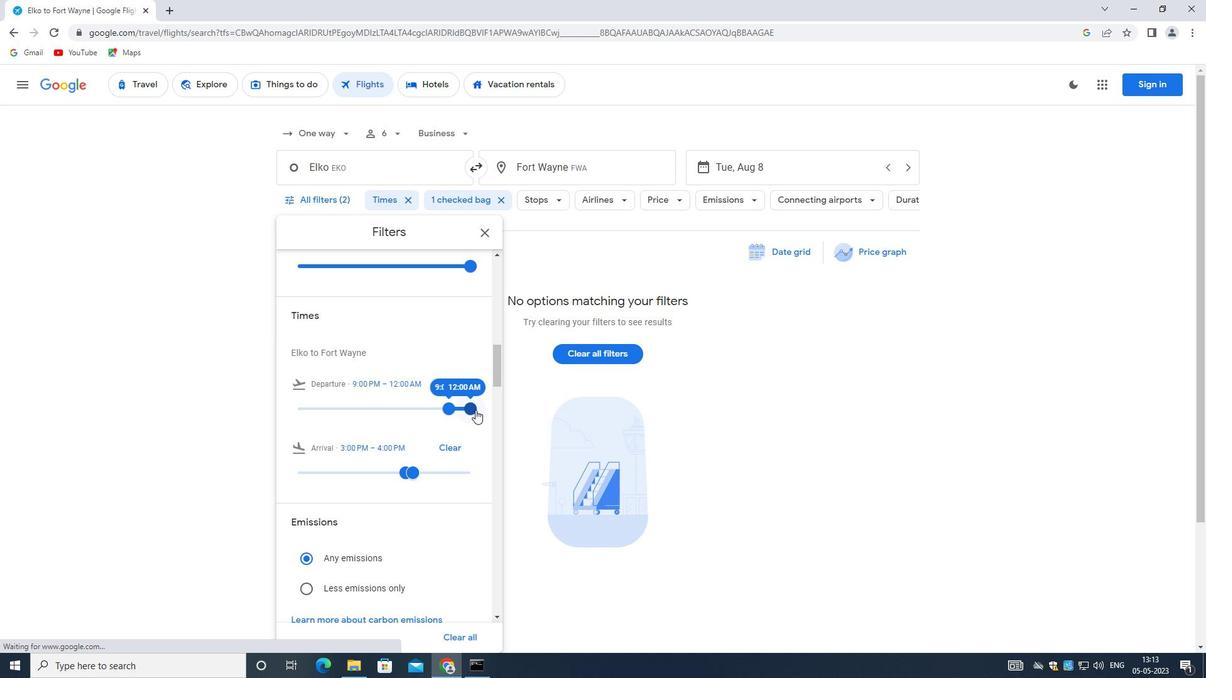 
Action: Mouse moved to (426, 421)
Screenshot: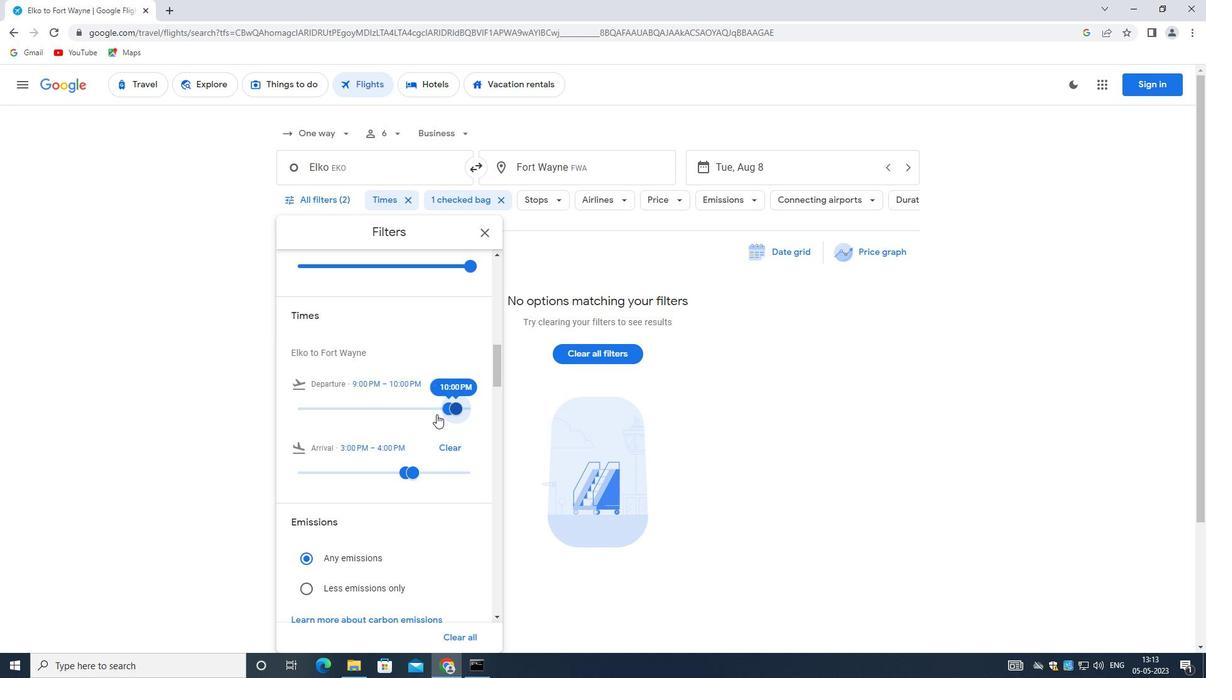 
Action: Mouse scrolled (426, 421) with delta (0, 0)
Screenshot: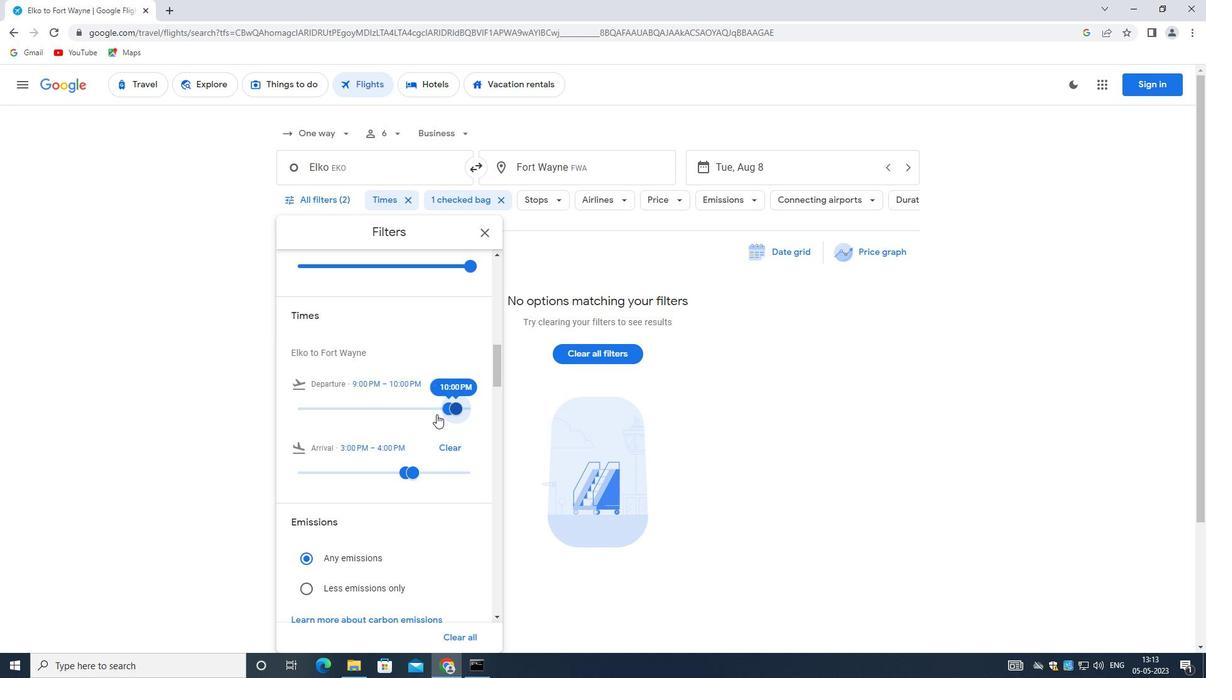 
Action: Mouse moved to (424, 422)
Screenshot: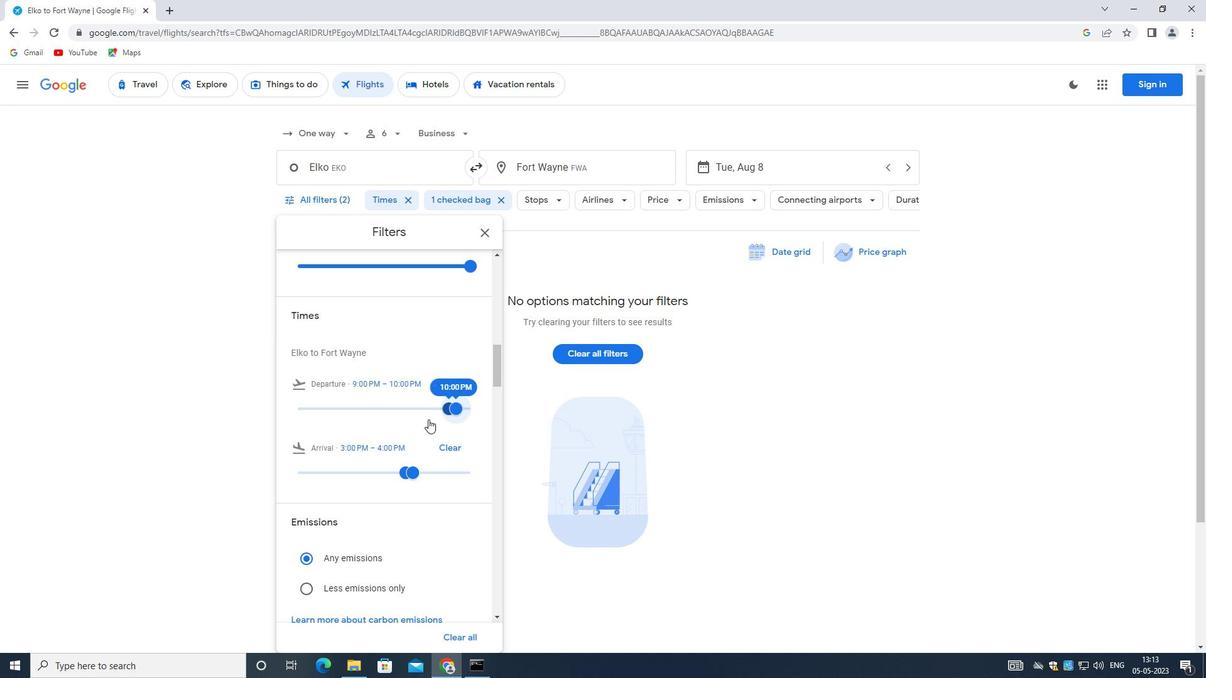 
Action: Mouse scrolled (424, 421) with delta (0, 0)
Screenshot: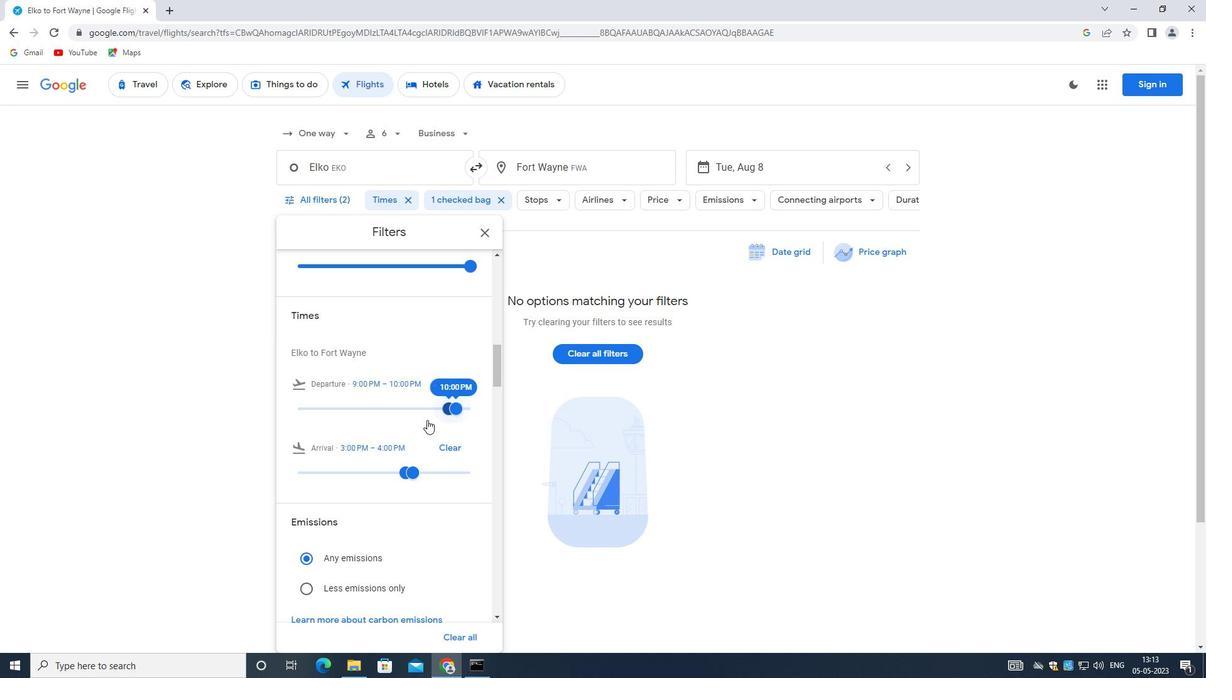 
Action: Mouse scrolled (424, 421) with delta (0, 0)
Screenshot: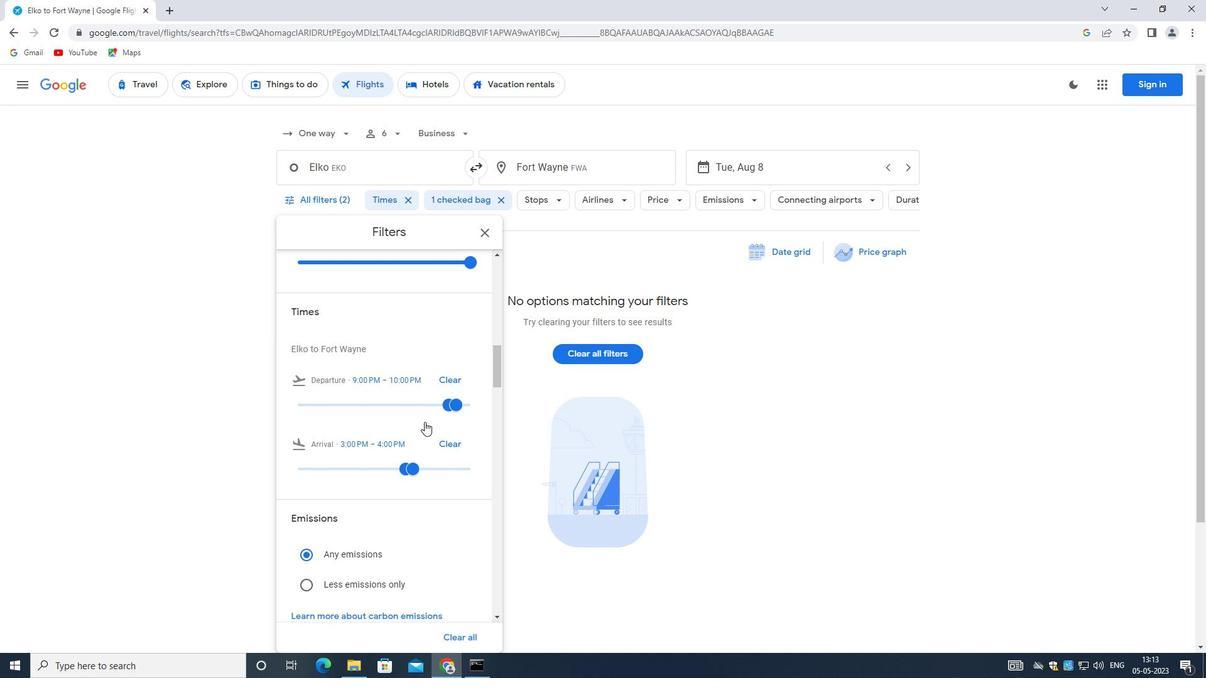 
Action: Mouse scrolled (424, 421) with delta (0, 0)
Screenshot: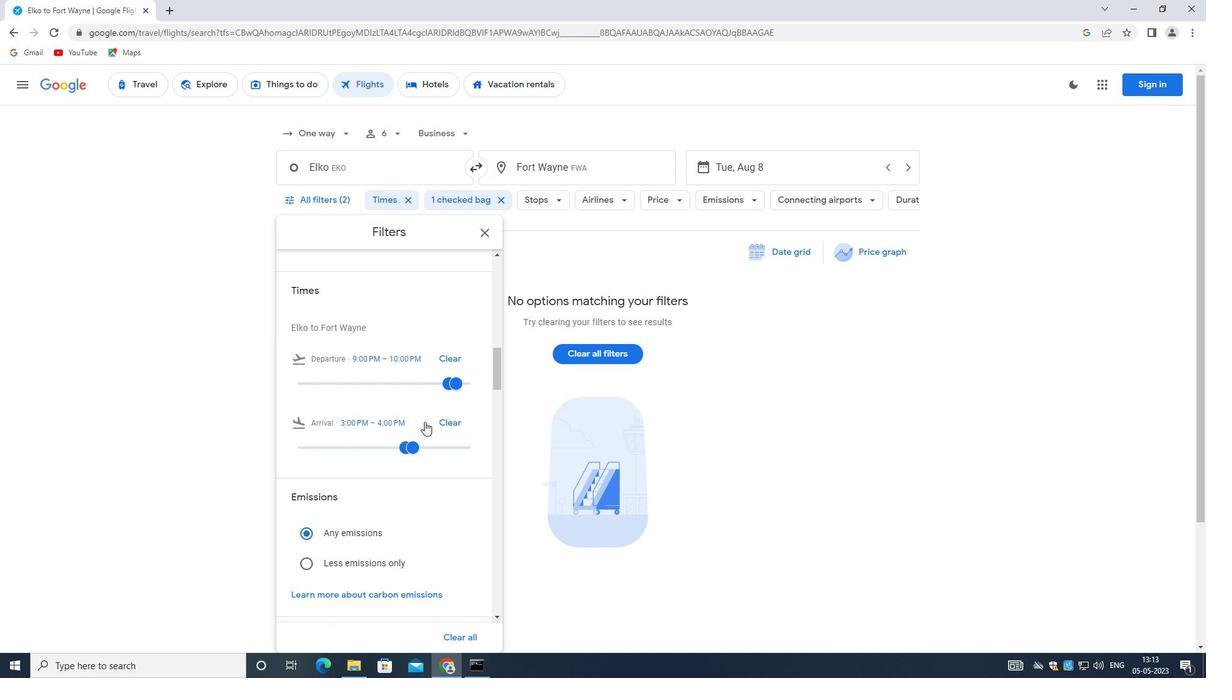 
Action: Mouse scrolled (424, 421) with delta (0, 0)
Screenshot: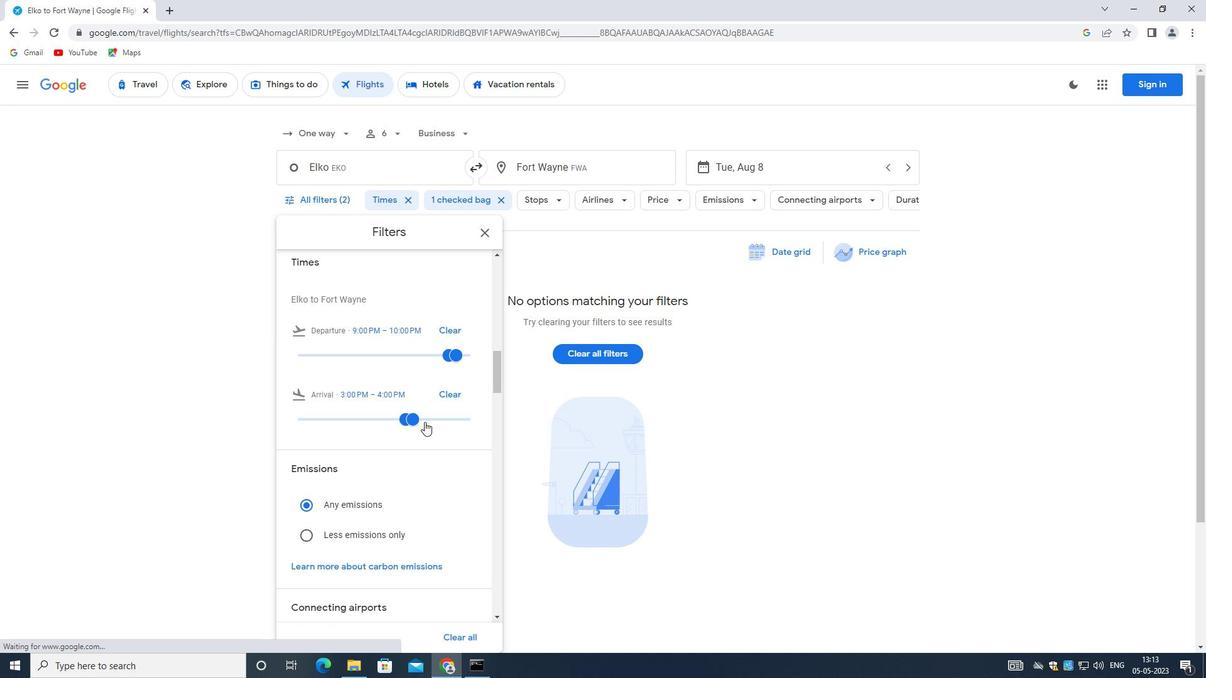 
Action: Mouse scrolled (424, 421) with delta (0, 0)
Screenshot: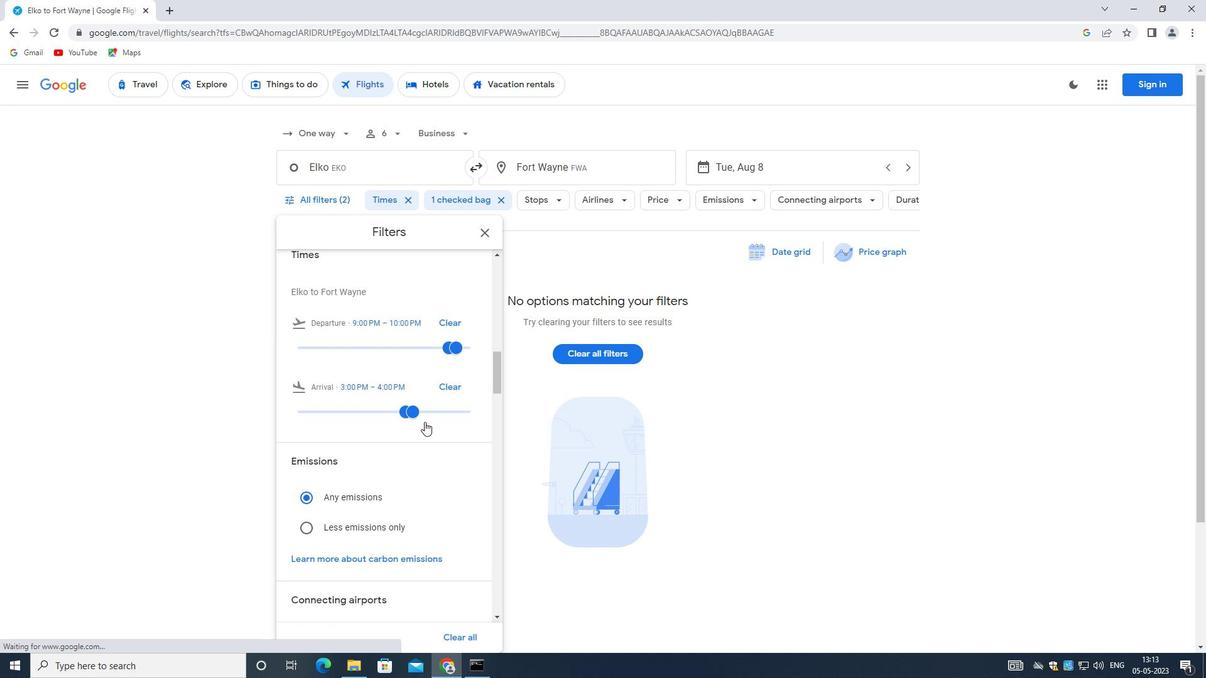 
Action: Mouse moved to (423, 422)
Screenshot: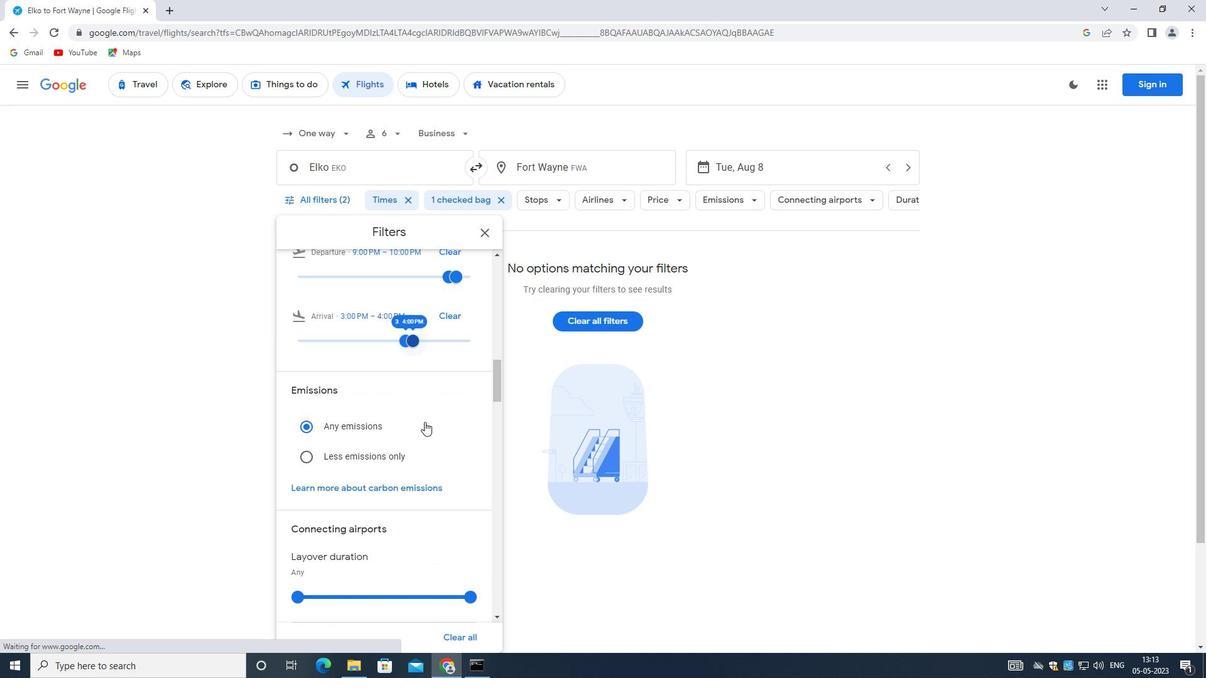 
Action: Mouse scrolled (423, 421) with delta (0, 0)
Screenshot: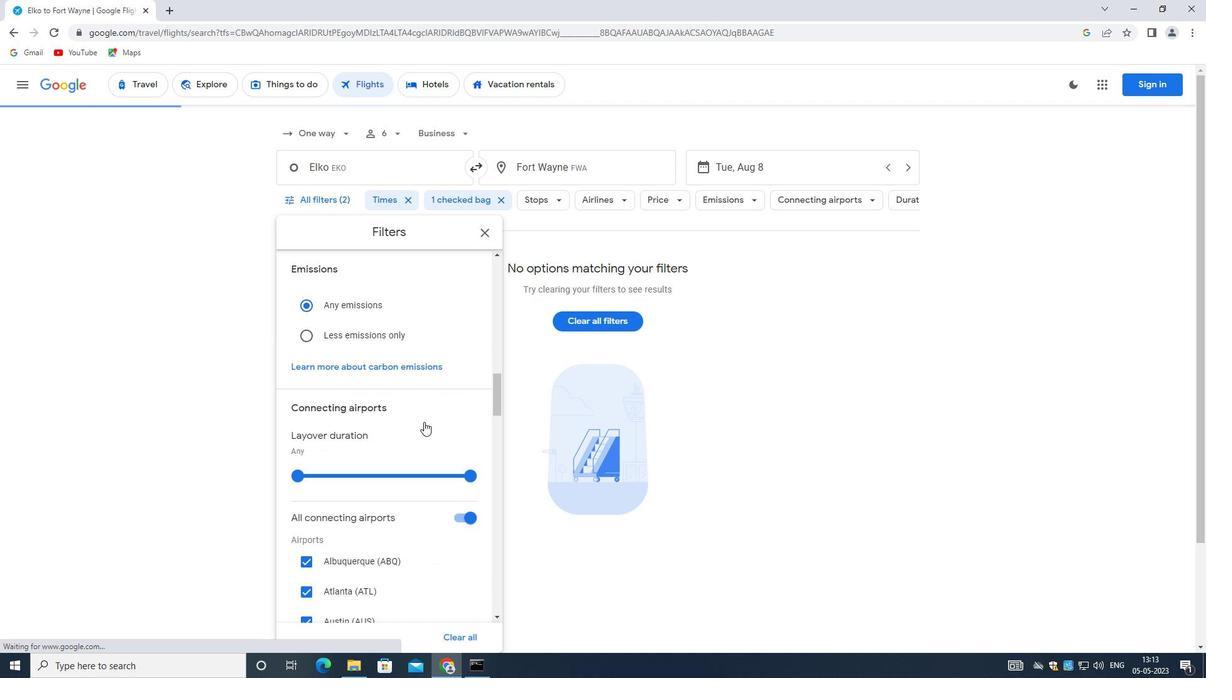 
Action: Mouse scrolled (423, 421) with delta (0, 0)
Screenshot: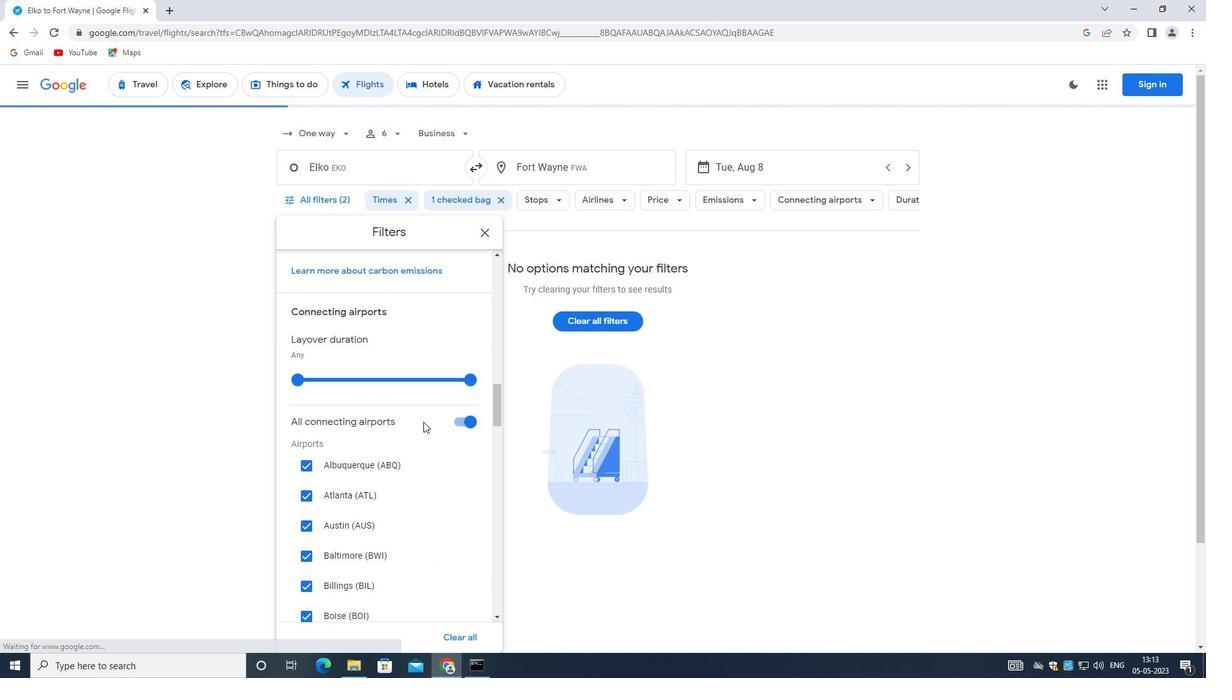 
Action: Mouse scrolled (423, 421) with delta (0, 0)
Screenshot: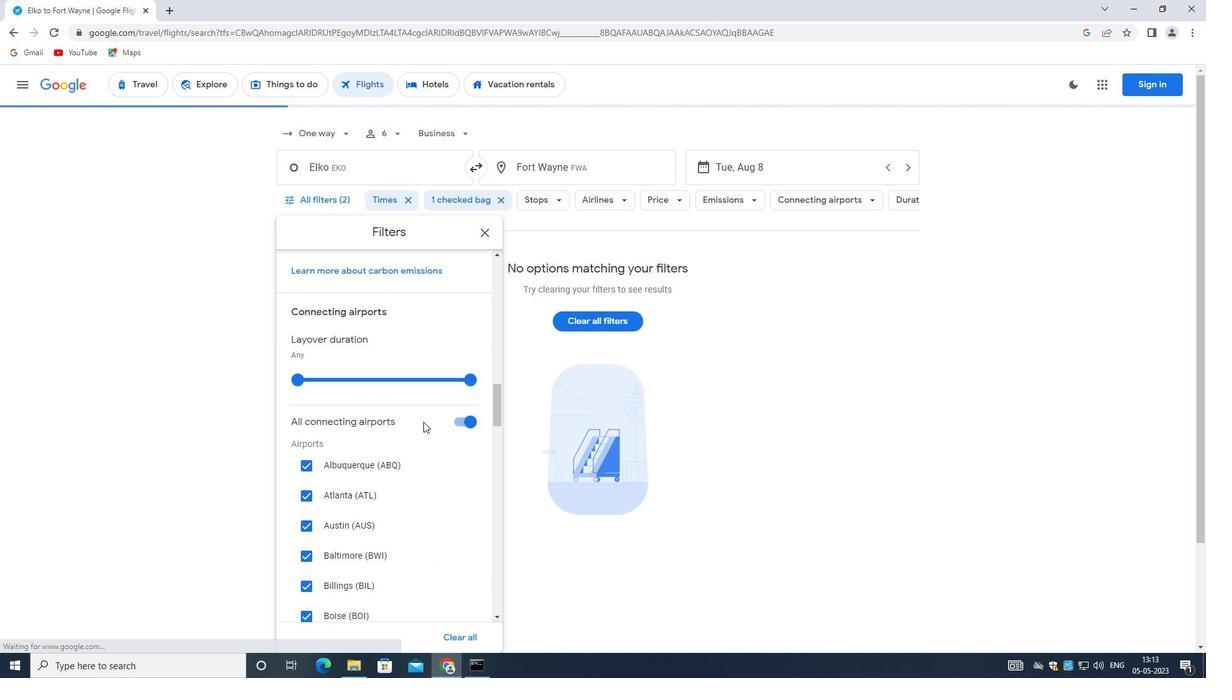 
Action: Mouse scrolled (423, 421) with delta (0, 0)
Screenshot: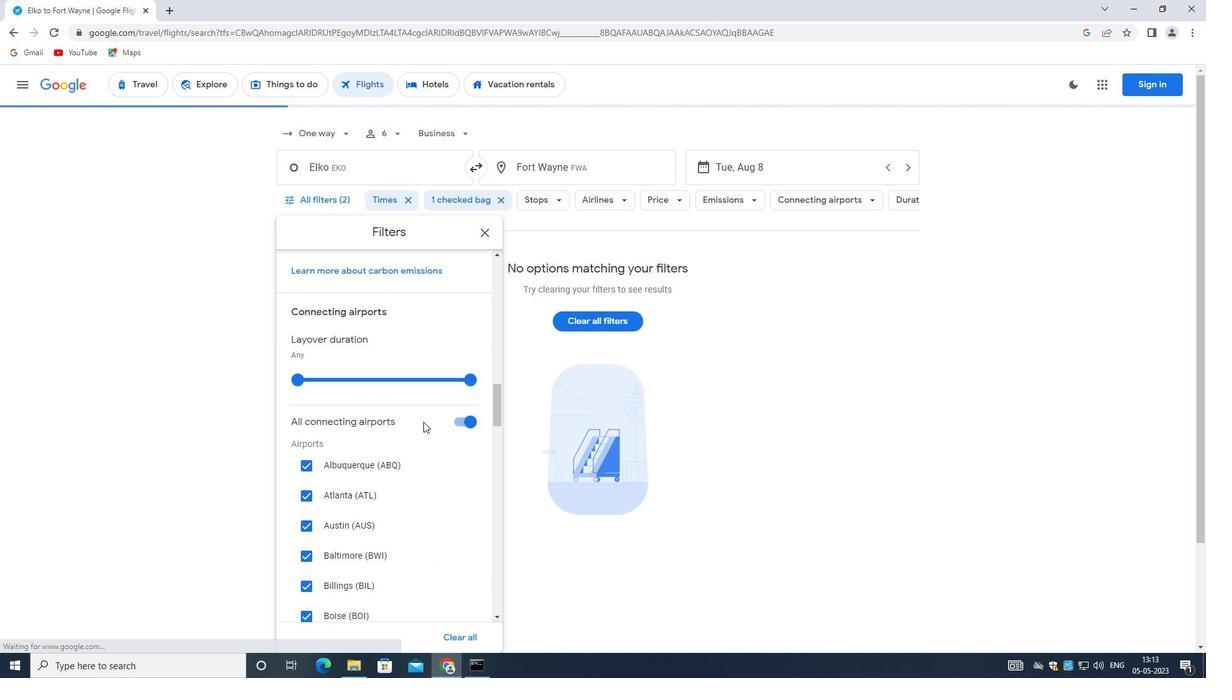 
Action: Mouse scrolled (423, 421) with delta (0, 0)
Screenshot: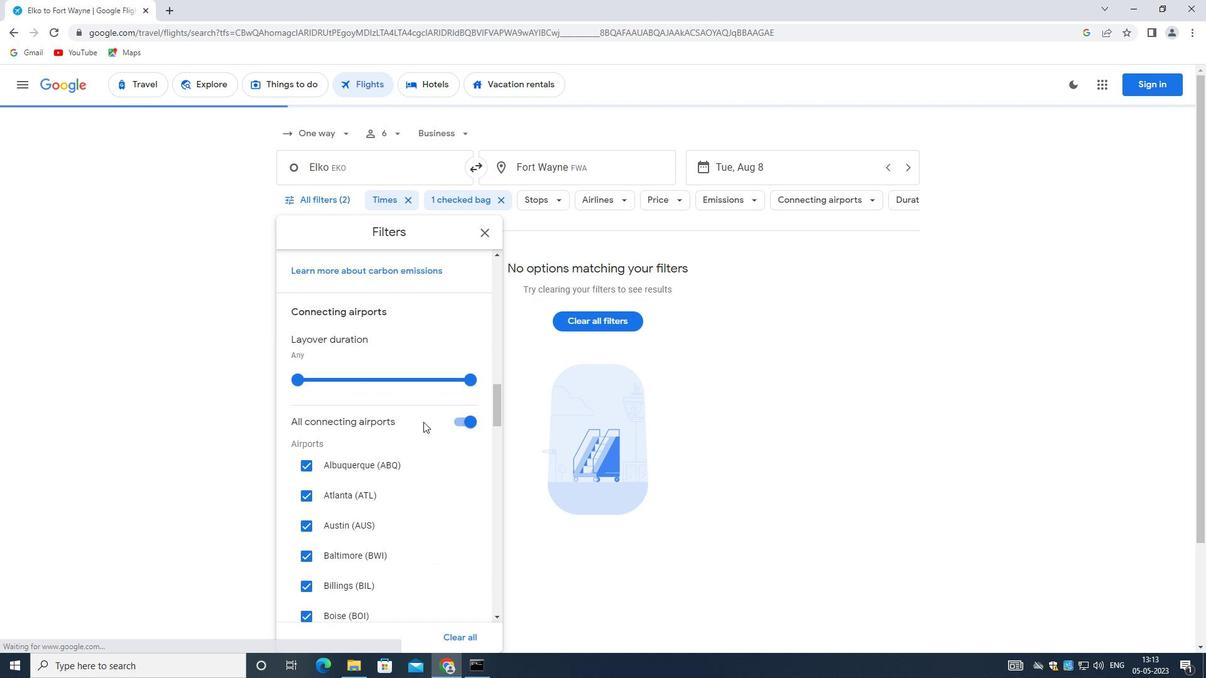 
Action: Mouse moved to (422, 422)
Screenshot: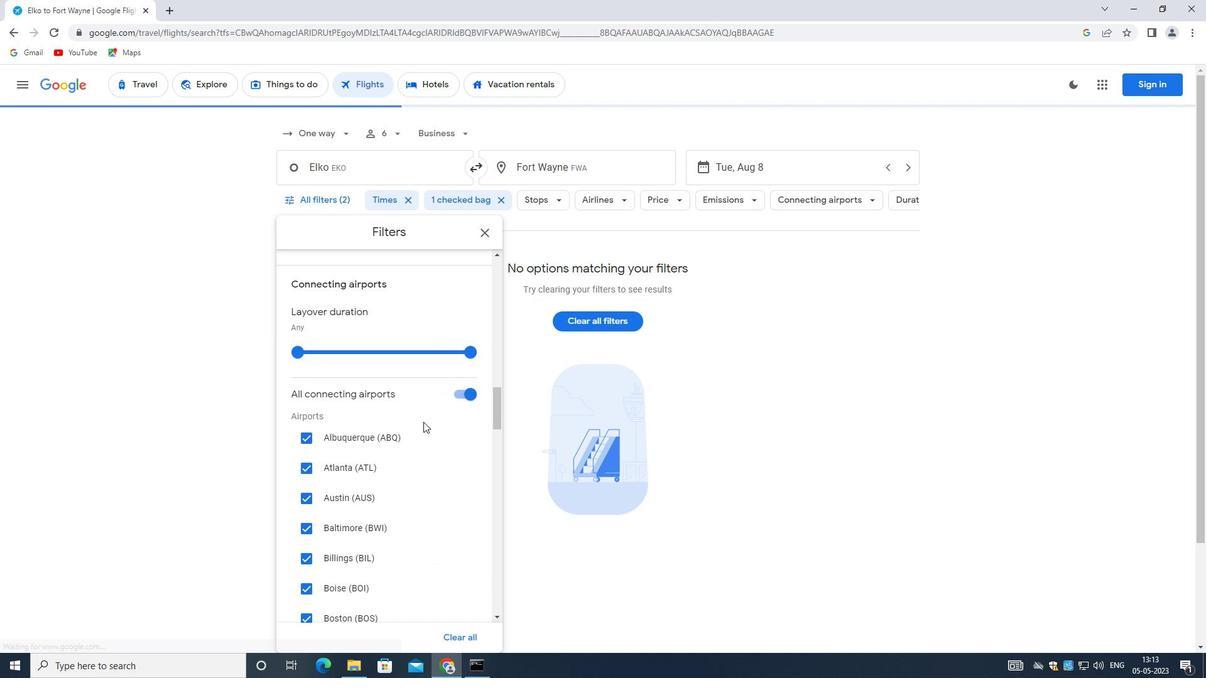 
Action: Mouse scrolled (422, 421) with delta (0, 0)
Screenshot: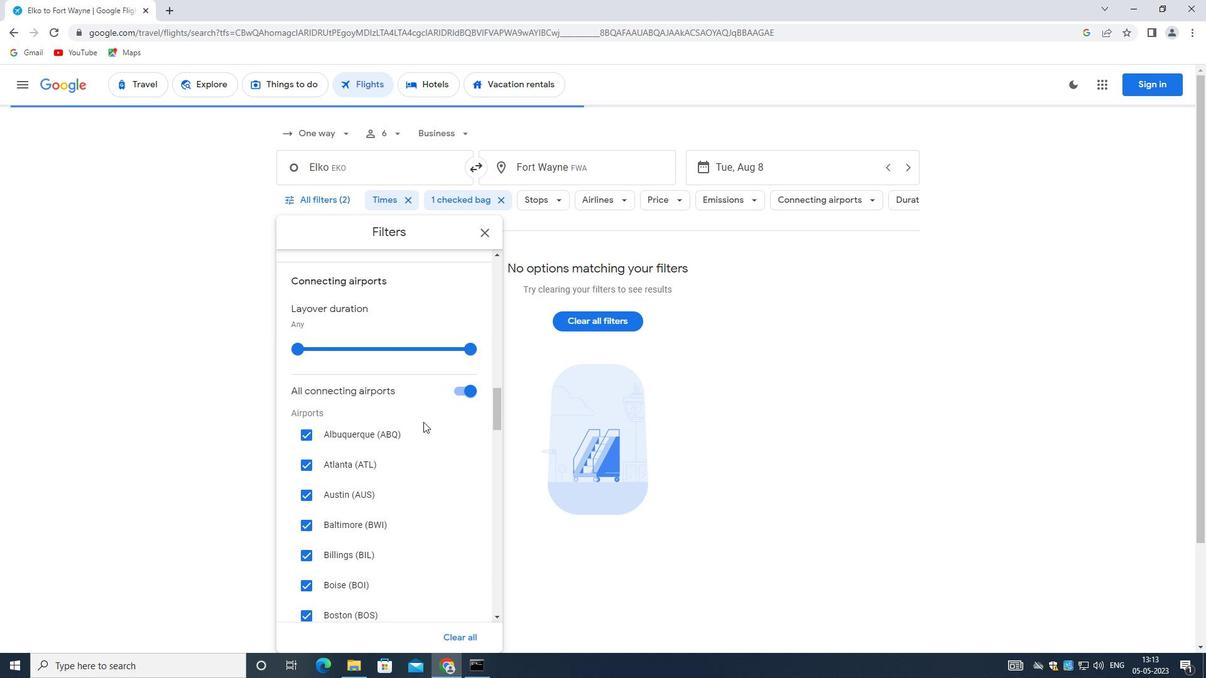 
Action: Mouse scrolled (422, 421) with delta (0, 0)
Screenshot: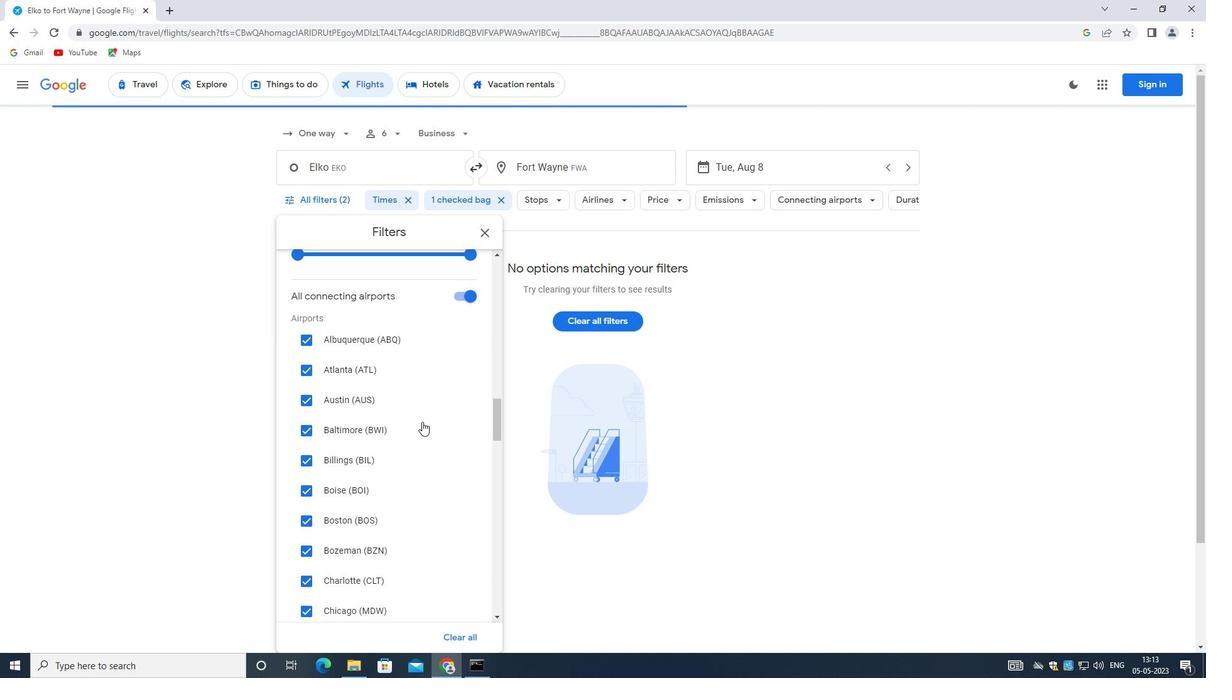 
Action: Mouse scrolled (422, 421) with delta (0, 0)
Screenshot: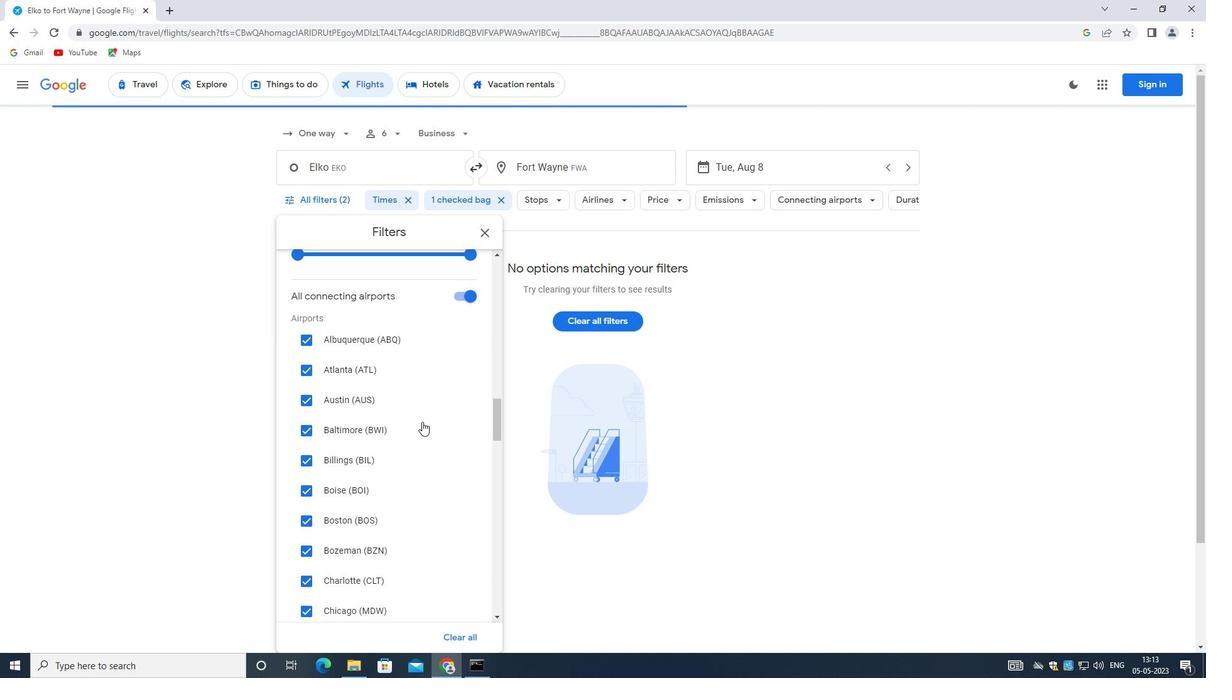 
Action: Mouse scrolled (422, 421) with delta (0, 0)
Screenshot: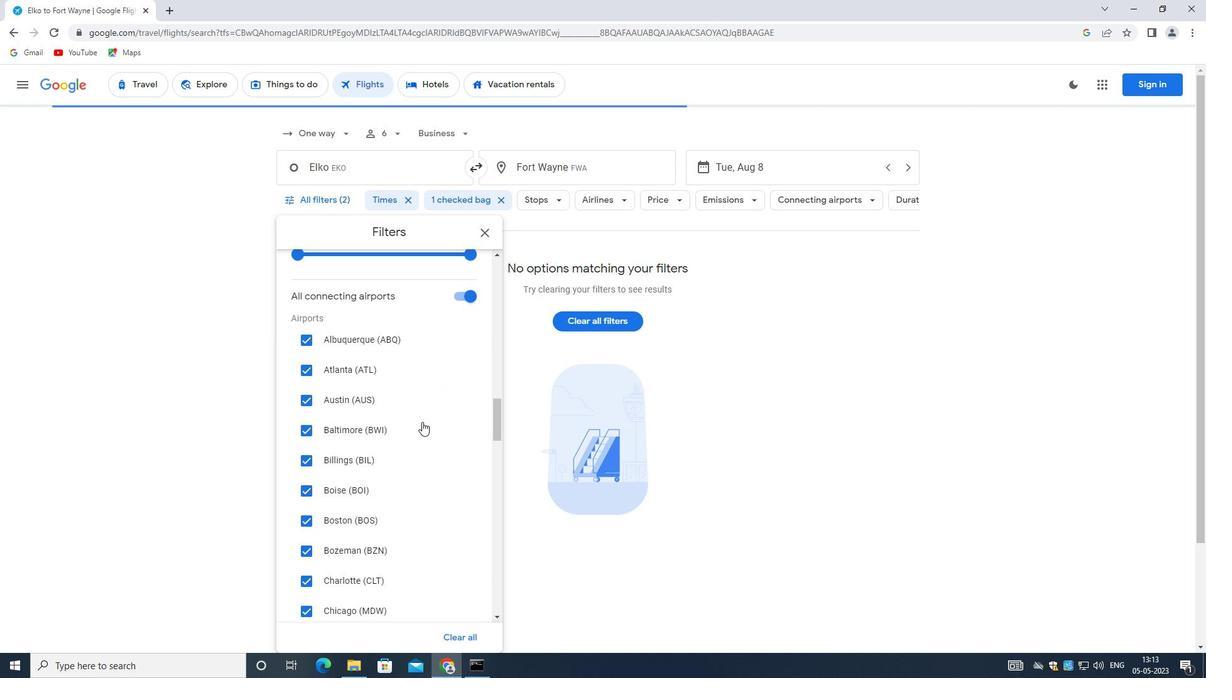 
Action: Mouse scrolled (422, 421) with delta (0, 0)
Screenshot: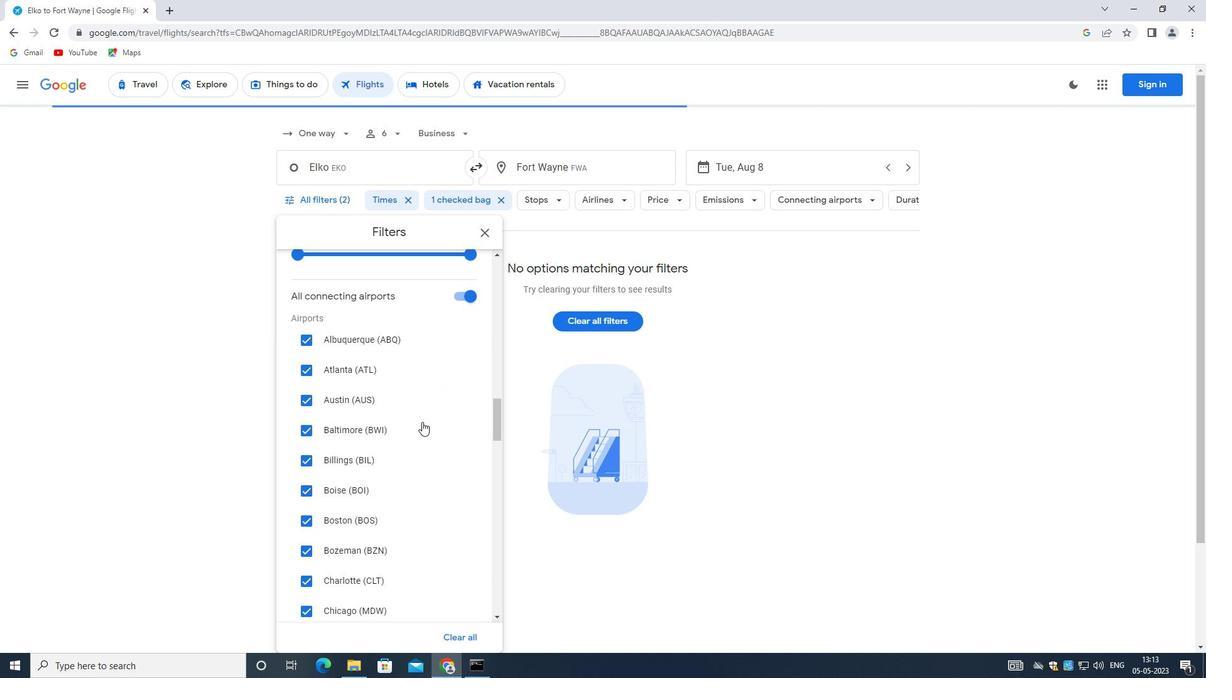 
Action: Mouse moved to (419, 421)
Screenshot: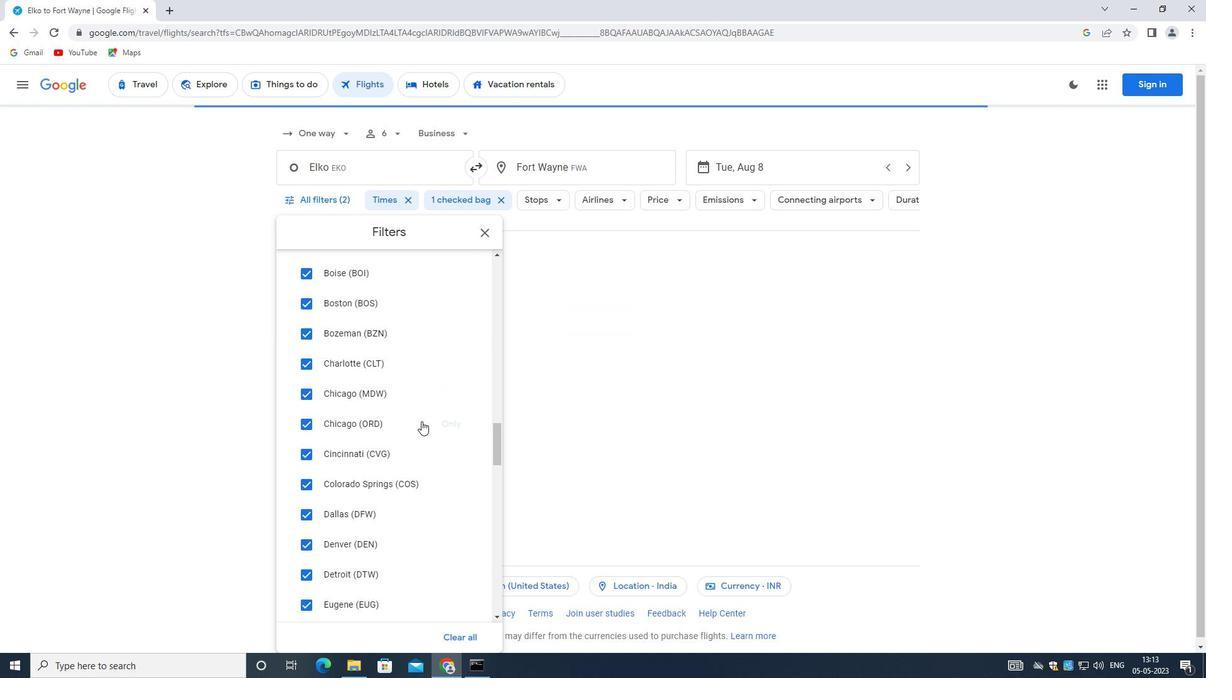 
Action: Mouse scrolled (419, 421) with delta (0, 0)
Screenshot: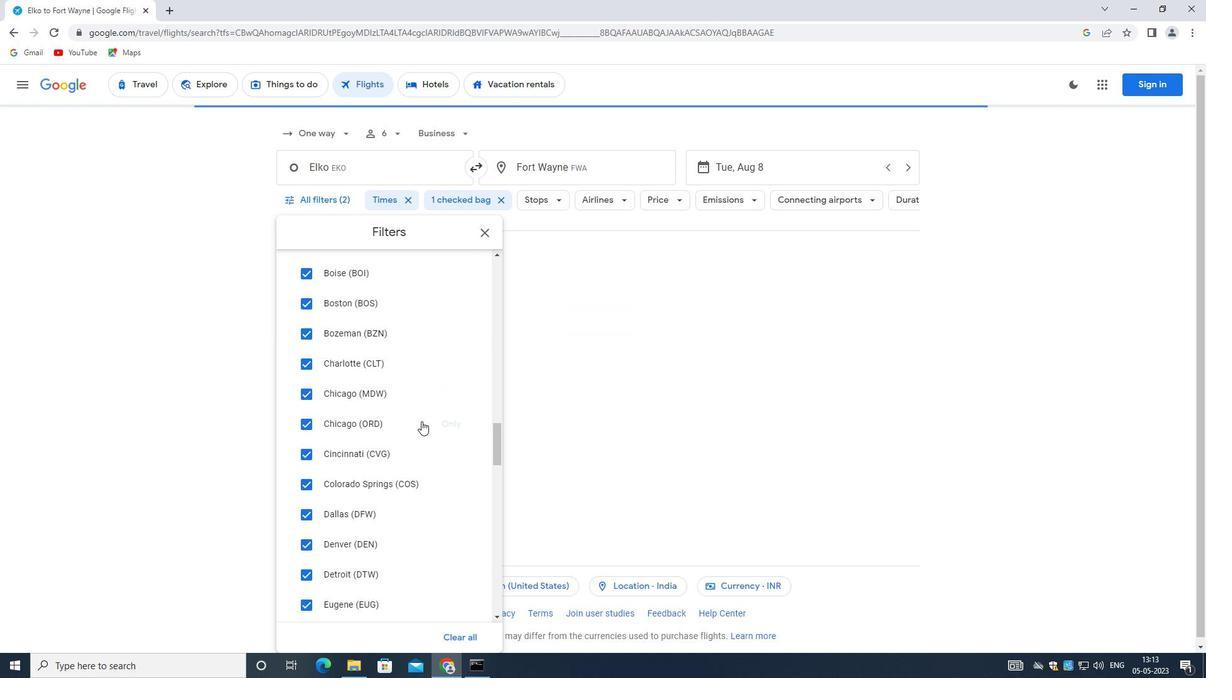 
Action: Mouse scrolled (419, 421) with delta (0, 0)
Screenshot: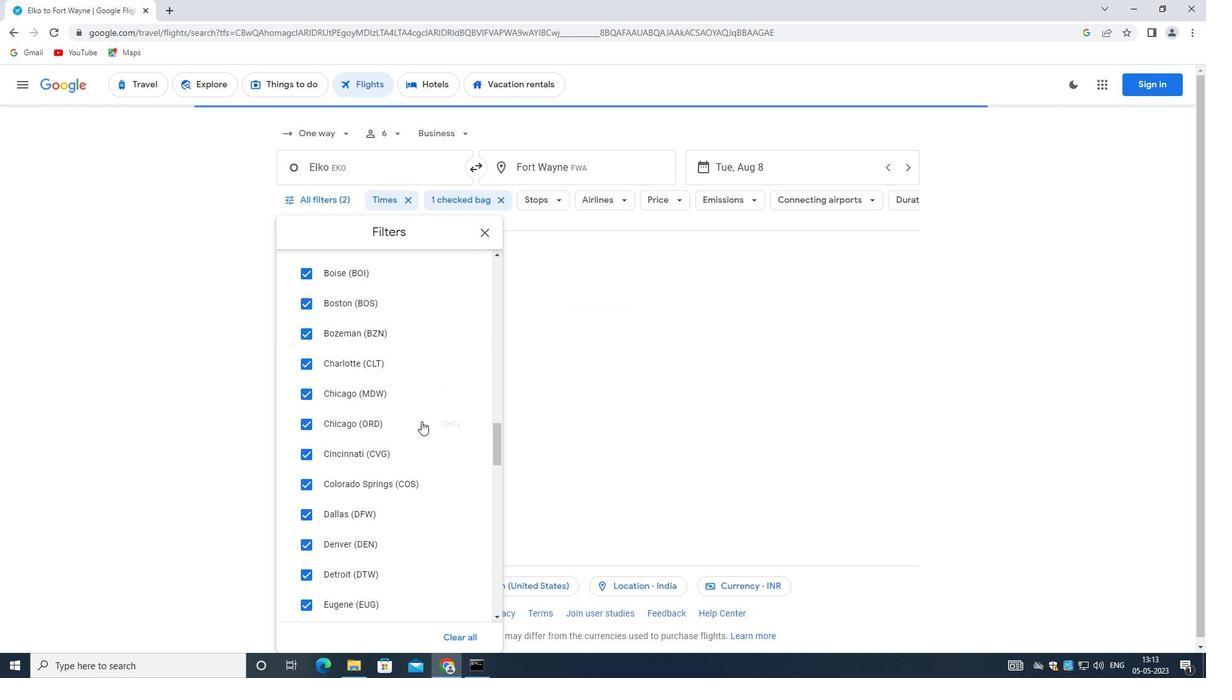 
Action: Mouse scrolled (419, 421) with delta (0, 0)
Screenshot: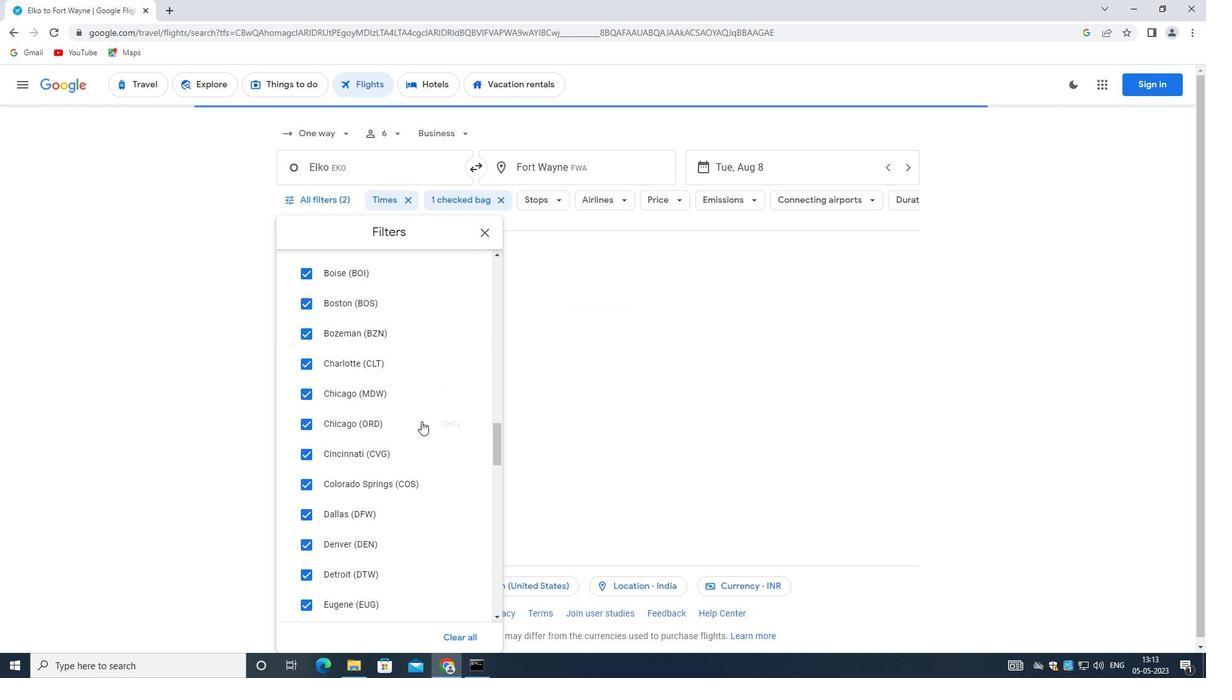 
Action: Mouse moved to (419, 421)
Screenshot: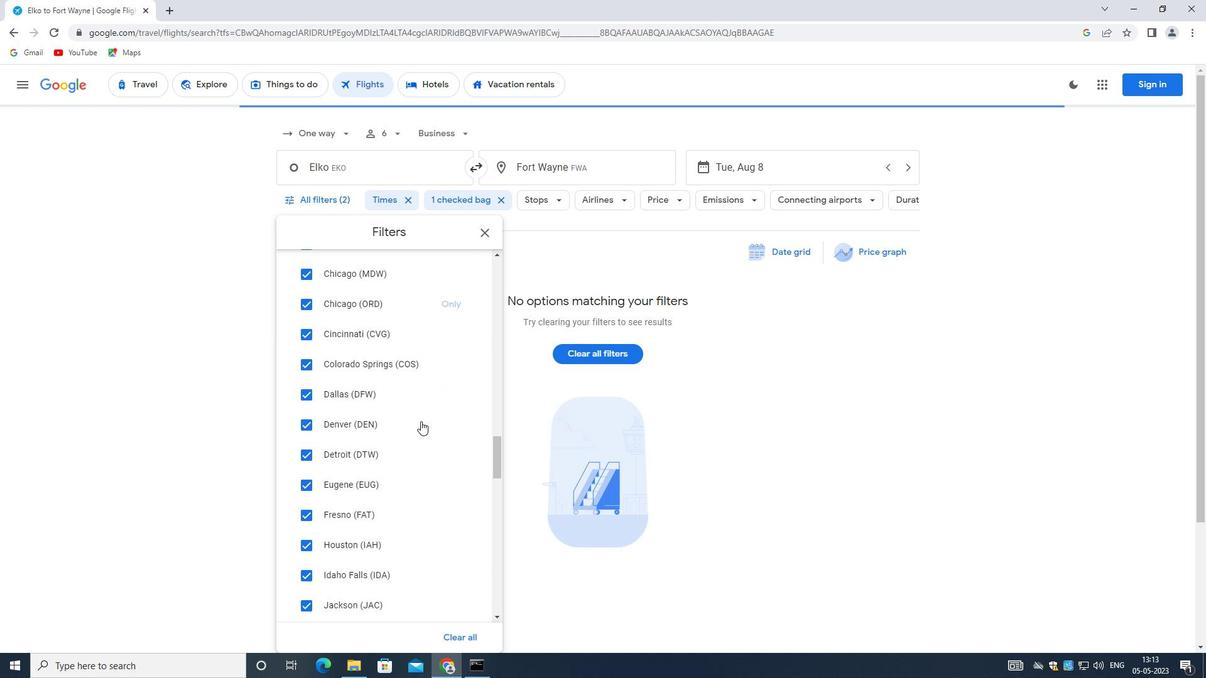 
Action: Mouse scrolled (419, 421) with delta (0, 0)
Screenshot: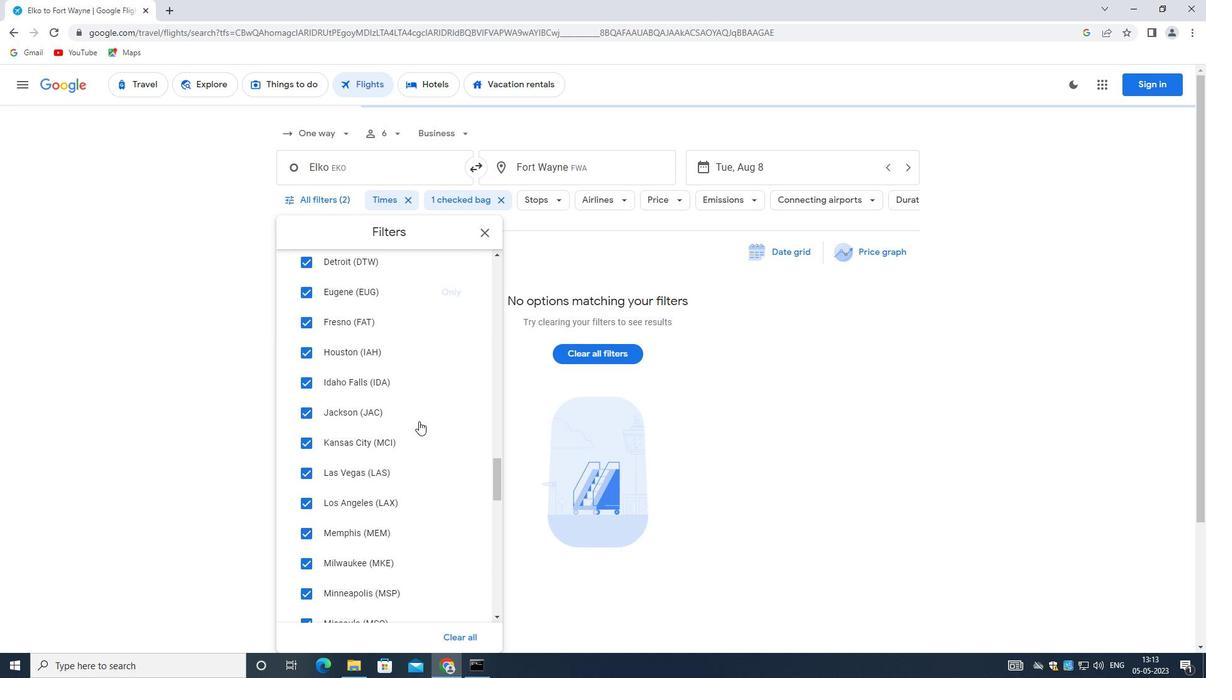 
Action: Mouse scrolled (419, 421) with delta (0, 0)
Screenshot: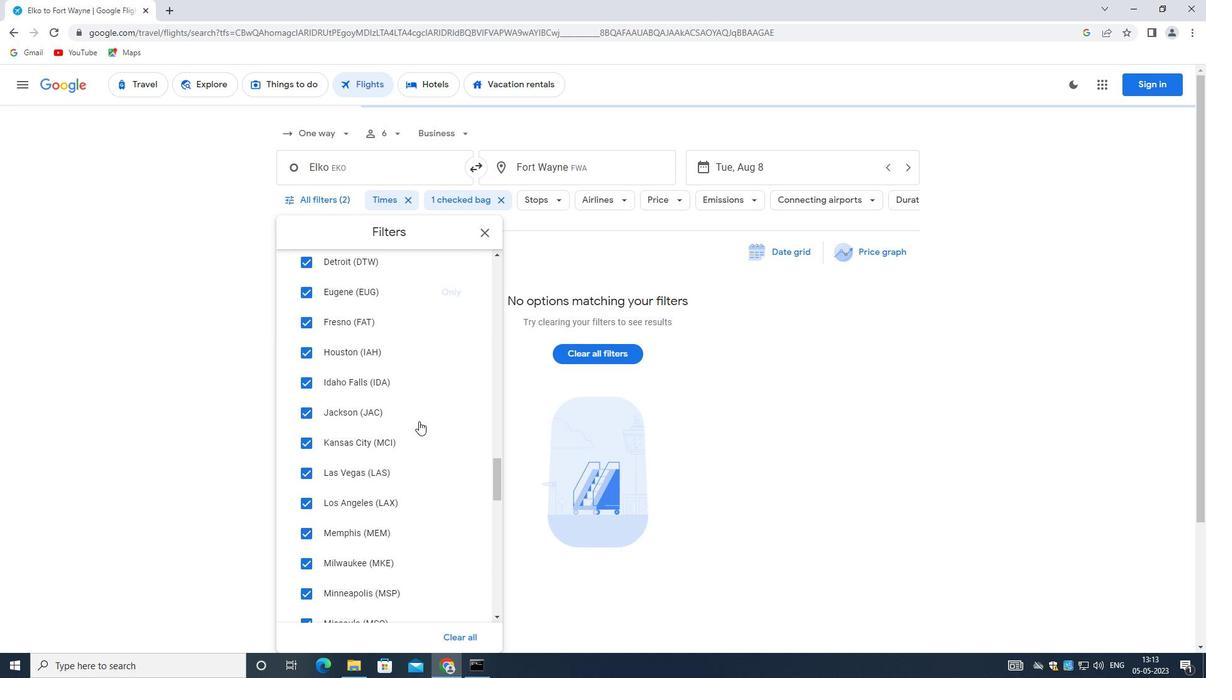 
Action: Mouse scrolled (419, 421) with delta (0, 0)
Screenshot: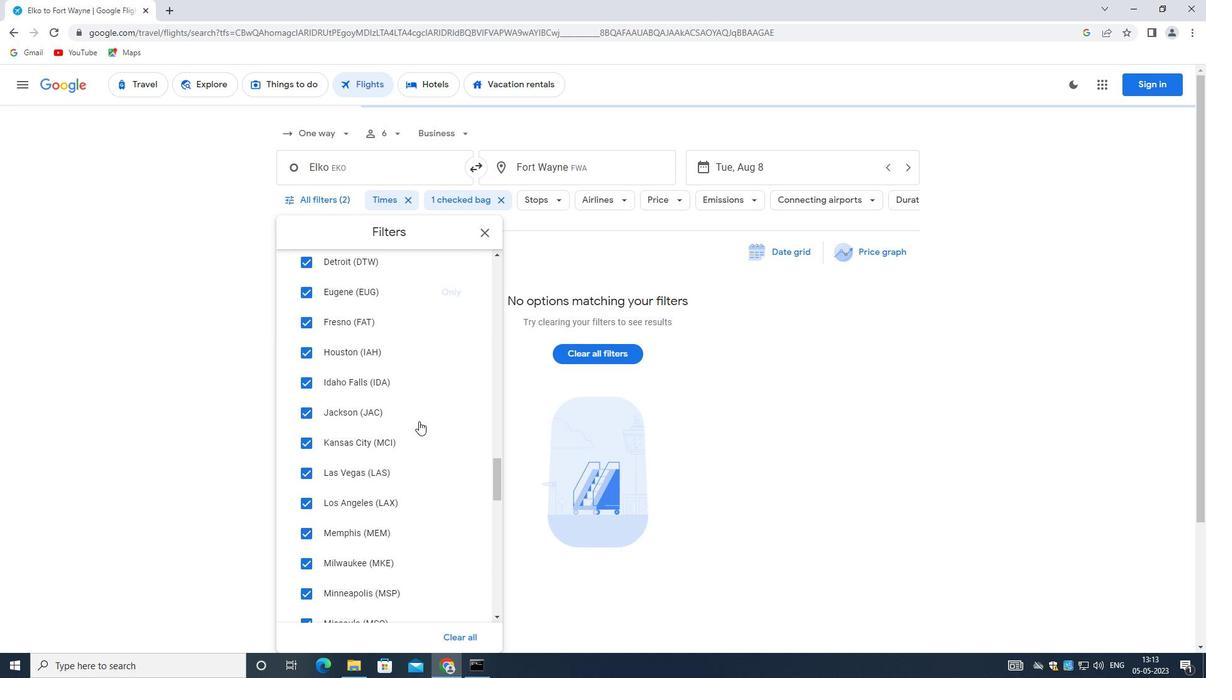 
Action: Mouse scrolled (419, 421) with delta (0, 0)
Screenshot: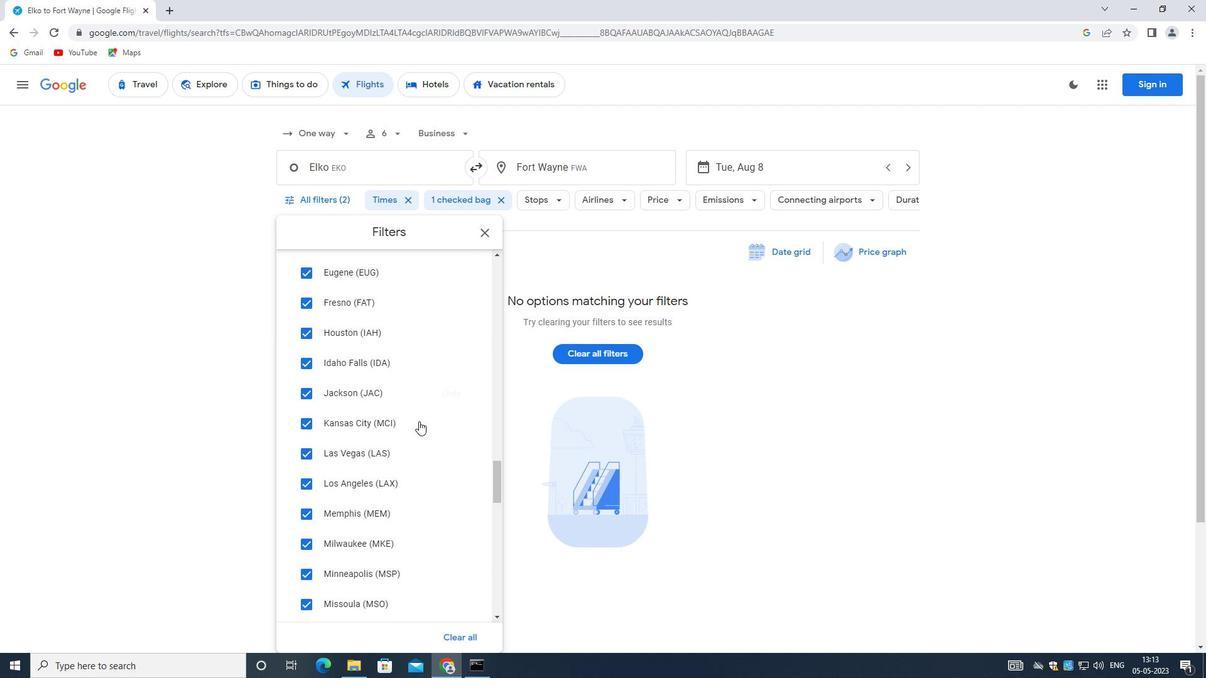 
Action: Mouse scrolled (419, 421) with delta (0, 0)
Screenshot: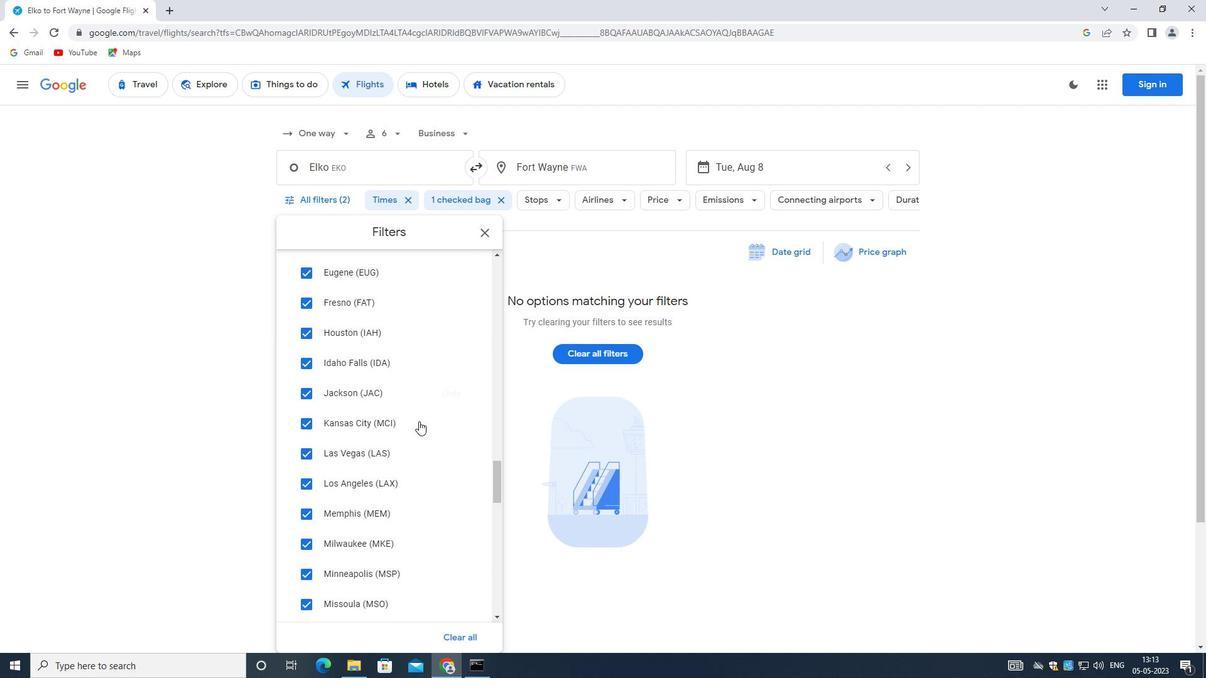 
Action: Mouse scrolled (419, 422) with delta (0, 0)
Screenshot: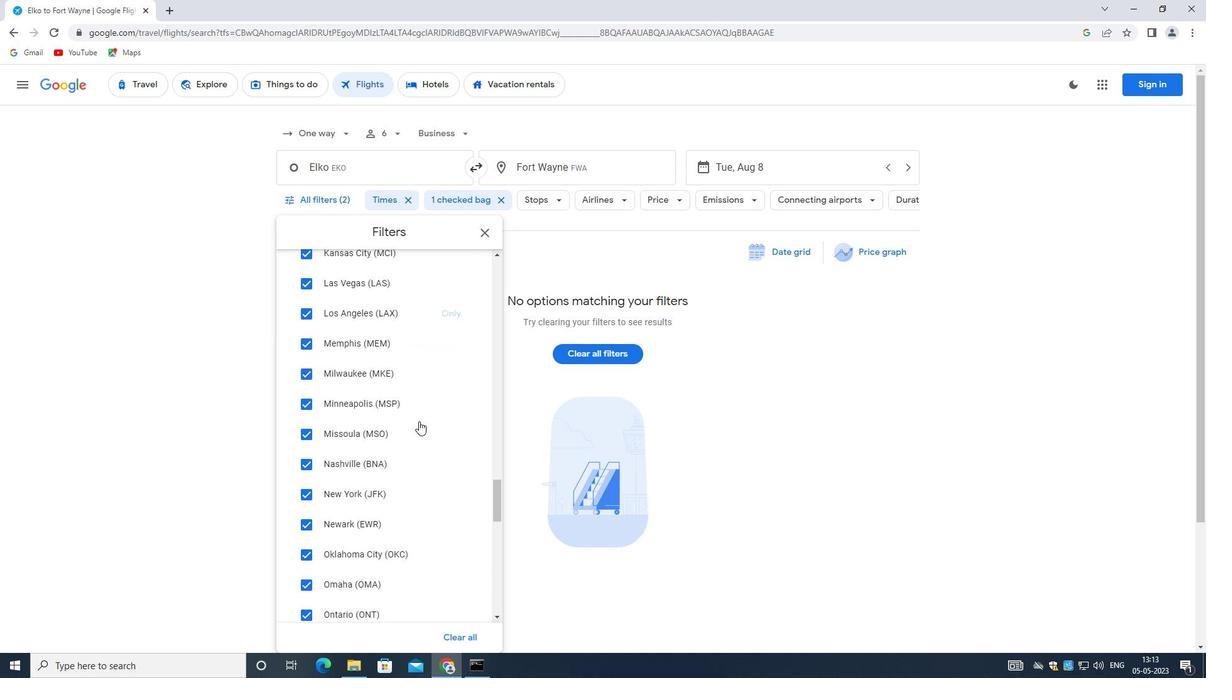 
Action: Mouse moved to (418, 421)
Screenshot: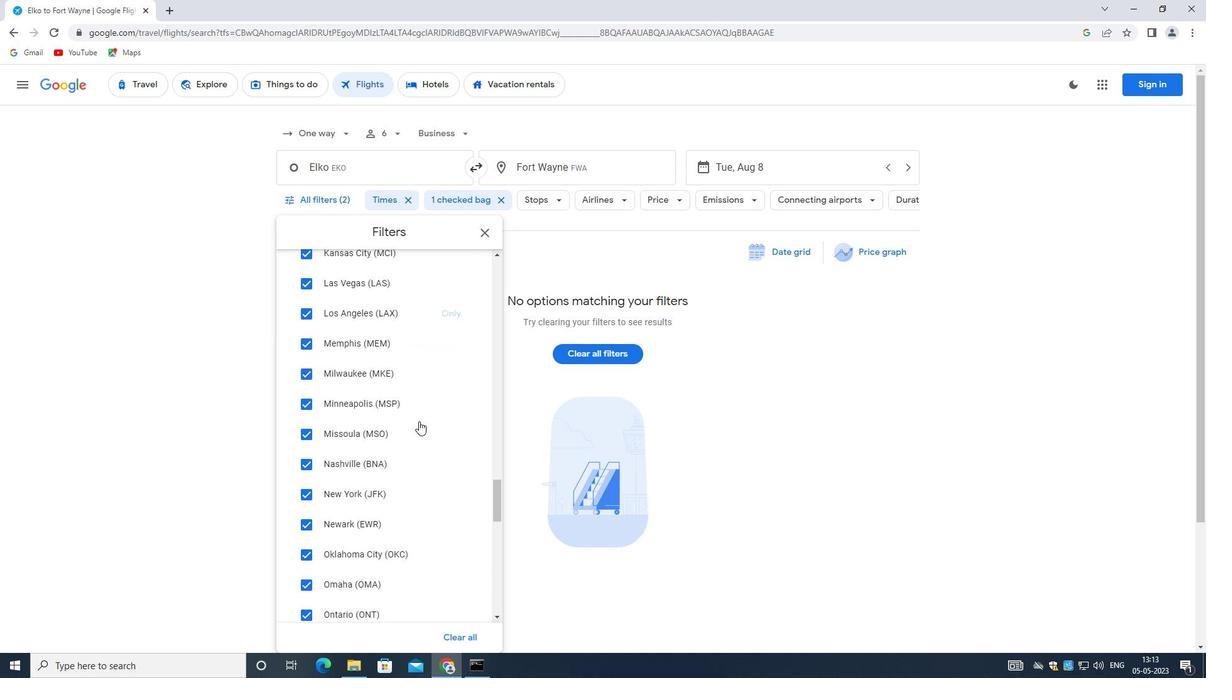 
Action: Mouse scrolled (418, 421) with delta (0, 0)
Screenshot: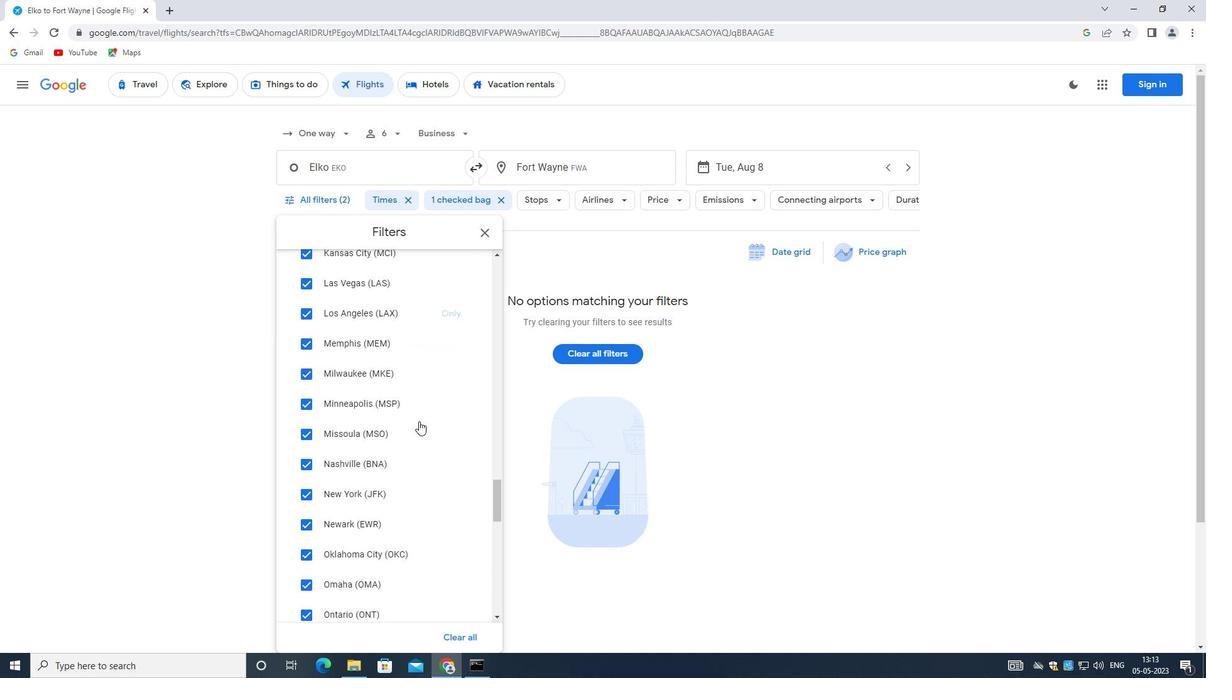 
Action: Mouse moved to (417, 421)
Screenshot: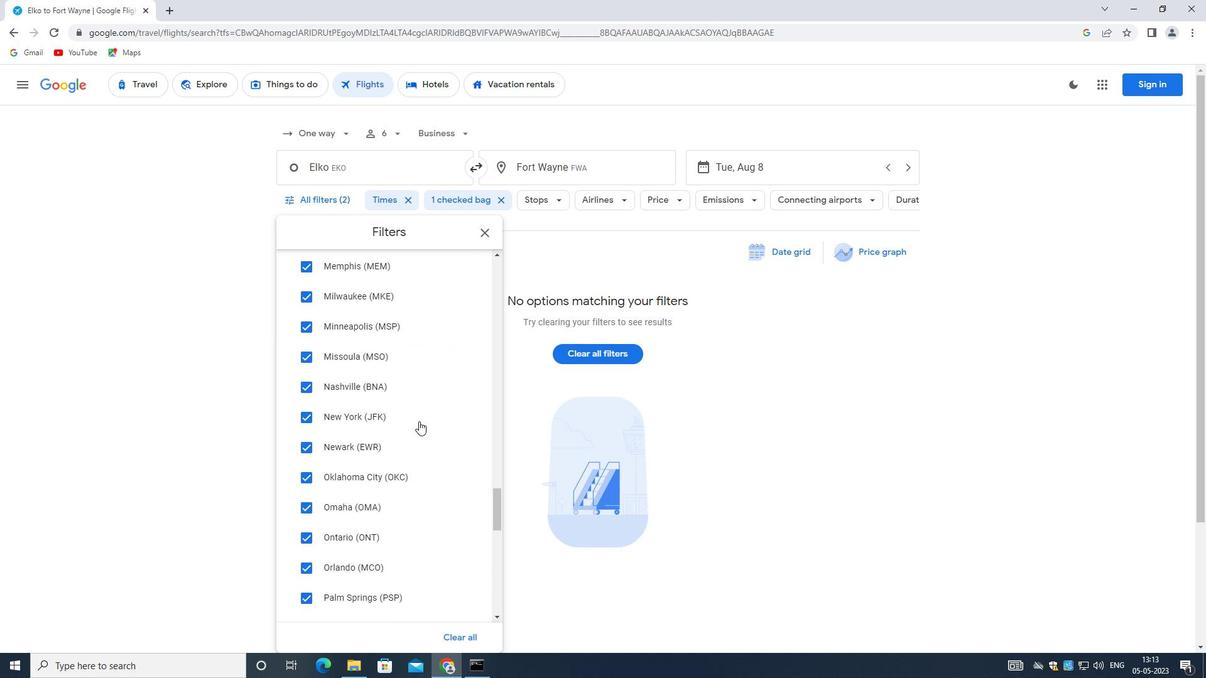 
Action: Mouse scrolled (417, 421) with delta (0, 0)
Screenshot: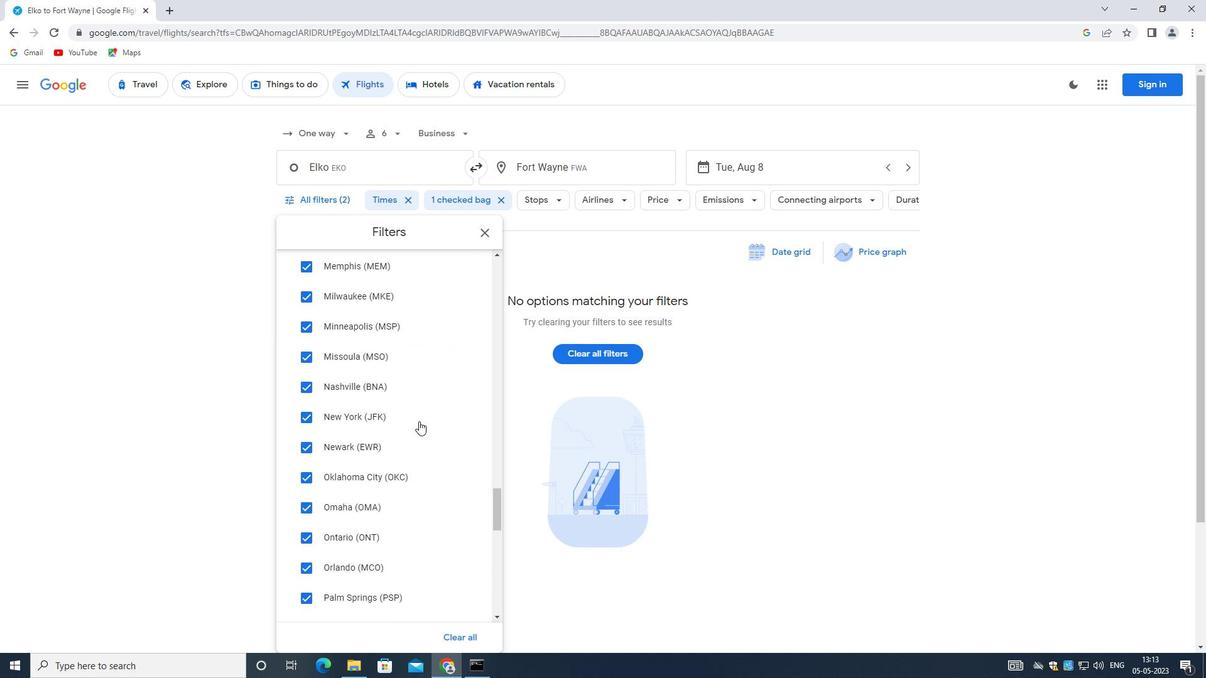 
Action: Mouse scrolled (417, 421) with delta (0, 0)
Screenshot: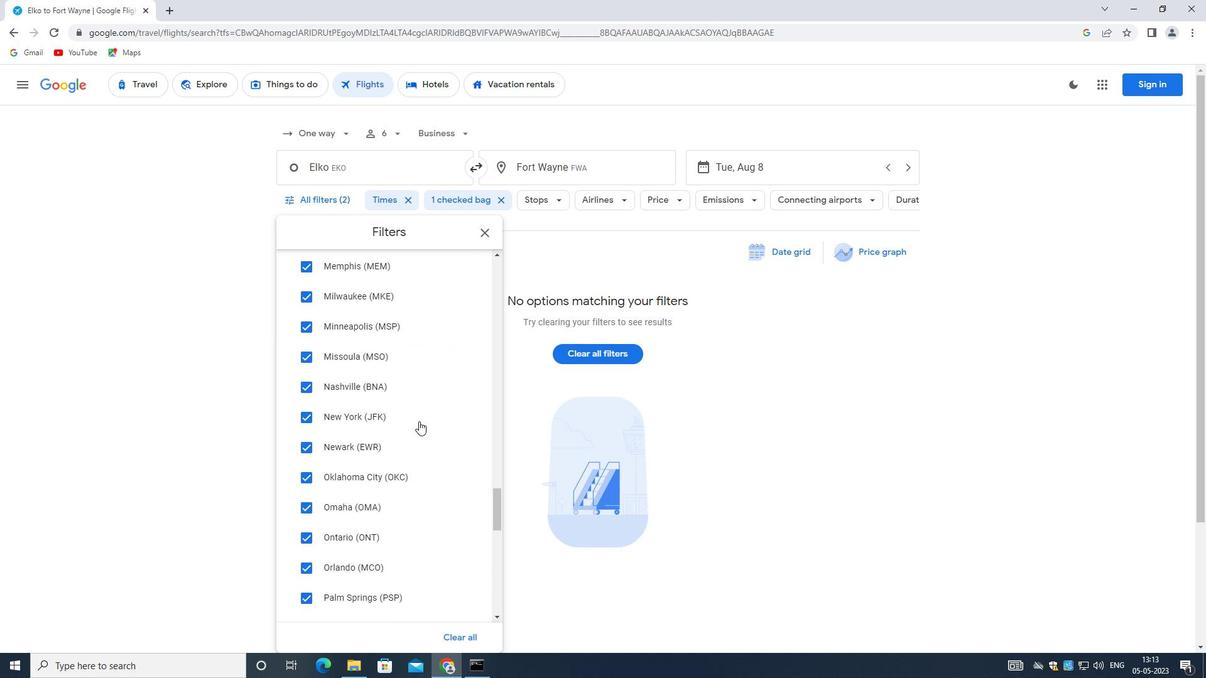 
Action: Mouse scrolled (417, 421) with delta (0, 0)
Screenshot: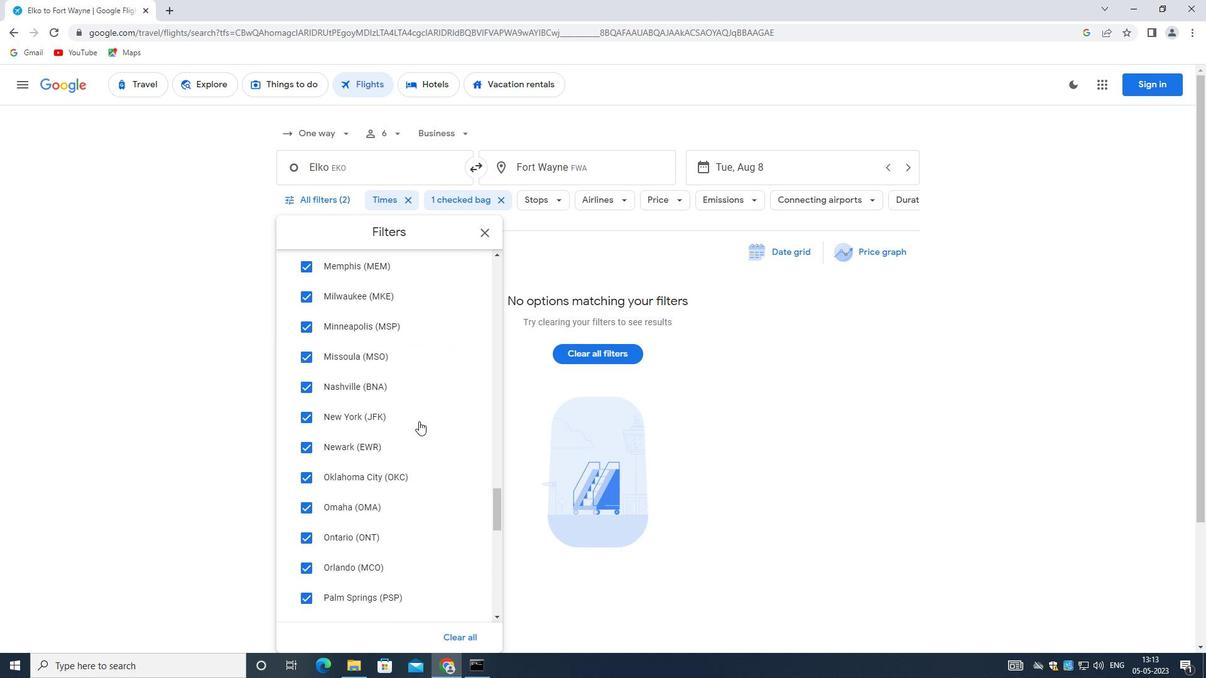 
Action: Mouse scrolled (417, 421) with delta (0, 0)
Screenshot: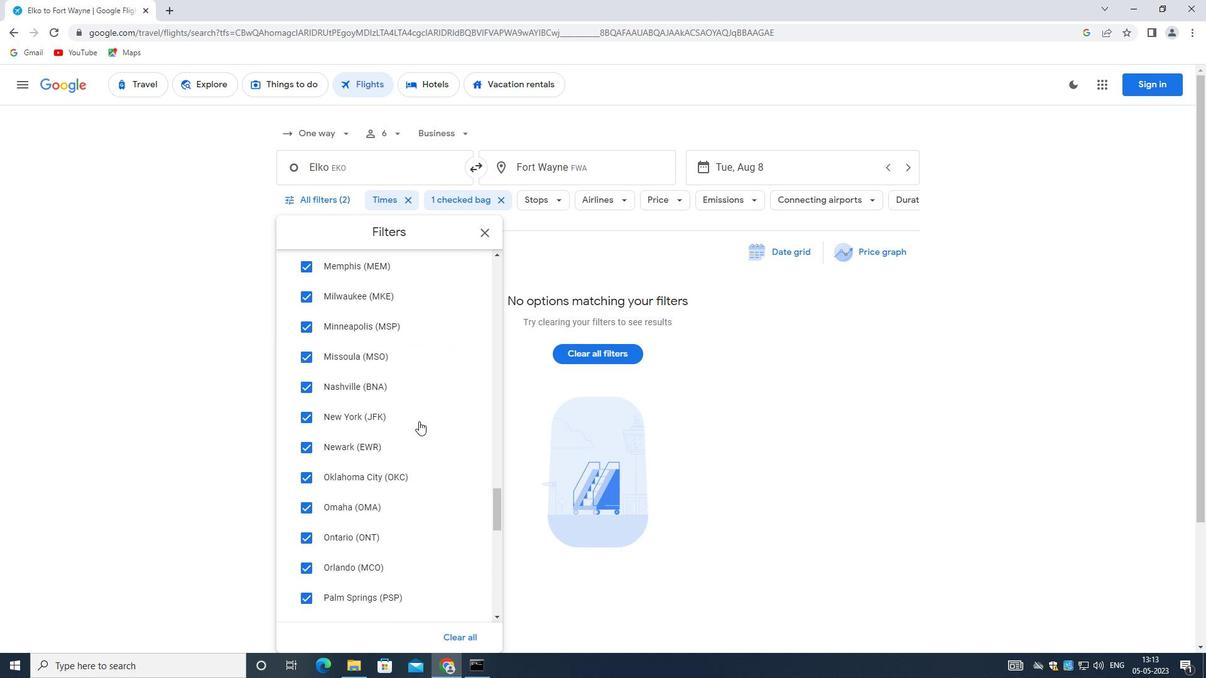 
Action: Mouse scrolled (417, 421) with delta (0, 0)
Screenshot: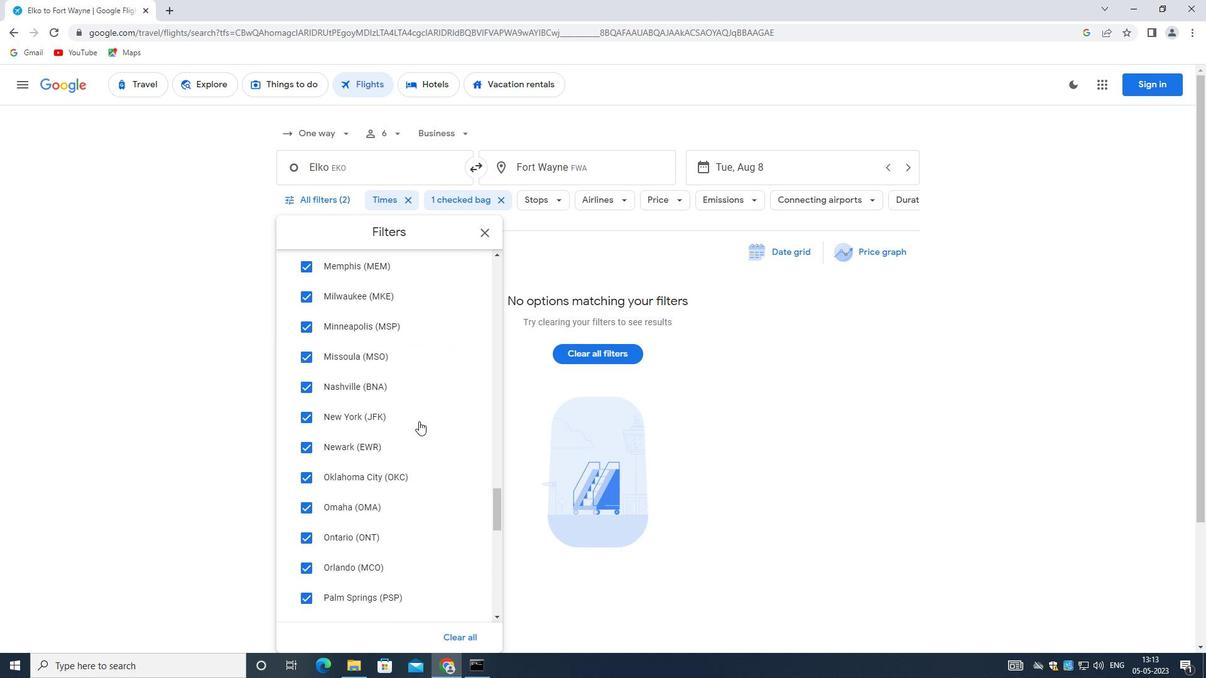 
Action: Mouse moved to (417, 421)
Screenshot: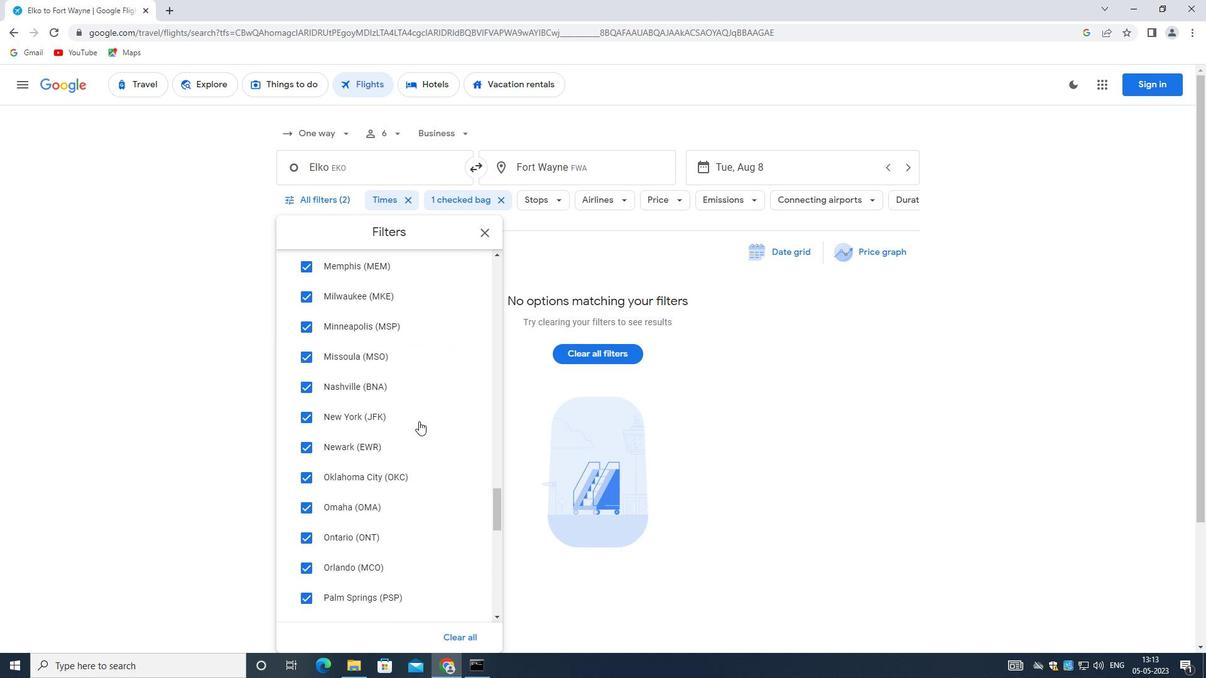 
Action: Mouse scrolled (417, 422) with delta (0, 0)
Screenshot: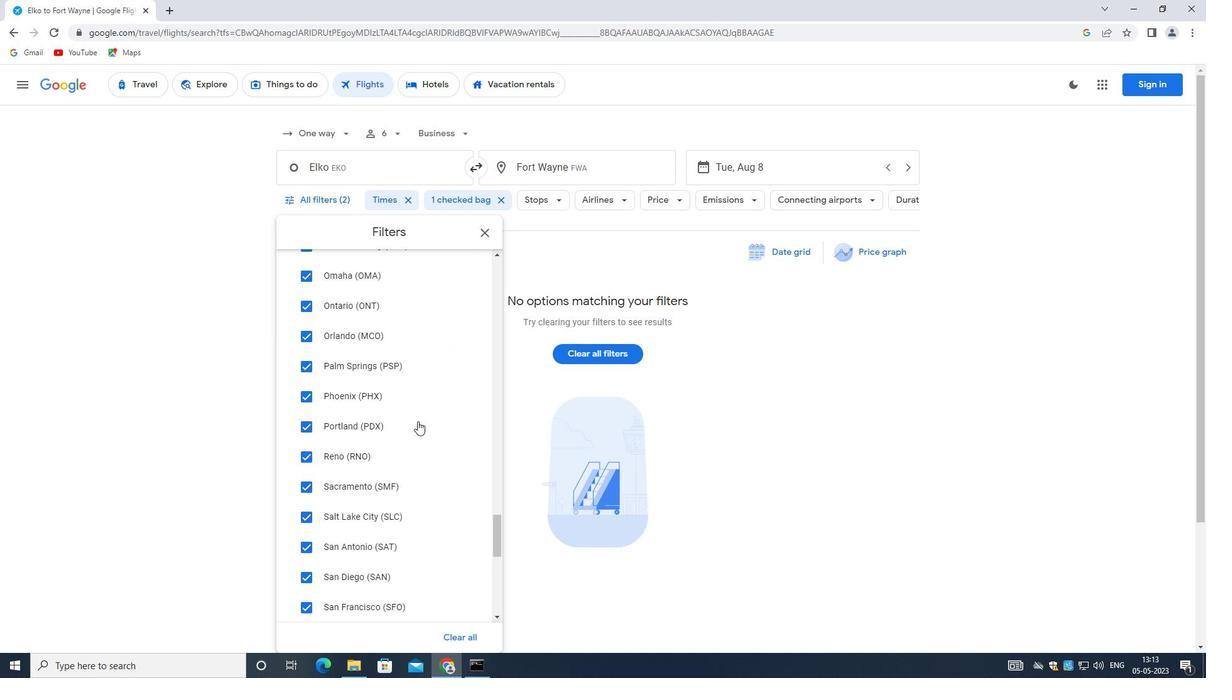 
Action: Mouse scrolled (417, 421) with delta (0, 0)
Screenshot: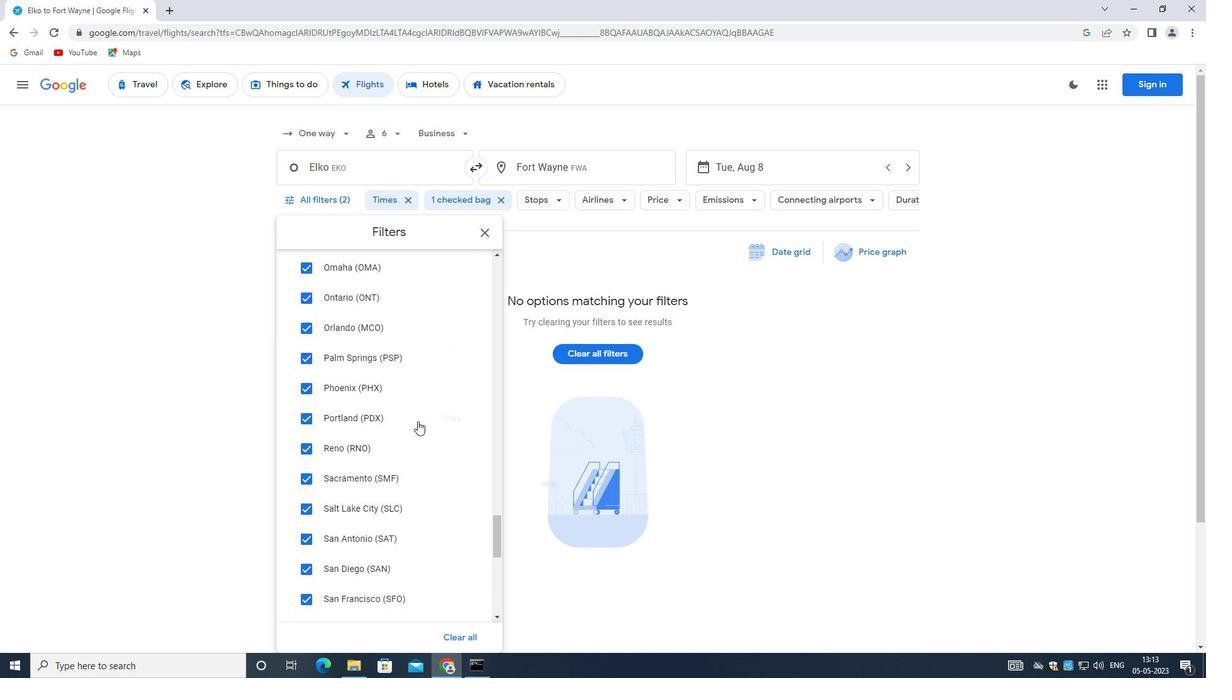 
Action: Mouse scrolled (417, 421) with delta (0, 0)
Screenshot: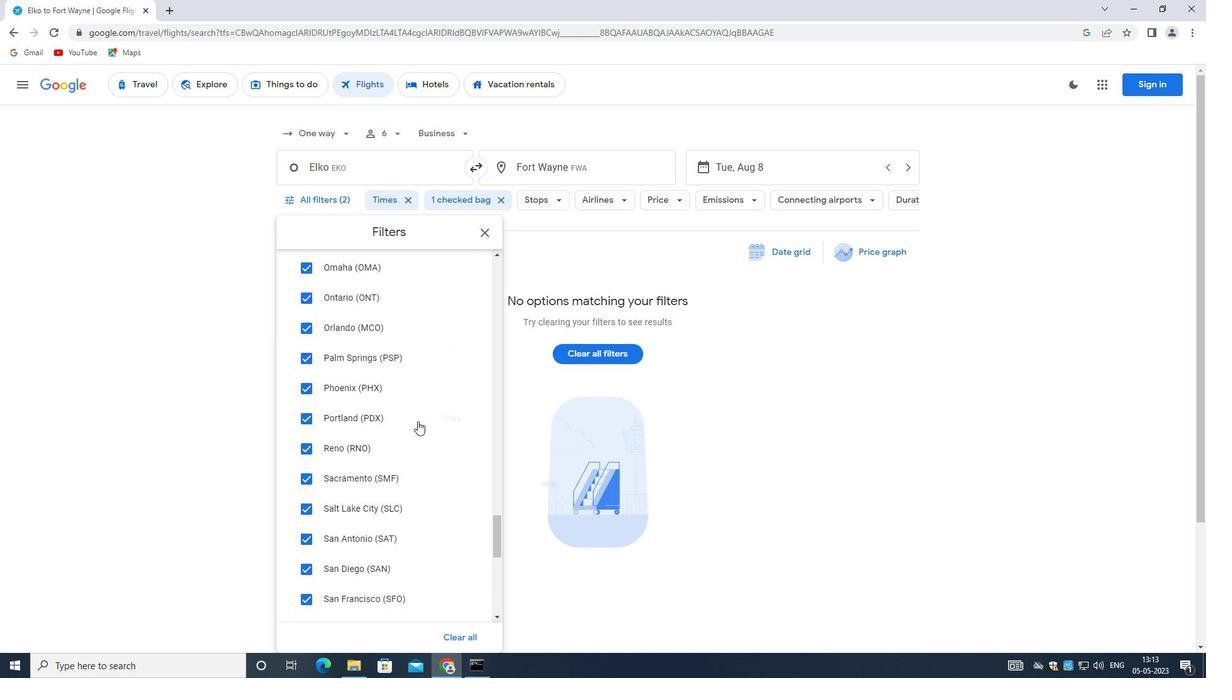 
Action: Mouse scrolled (417, 421) with delta (0, 0)
Screenshot: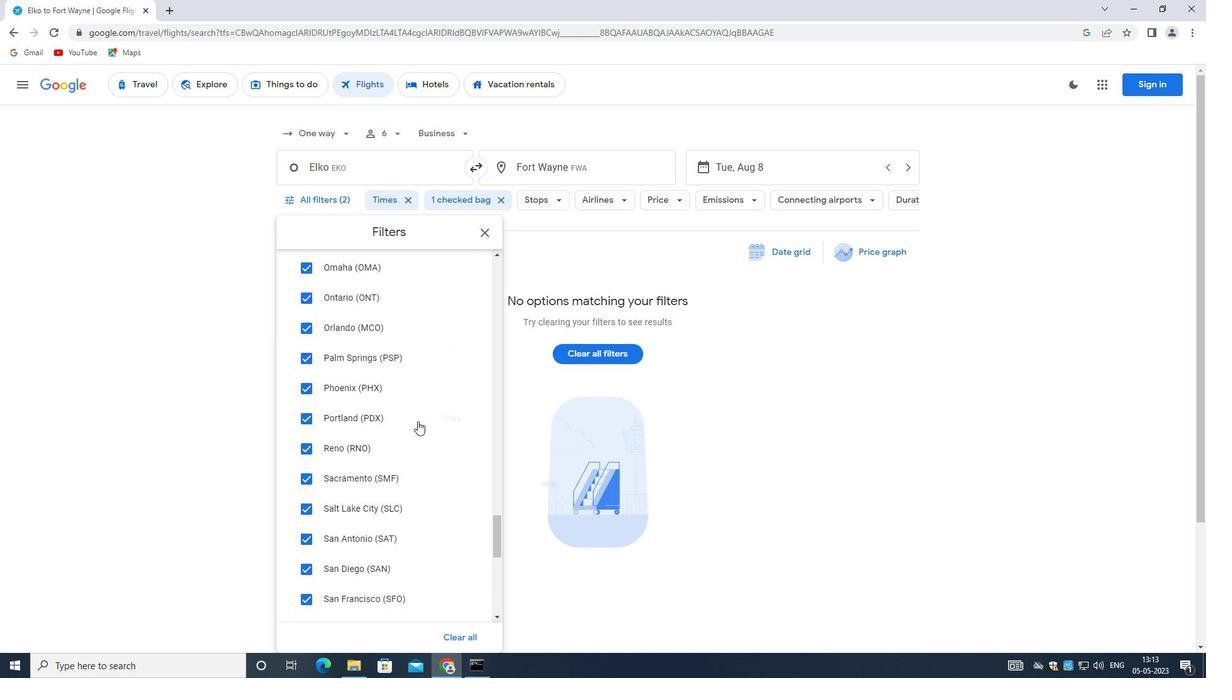 
Action: Mouse scrolled (417, 421) with delta (0, 0)
Screenshot: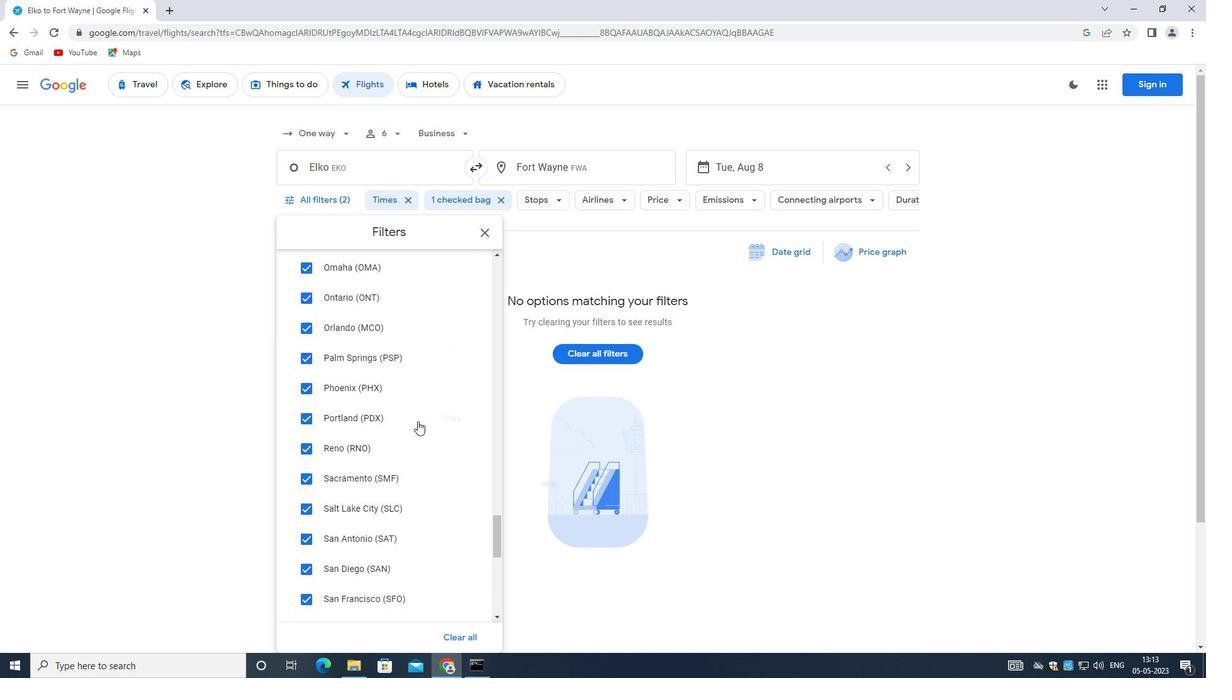 
Action: Mouse scrolled (417, 421) with delta (0, 0)
Screenshot: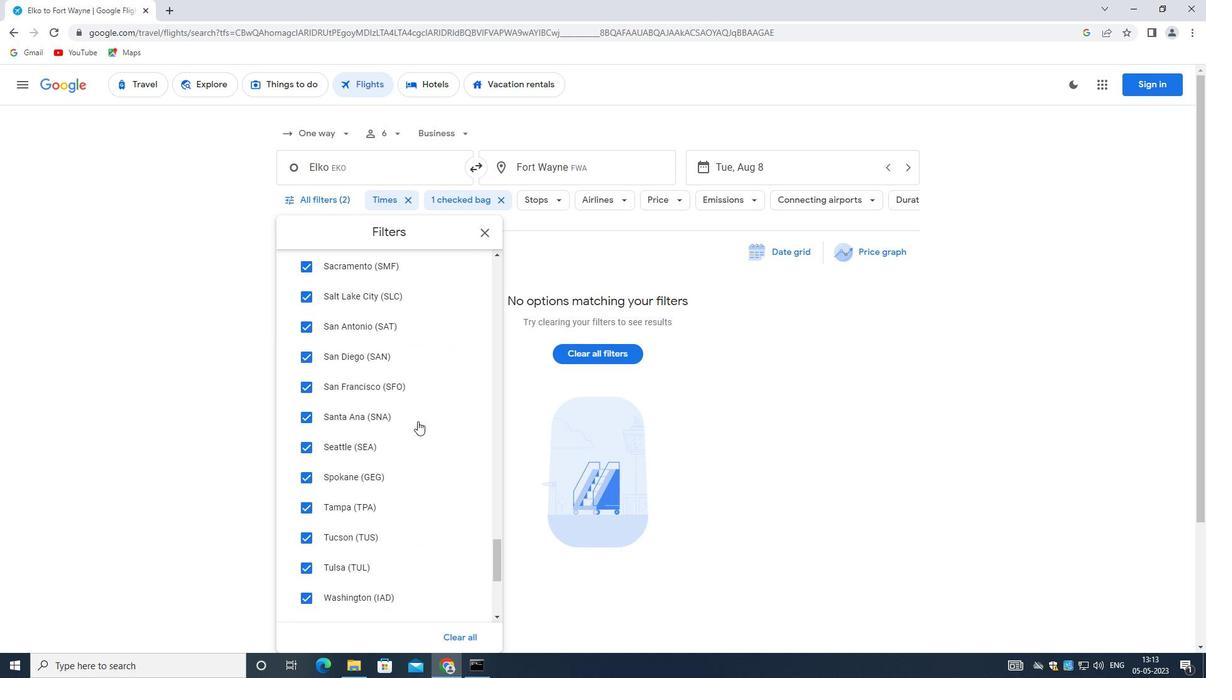 
Action: Mouse moved to (416, 422)
Screenshot: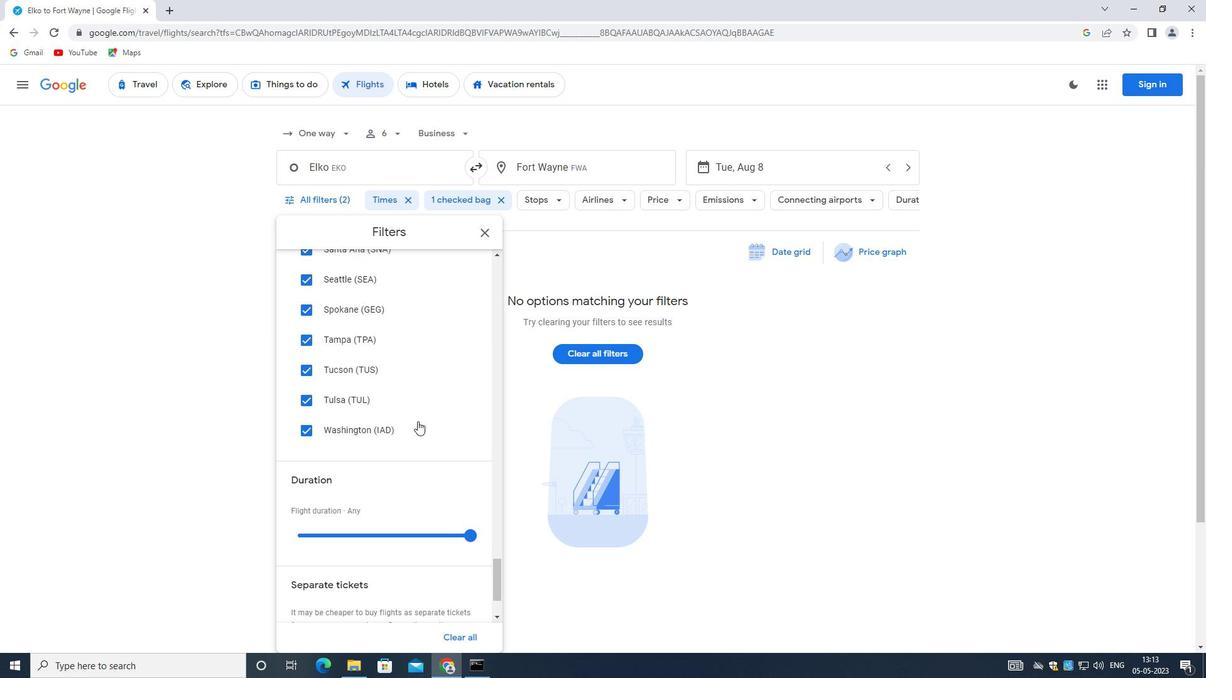 
Action: Mouse scrolled (416, 421) with delta (0, 0)
Screenshot: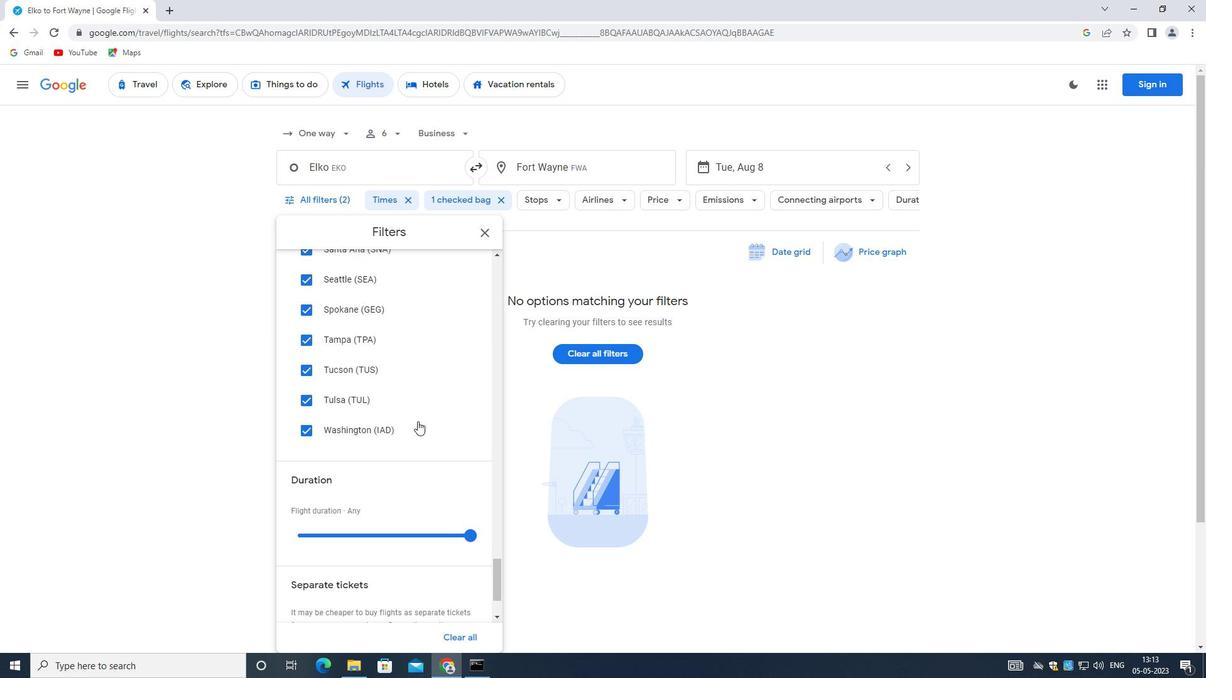 
Action: Mouse moved to (414, 437)
Screenshot: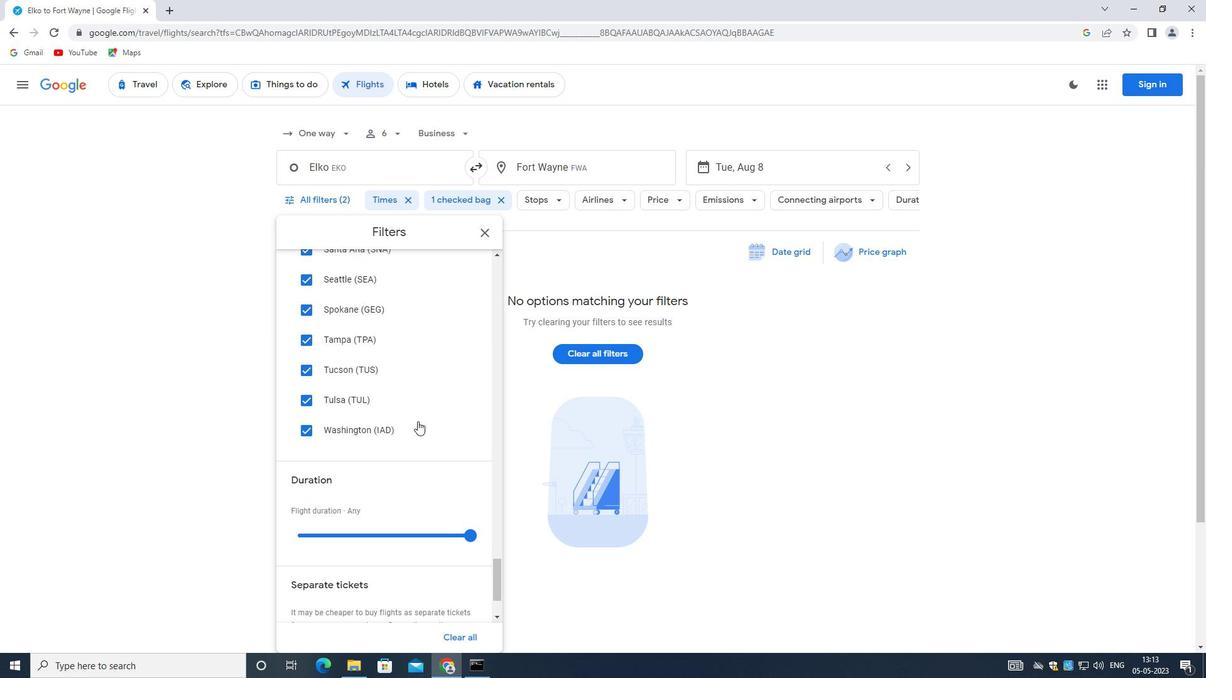 
Action: Mouse scrolled (414, 436) with delta (0, 0)
Screenshot: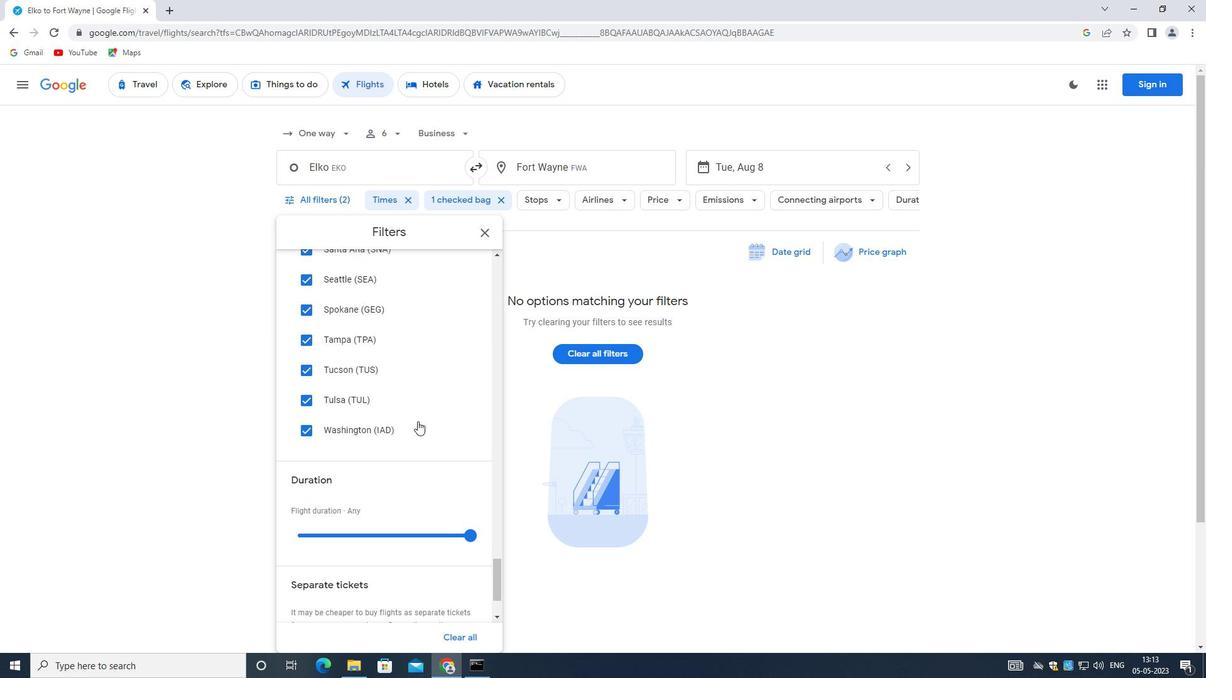 
Action: Mouse moved to (411, 444)
Screenshot: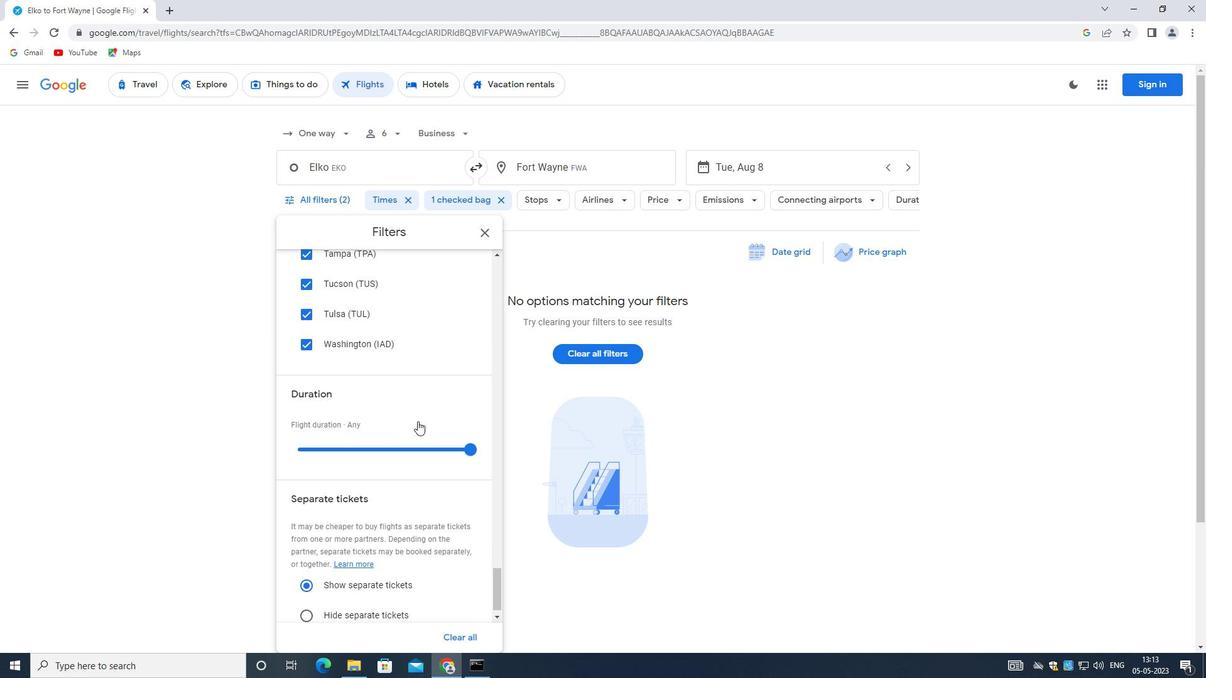 
Action: Mouse scrolled (411, 443) with delta (0, 0)
Screenshot: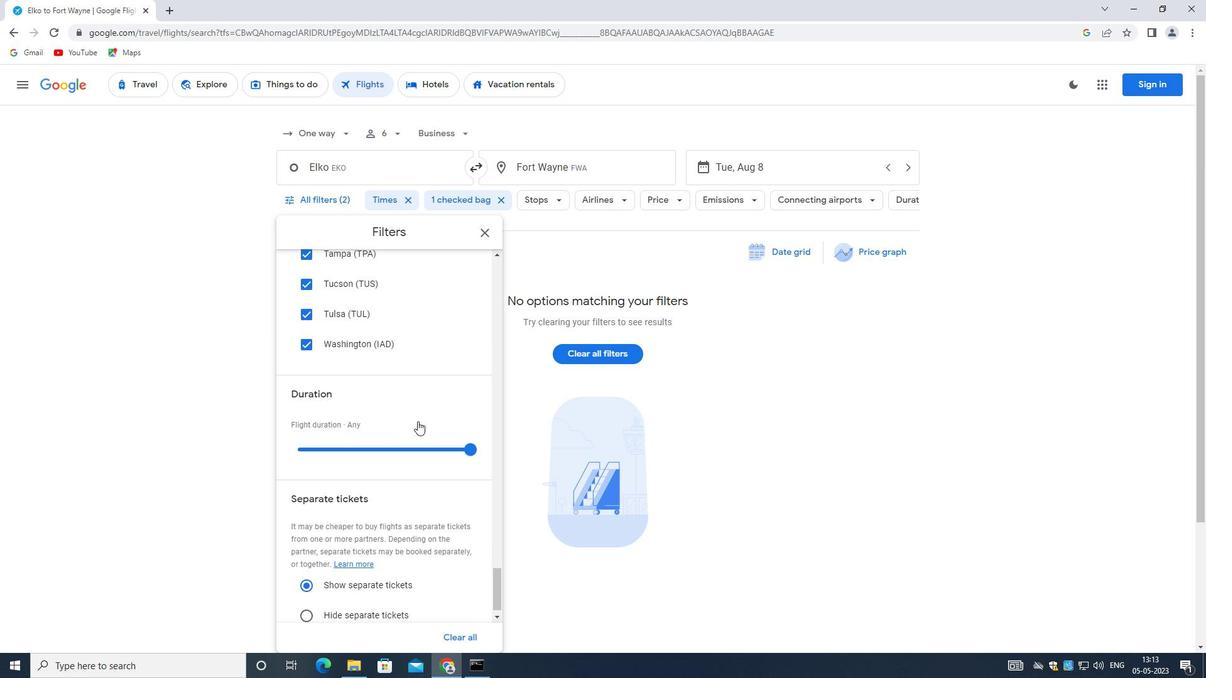 
Action: Mouse moved to (408, 454)
Screenshot: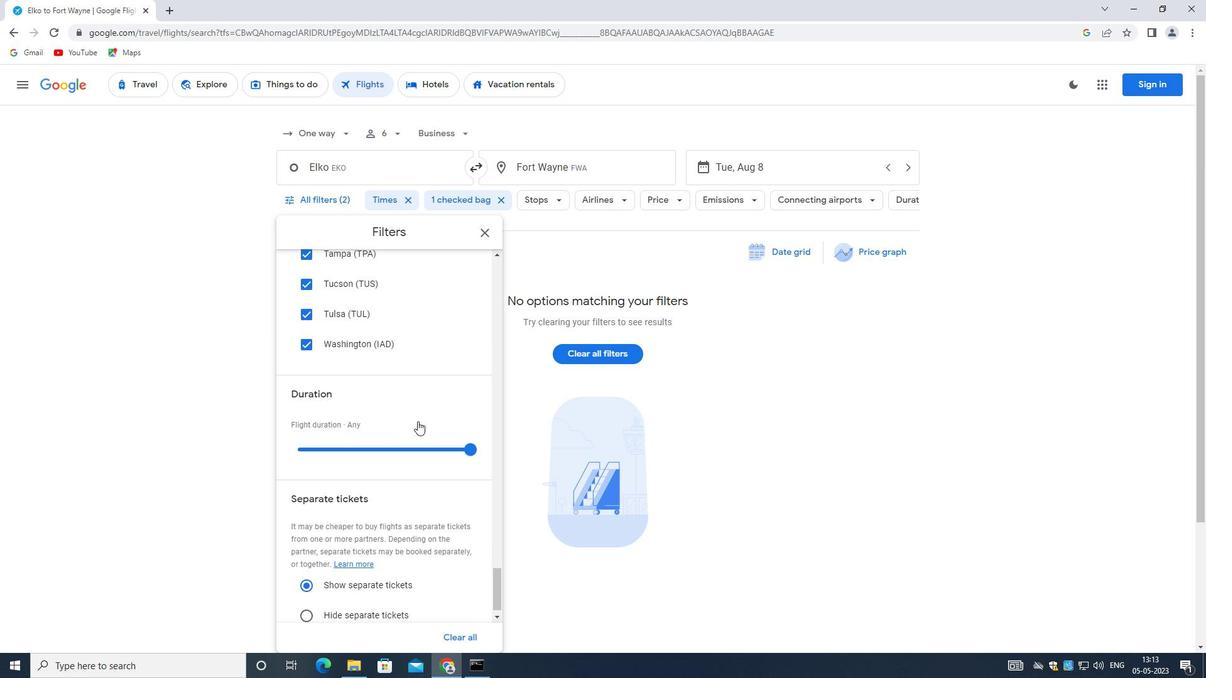 
Action: Mouse scrolled (408, 453) with delta (0, 0)
Screenshot: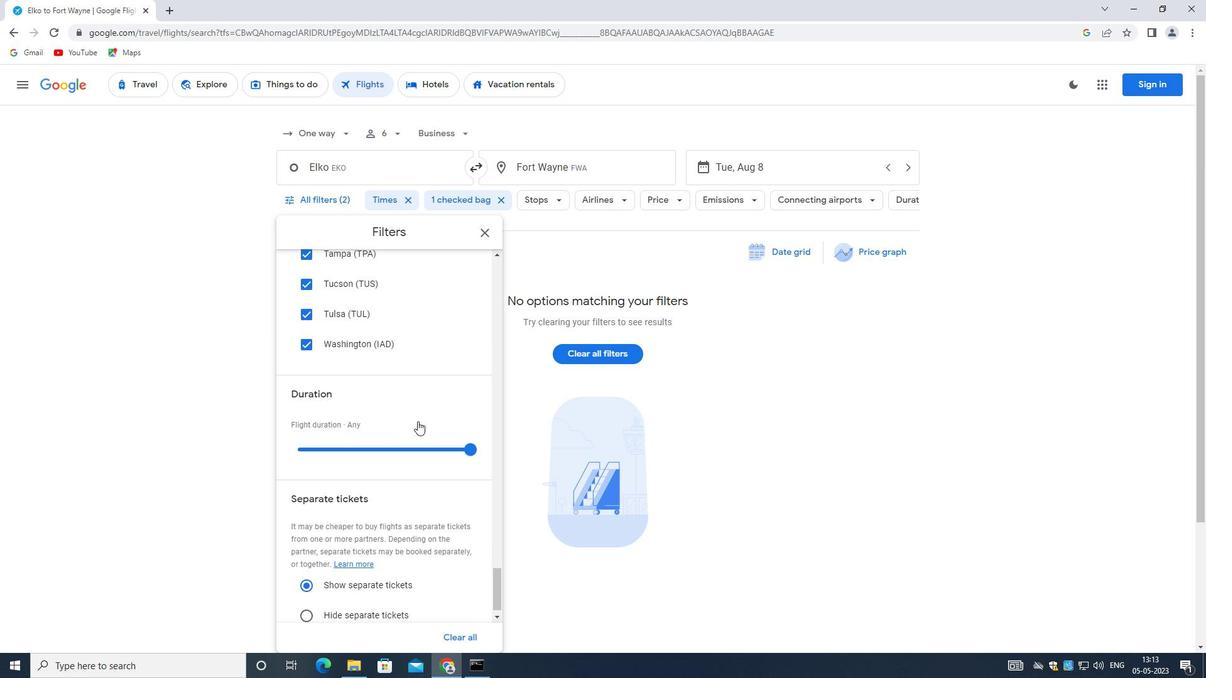 
Action: Mouse moved to (407, 454)
Screenshot: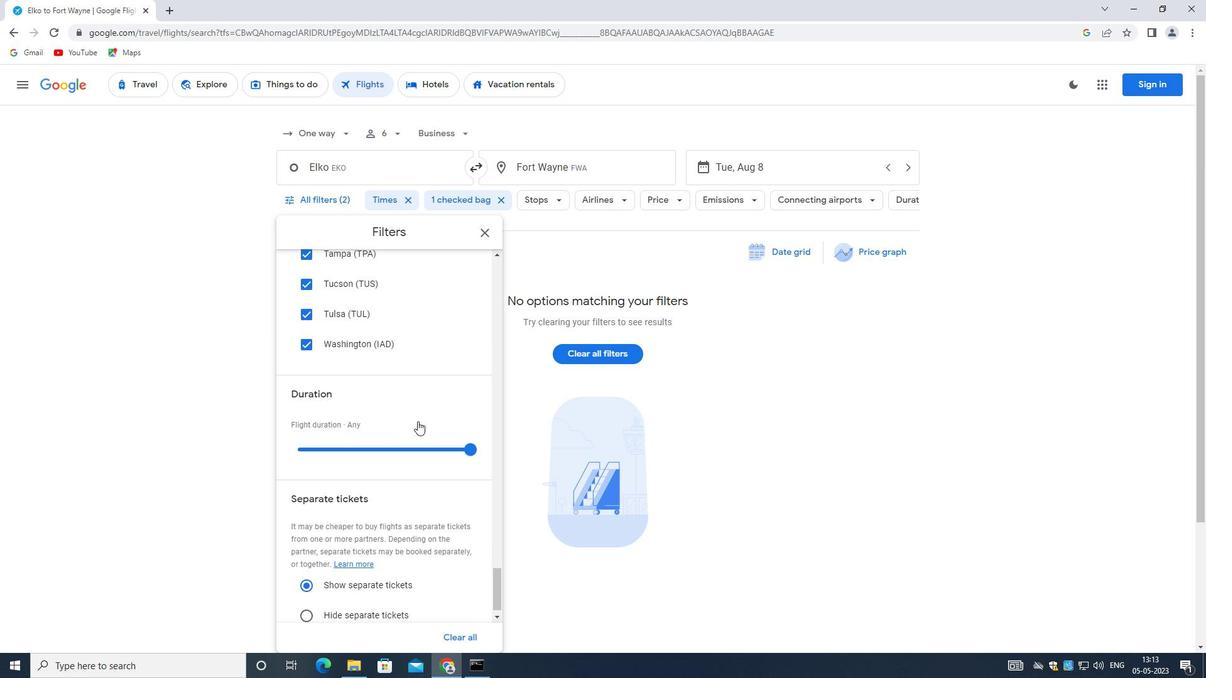 
Action: Mouse scrolled (407, 453) with delta (0, 0)
Screenshot: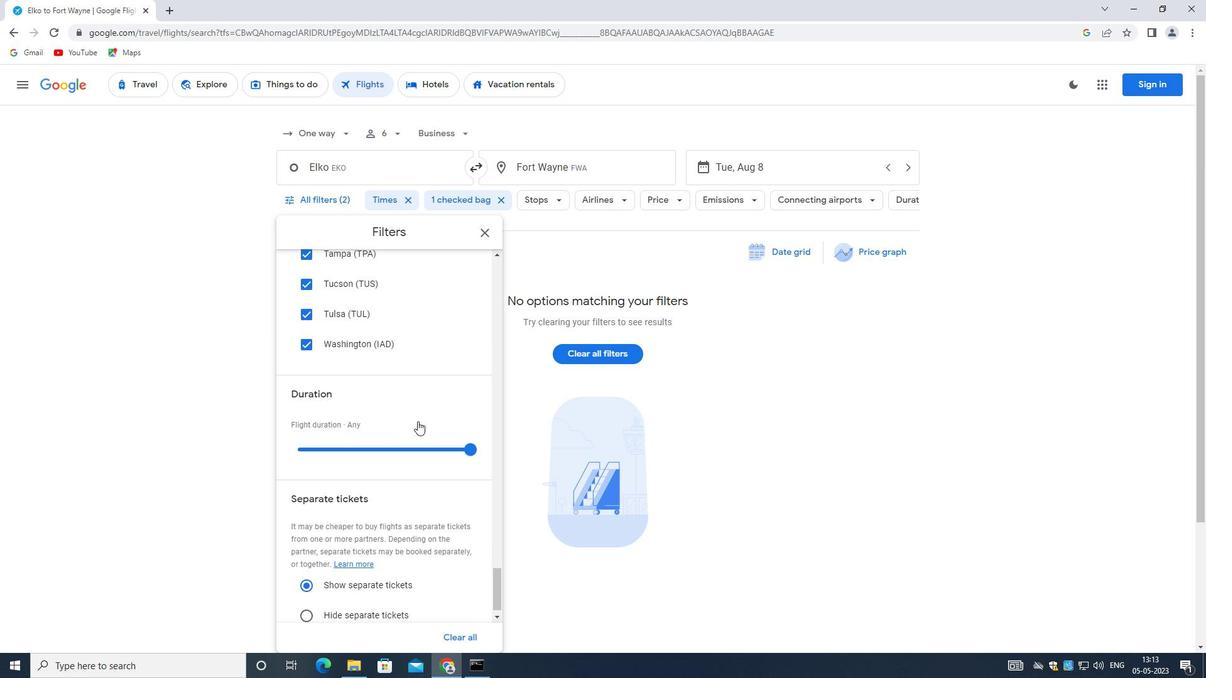 
Action: Mouse moved to (407, 456)
Screenshot: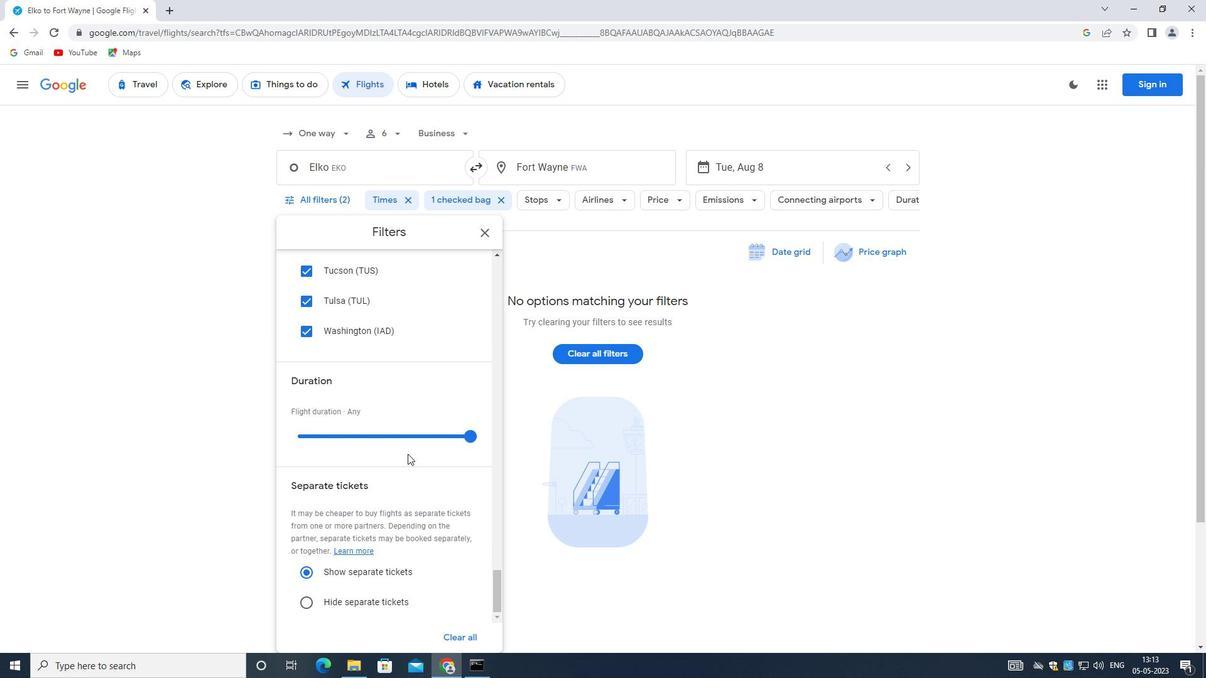 
Action: Mouse scrolled (407, 456) with delta (0, 0)
Screenshot: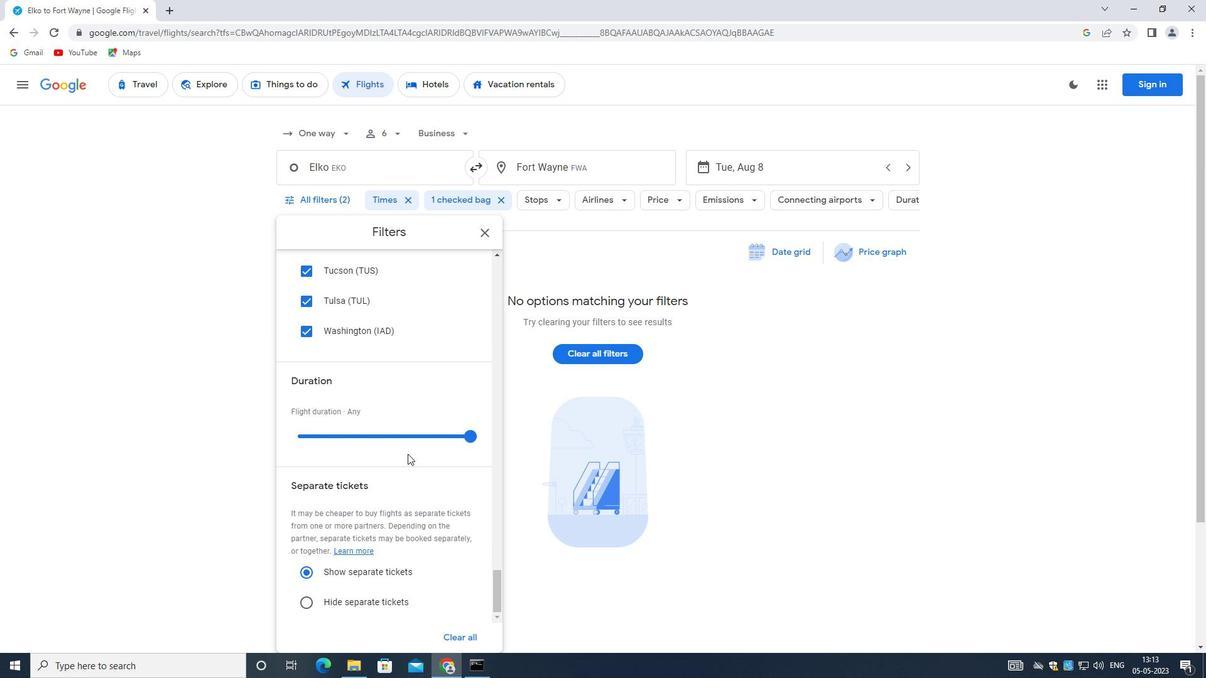 
Action: Mouse moved to (406, 459)
Screenshot: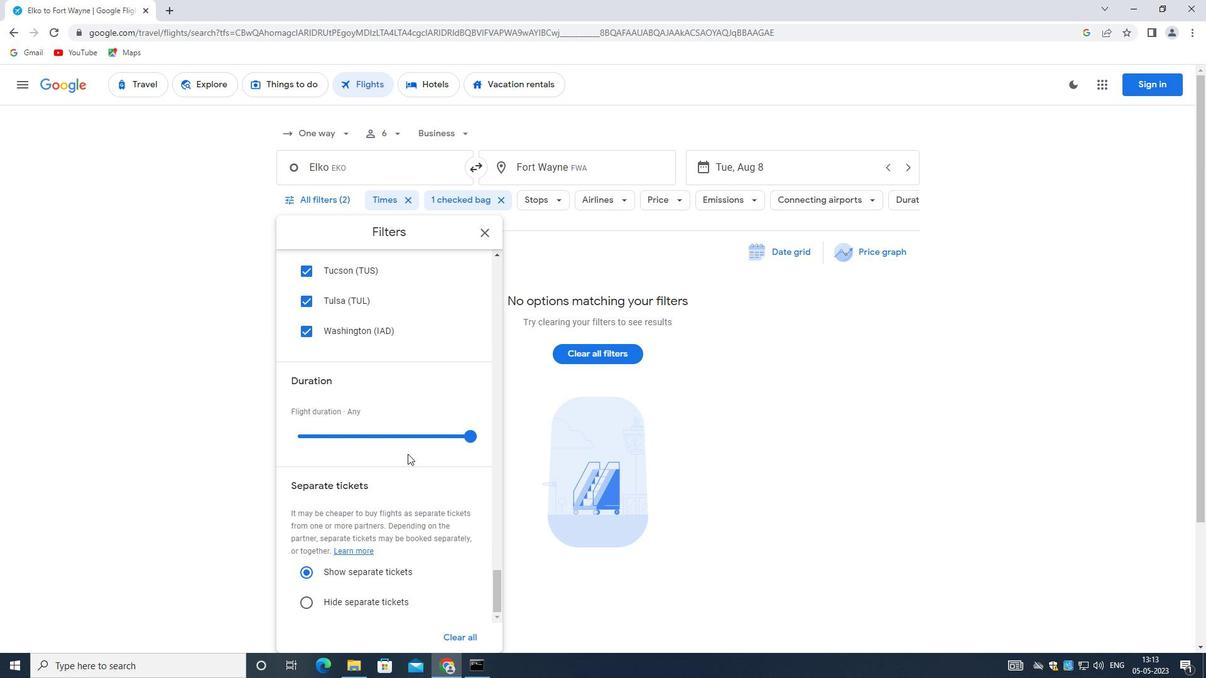 
Action: Mouse scrolled (406, 458) with delta (0, 0)
Screenshot: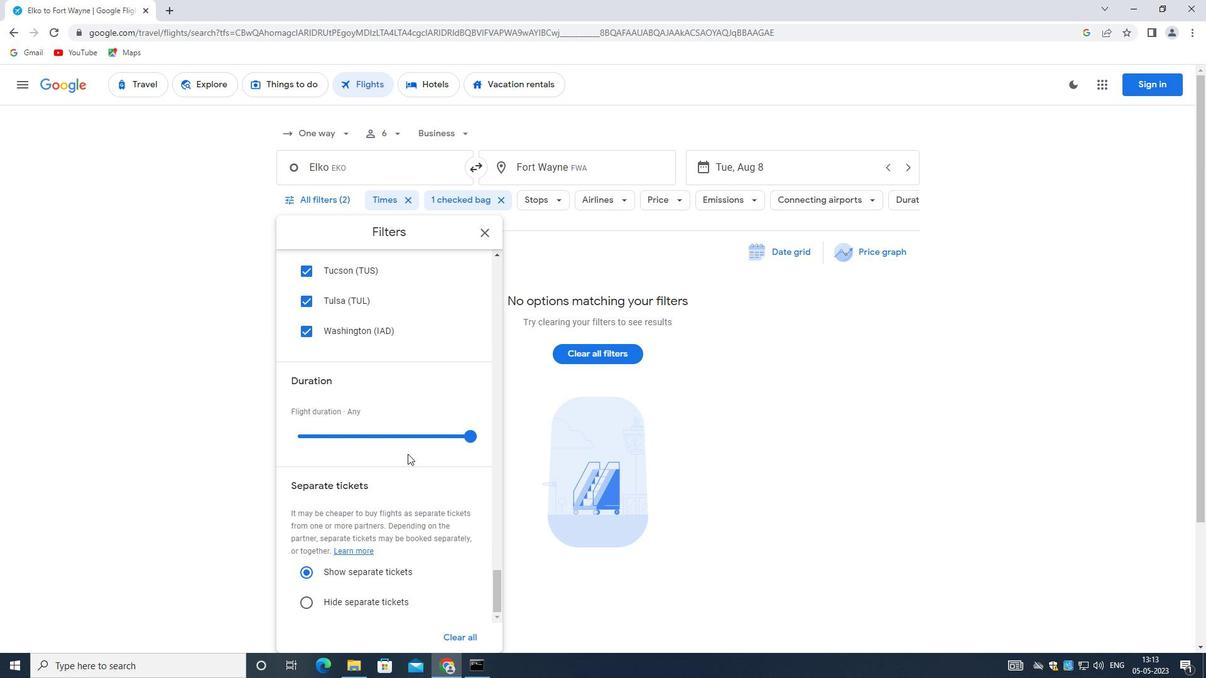 
Action: Mouse scrolled (406, 458) with delta (0, 0)
Screenshot: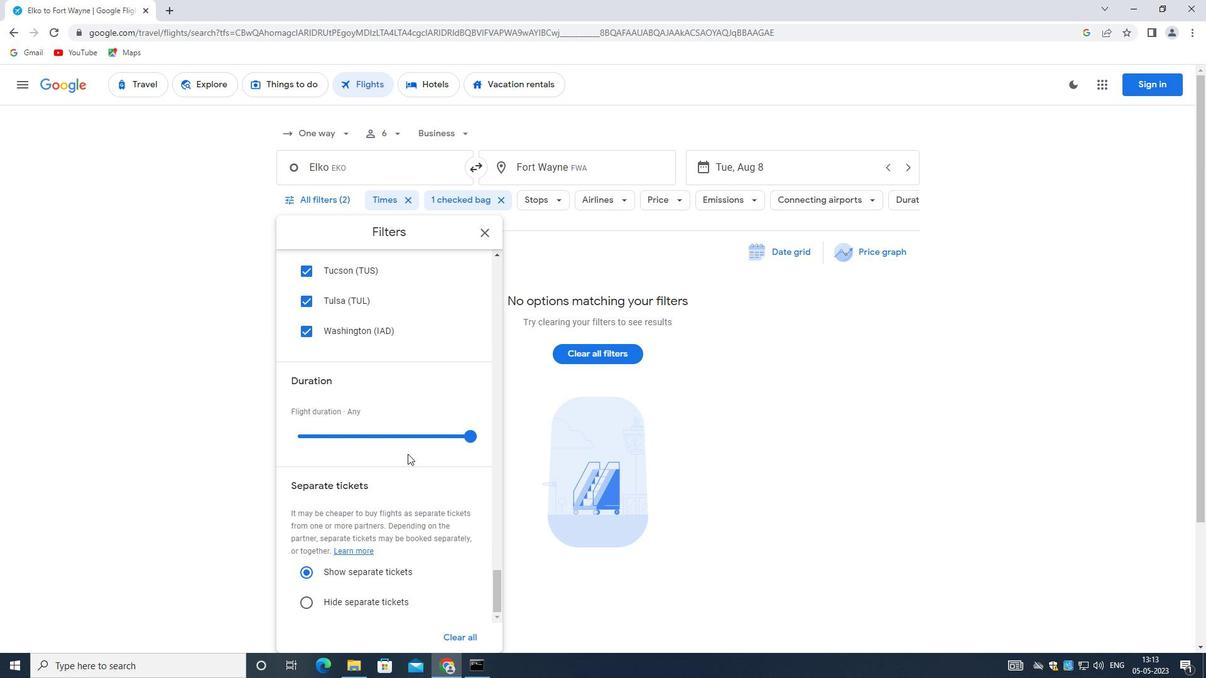 
Action: Mouse scrolled (406, 458) with delta (0, 0)
Screenshot: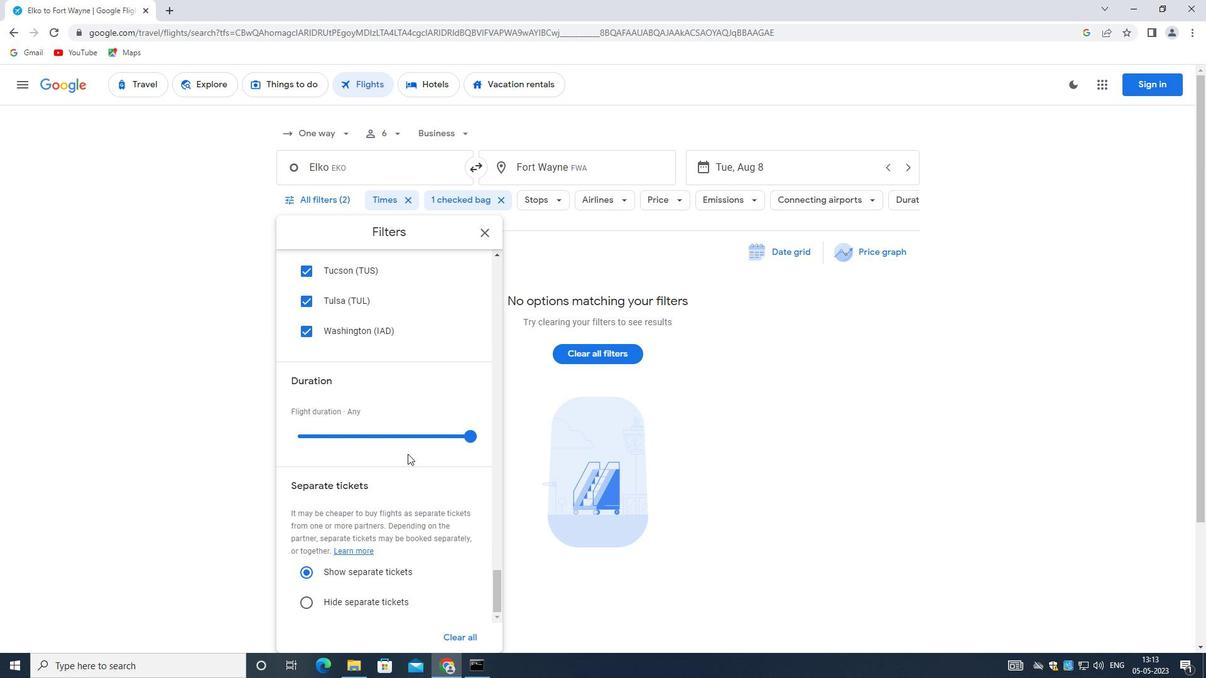 
Action: Mouse scrolled (406, 458) with delta (0, 0)
Screenshot: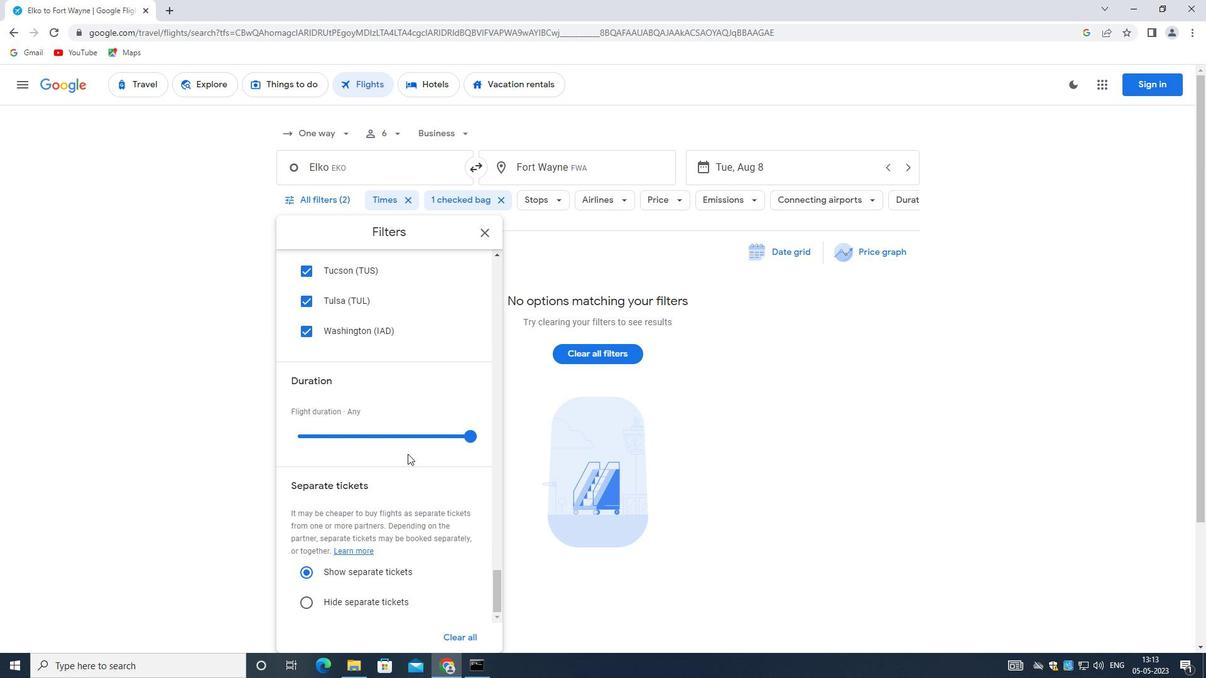 
